 Task: Open a blank google sheet and write heading  Student grades data  Add 10 students name:-  'Joshua Rivera, Zoey Coleman, Ryan Wright, Addison Bailey, Jonathan Simmons, Brooklyn Ward, Caleb Barnes, Audrey Collins, Gabriel Perry, Sofia Bell. ' in march Last week sales are  100 to 150. Math Grade:-  90, 95, 80, 92, 85,88, 90, 78, 92, 85.Science Grade:-  85, 87, 92, 88, 90, 85, 92, 80, 88, 90.English Grade:-  92, 90, 85, 90, 88, 92, 85, 82, 90, 88.History Grade:-  88, 92, 78, 95, 90, 90, 80, 85, 92, 90. Total use the formula   =SUM(D2:G2) then presss enter. Save page auditingSalesForecast_2022
Action: Mouse moved to (1171, 82)
Screenshot: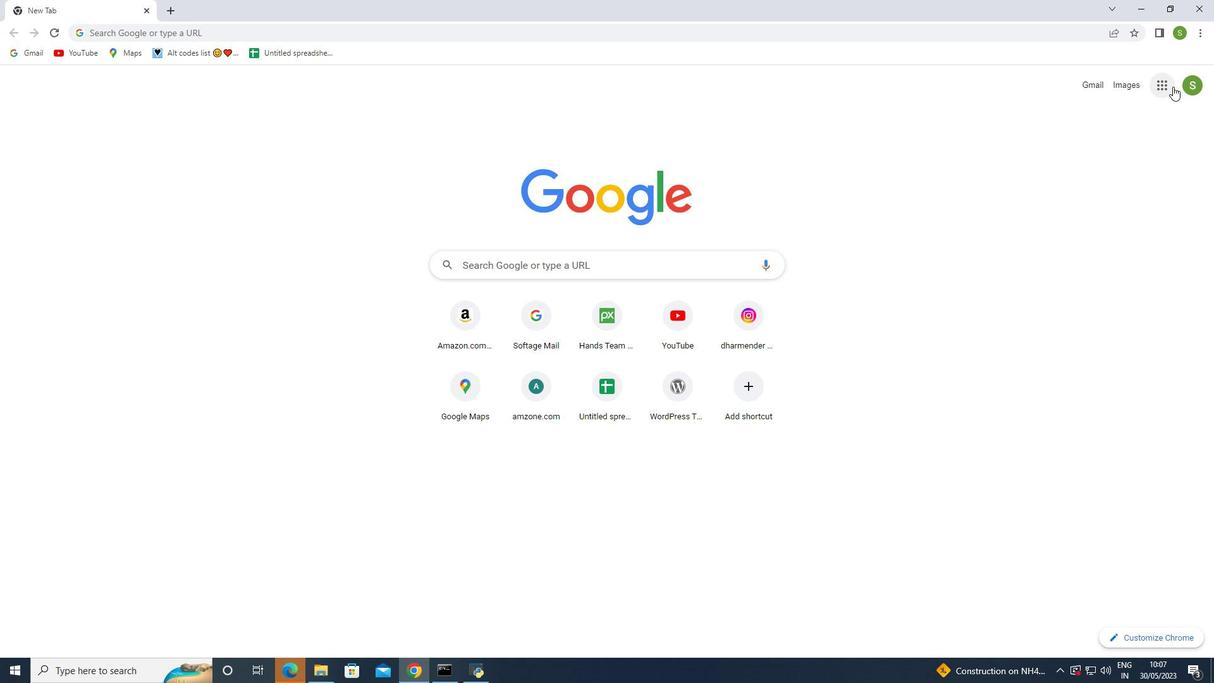 
Action: Mouse pressed left at (1171, 82)
Screenshot: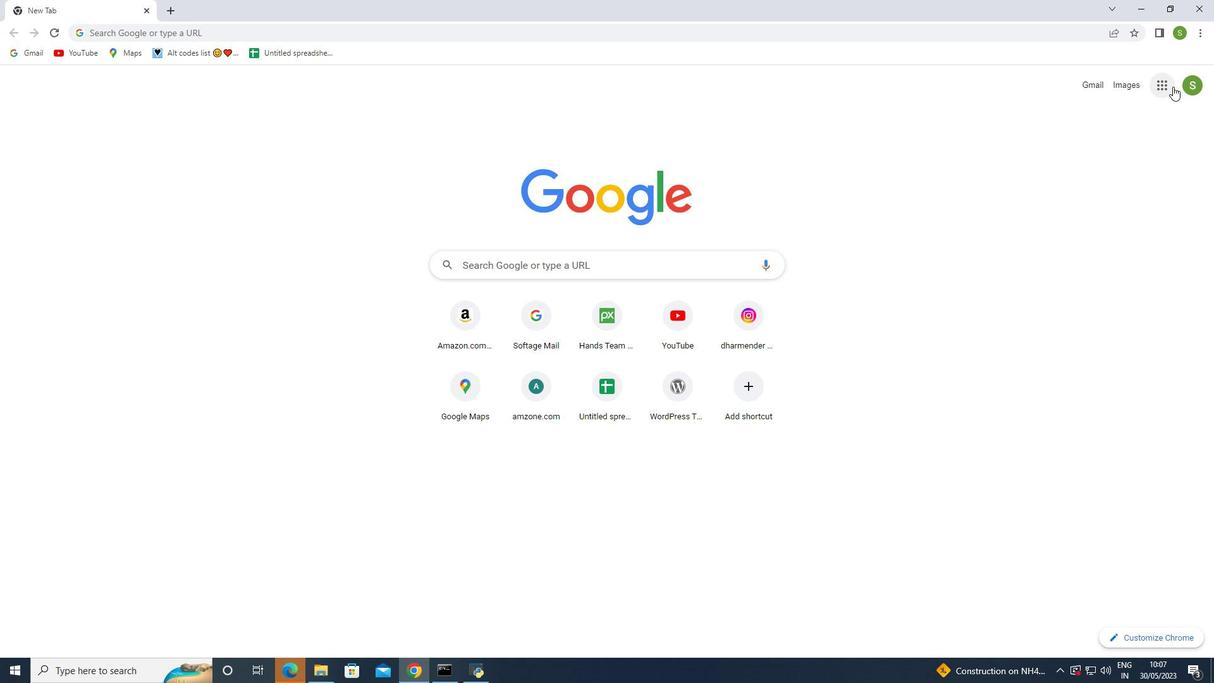 
Action: Mouse moved to (1115, 203)
Screenshot: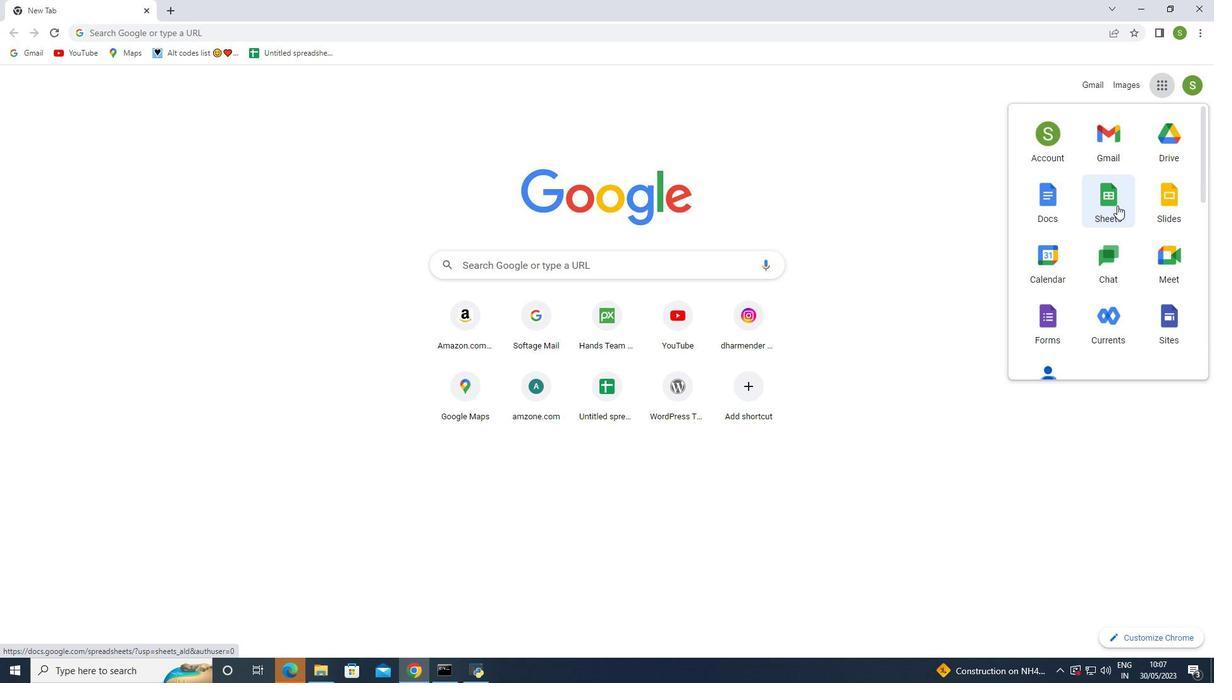 
Action: Mouse pressed left at (1115, 203)
Screenshot: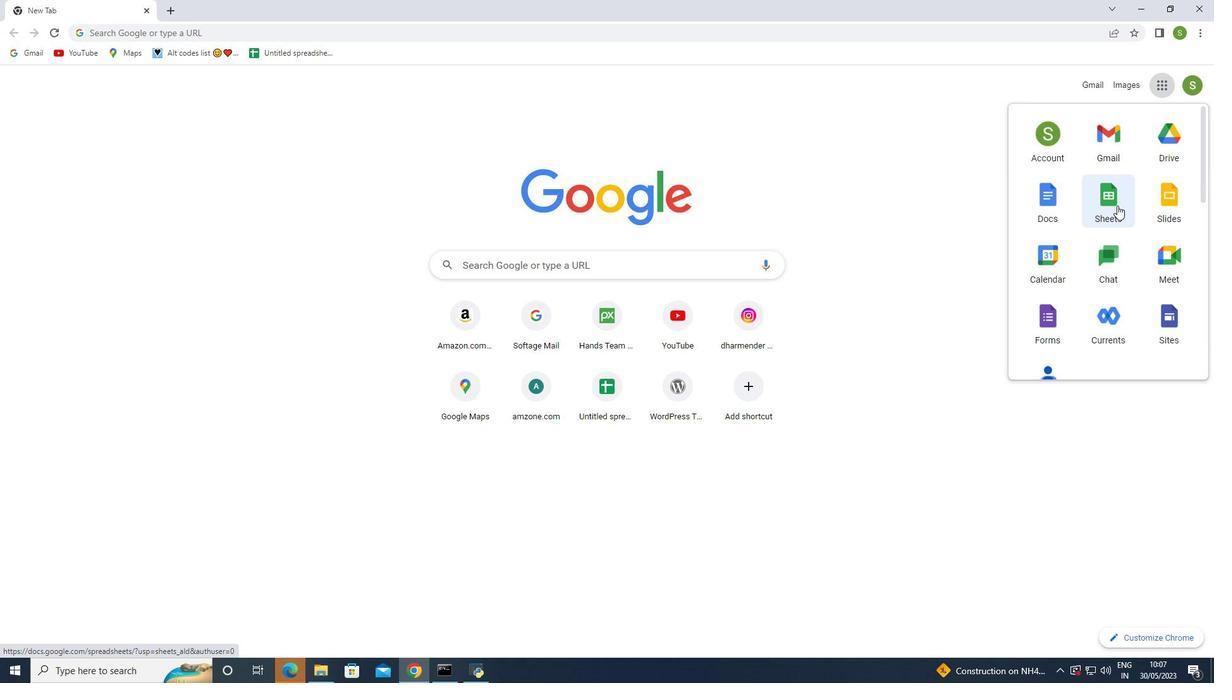 
Action: Mouse moved to (368, 172)
Screenshot: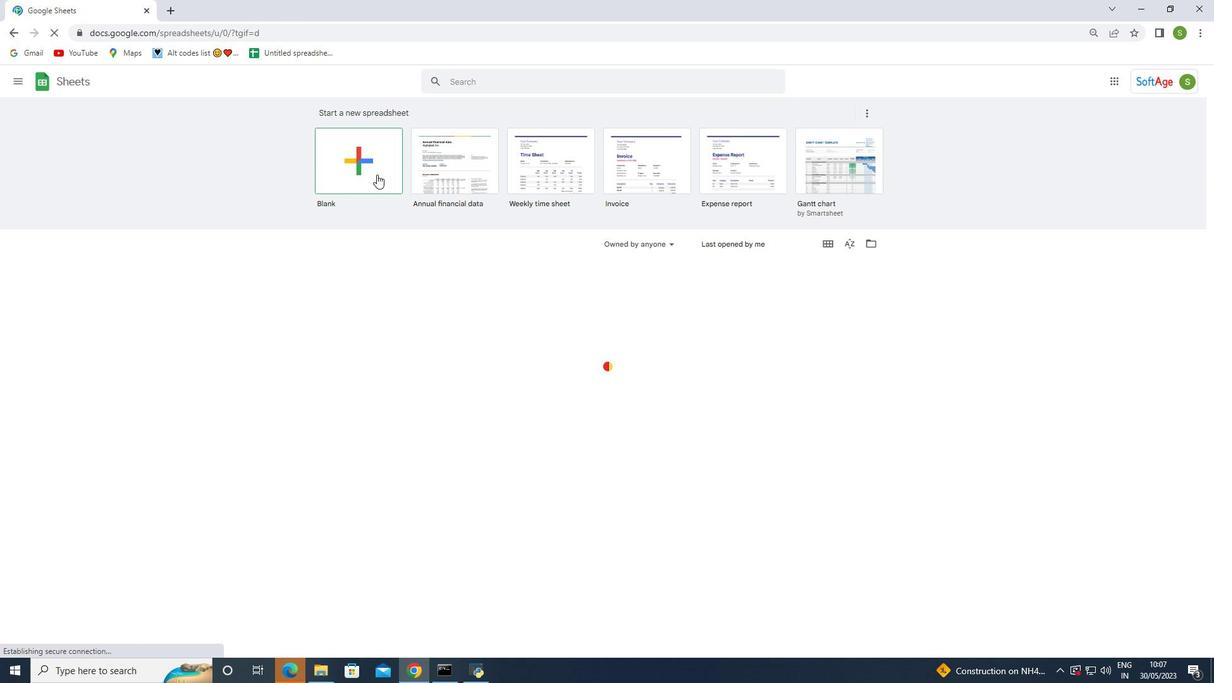 
Action: Mouse pressed left at (368, 172)
Screenshot: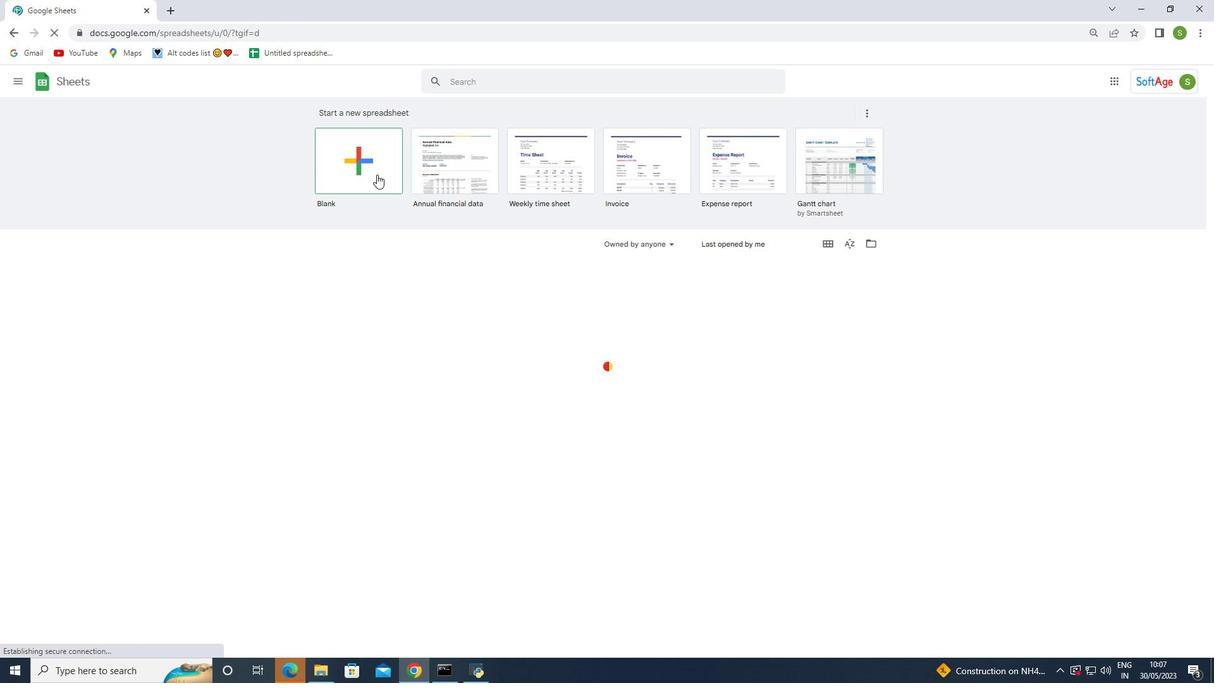 
Action: Mouse moved to (50, 157)
Screenshot: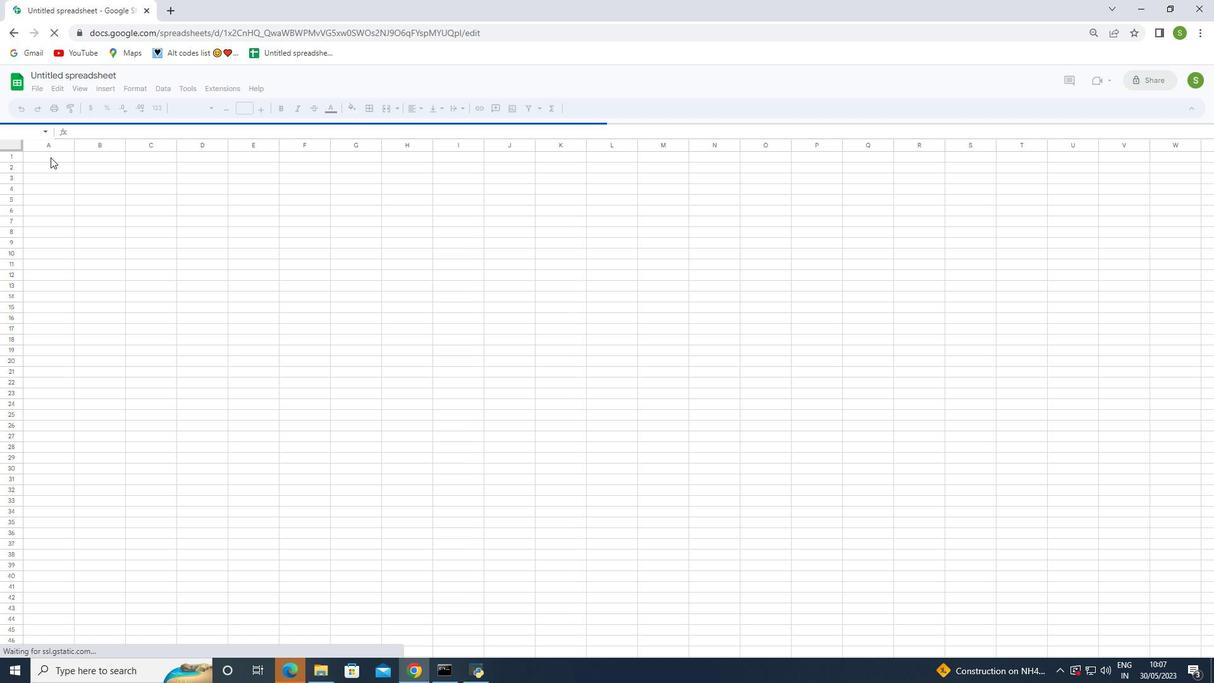 
Action: Mouse pressed left at (50, 157)
Screenshot: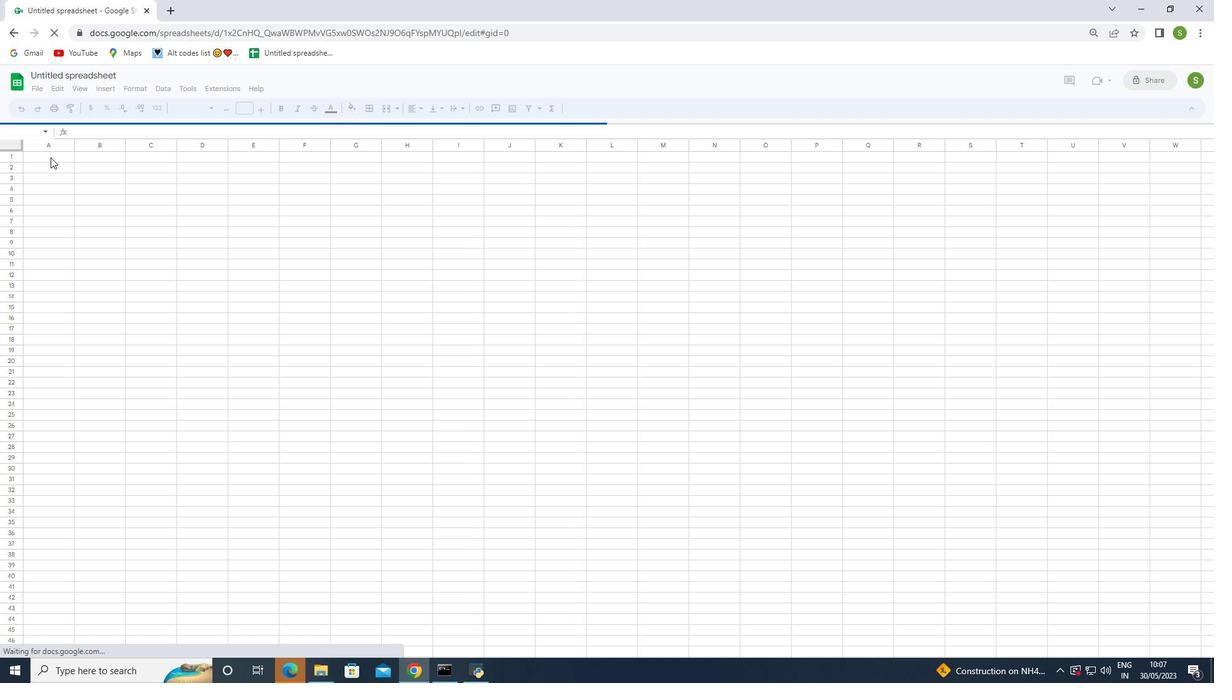 
Action: Mouse moved to (48, 153)
Screenshot: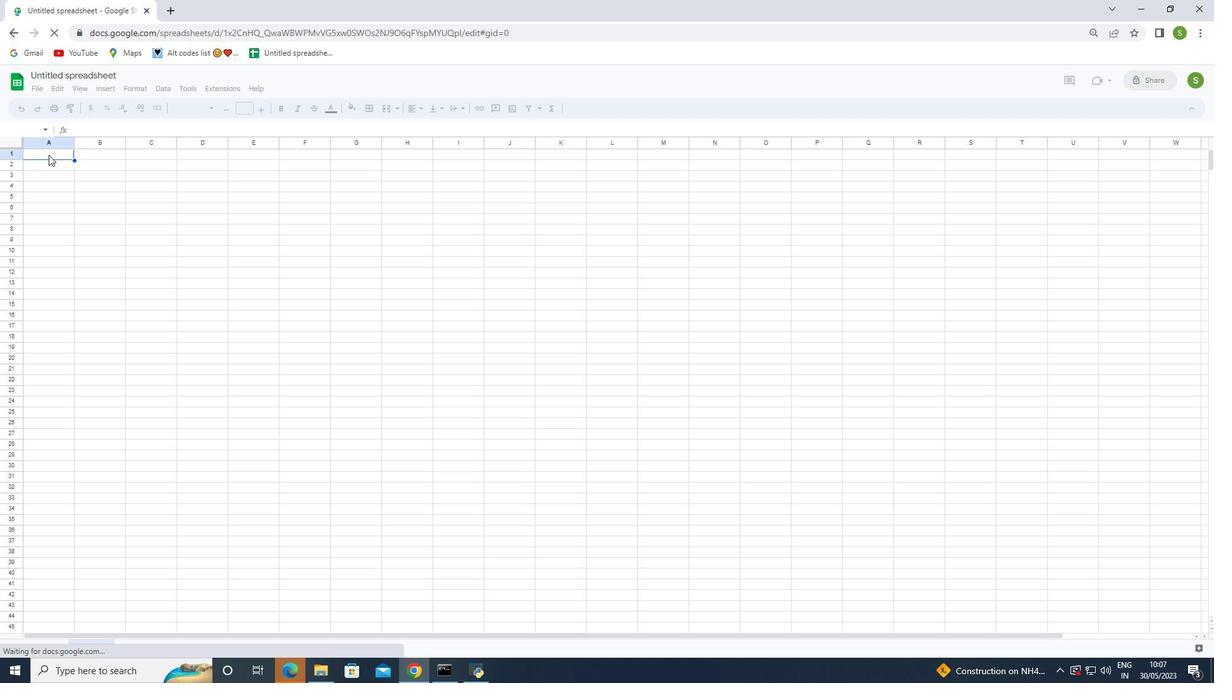 
Action: Mouse pressed left at (48, 153)
Screenshot: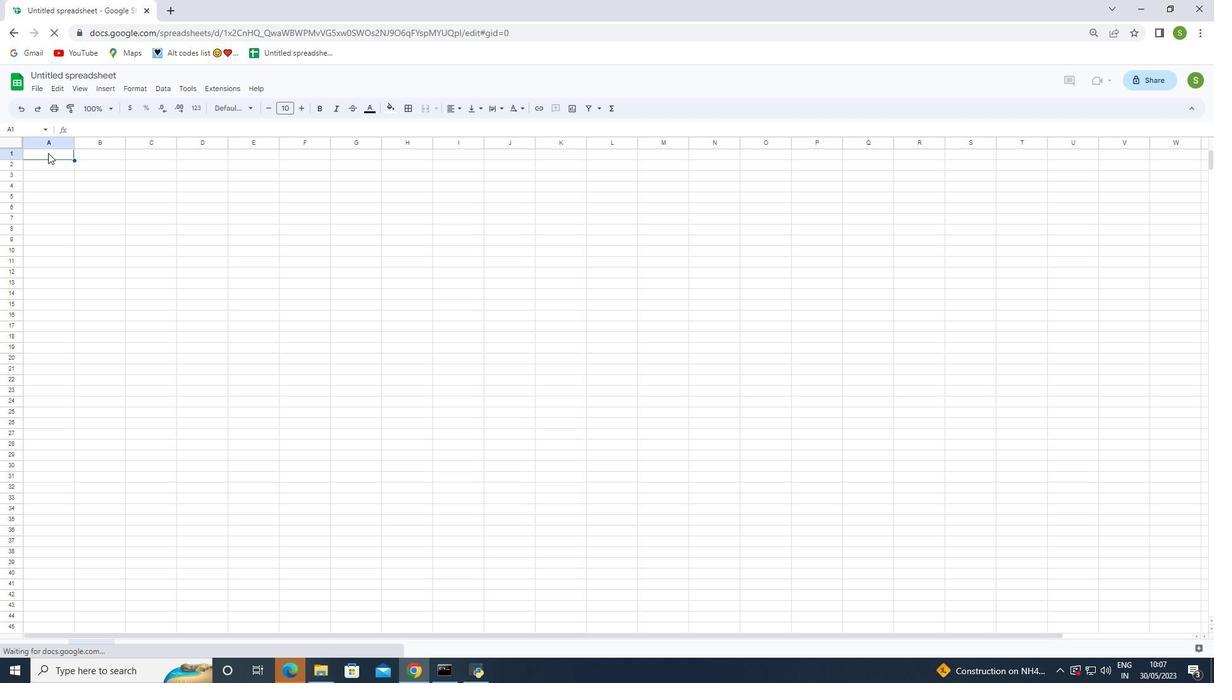 
Action: Key pressed <Key.shift>Student<Key.space><Key.shift><Key.shift><Key.shift><Key.shift><Key.shift><Key.shift><Key.shift><Key.shift><Key.shift><Key.shift><Key.shift><Key.shift><Key.shift><Key.shift><Key.shift><Key.shift><Key.shift><Key.shift><Key.shift><Key.shift><Key.shift><Key.shift><Key.shift><Key.shift>grades<Key.space>data<Key.enter><Key.shift>Student<Key.space><Key.shift>Name<Key.enter>
Screenshot: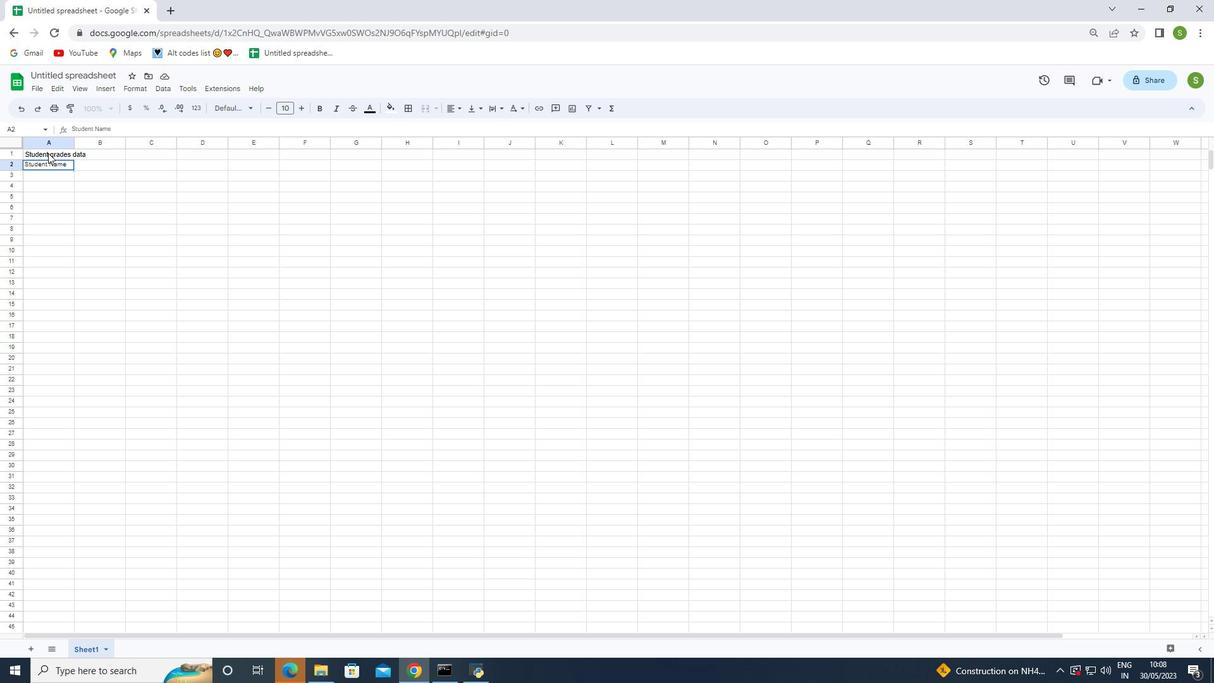
Action: Mouse moved to (36, 170)
Screenshot: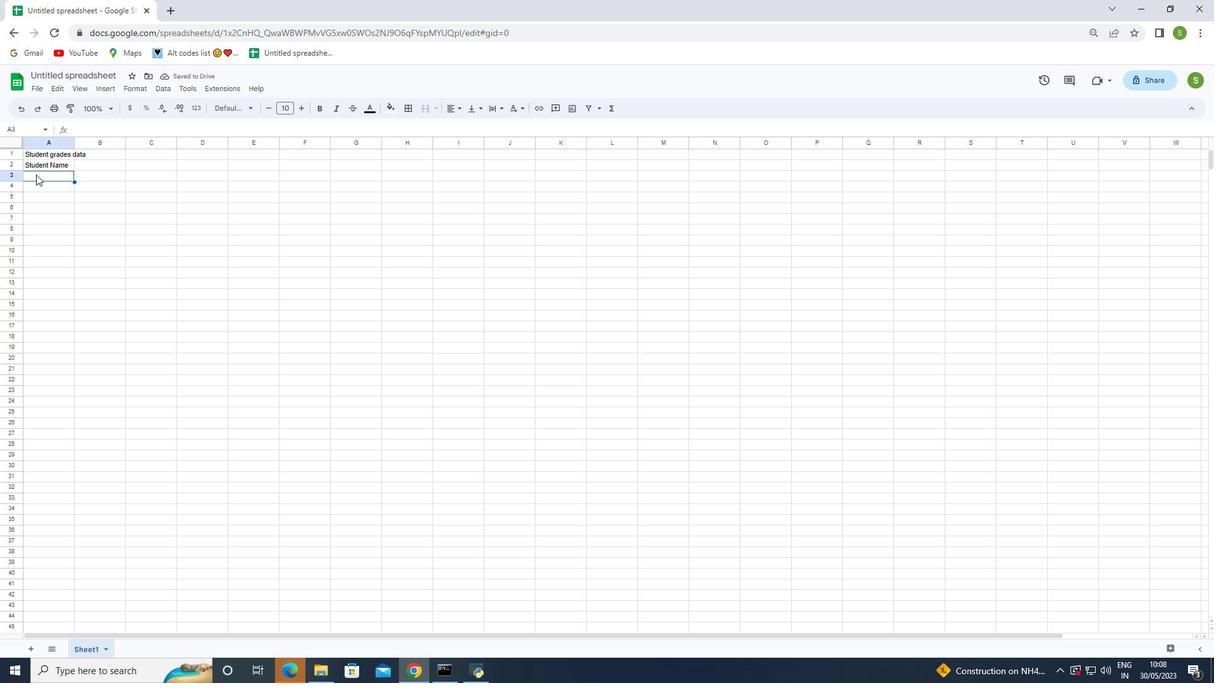 
Action: Mouse pressed left at (36, 170)
Screenshot: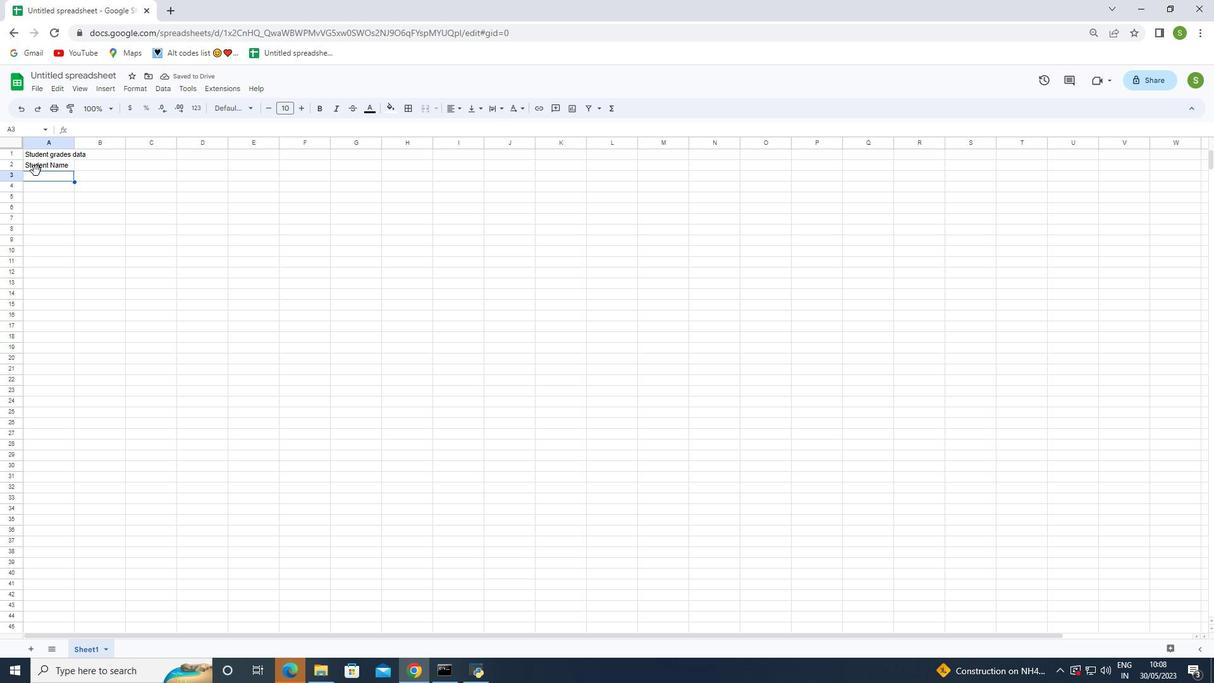 
Action: Mouse pressed left at (36, 170)
Screenshot: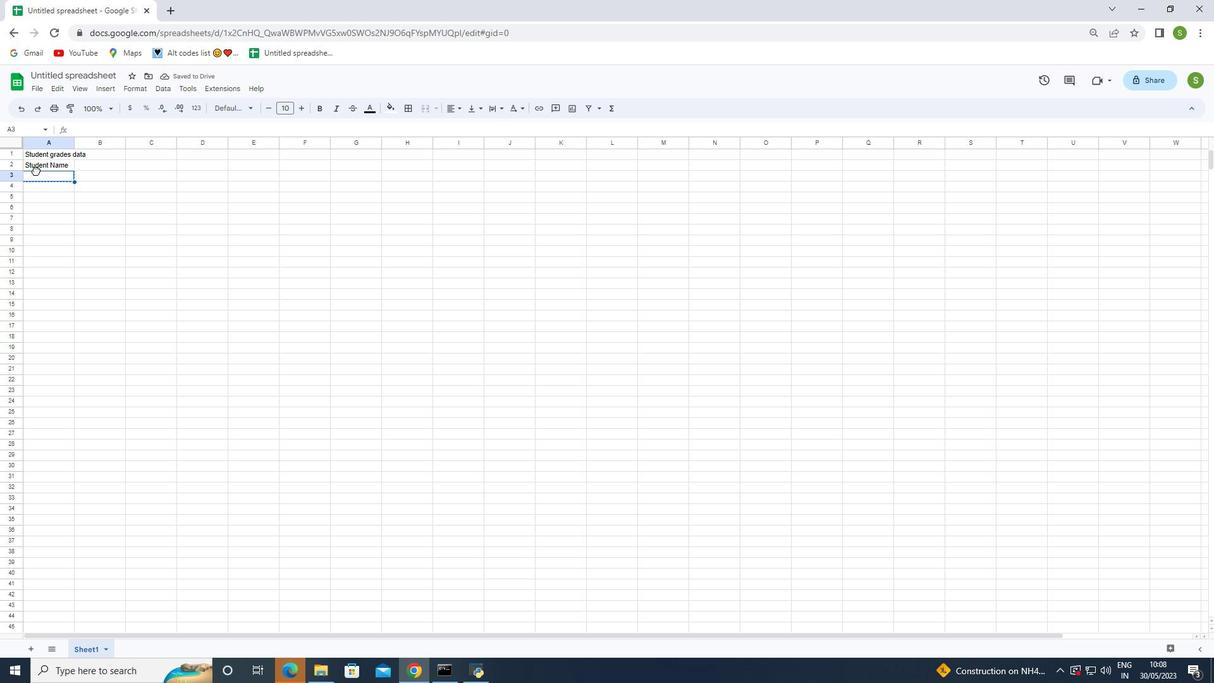 
Action: Mouse moved to (46, 168)
Screenshot: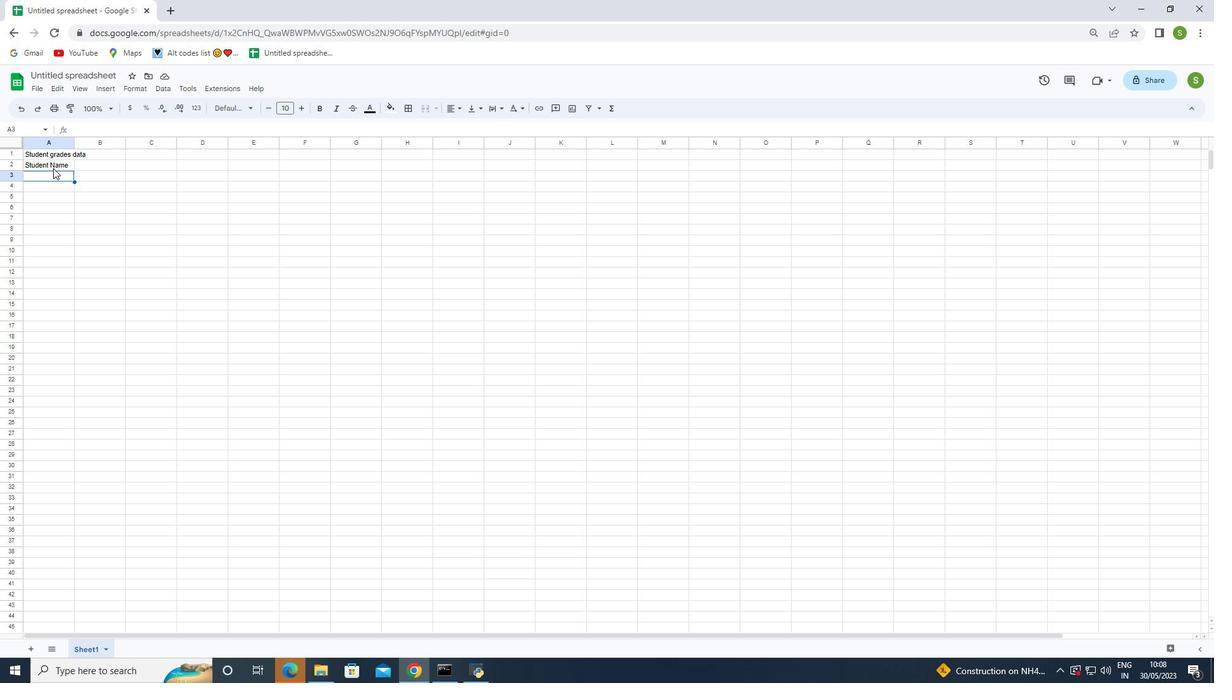 
Action: Mouse pressed left at (46, 168)
Screenshot: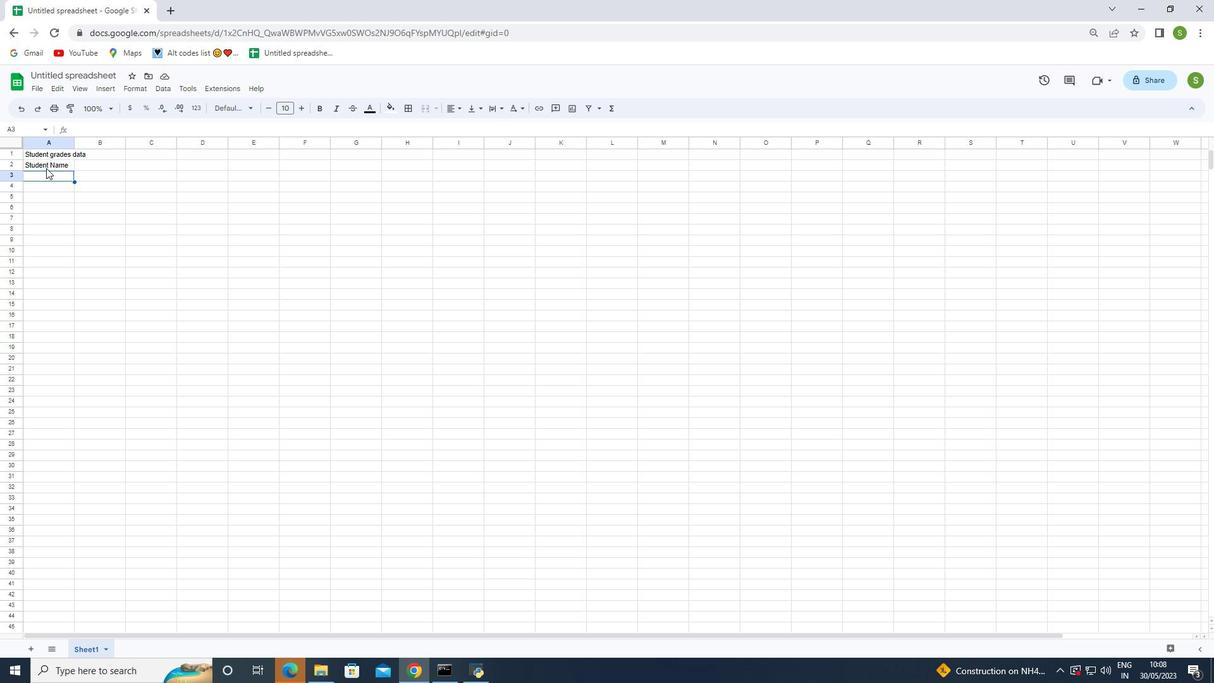 
Action: Mouse pressed left at (46, 168)
Screenshot: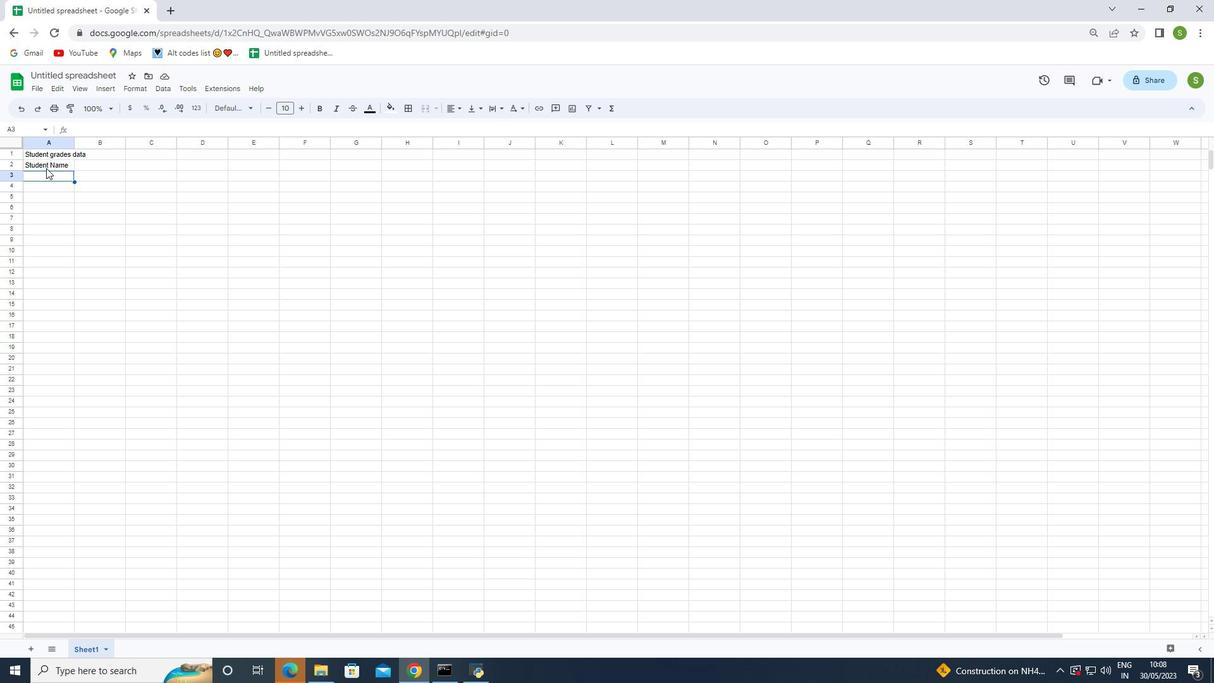 
Action: Mouse moved to (47, 163)
Screenshot: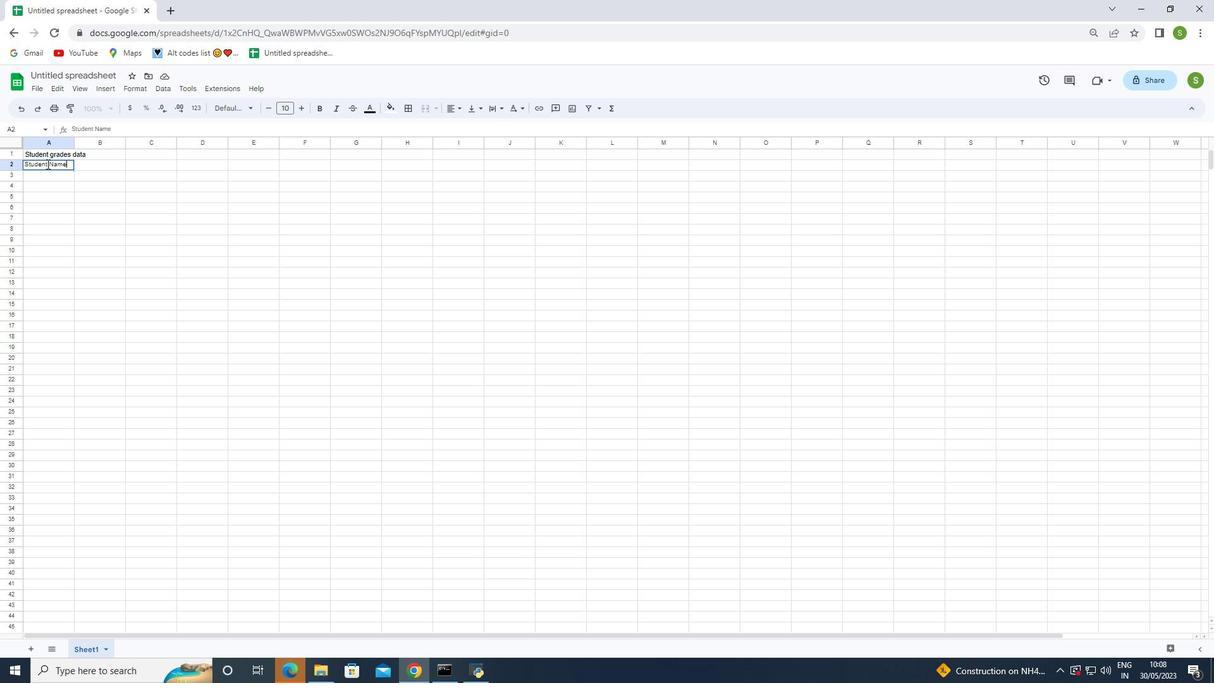 
Action: Mouse pressed left at (47, 163)
Screenshot: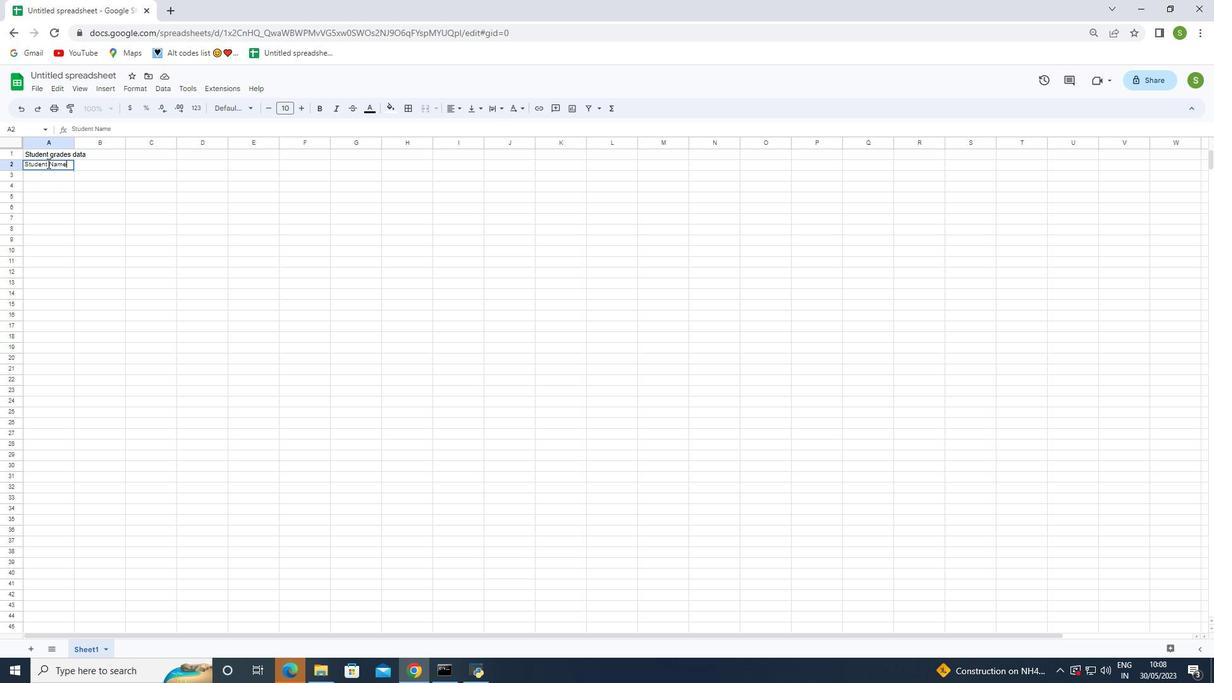 
Action: Mouse moved to (81, 246)
Screenshot: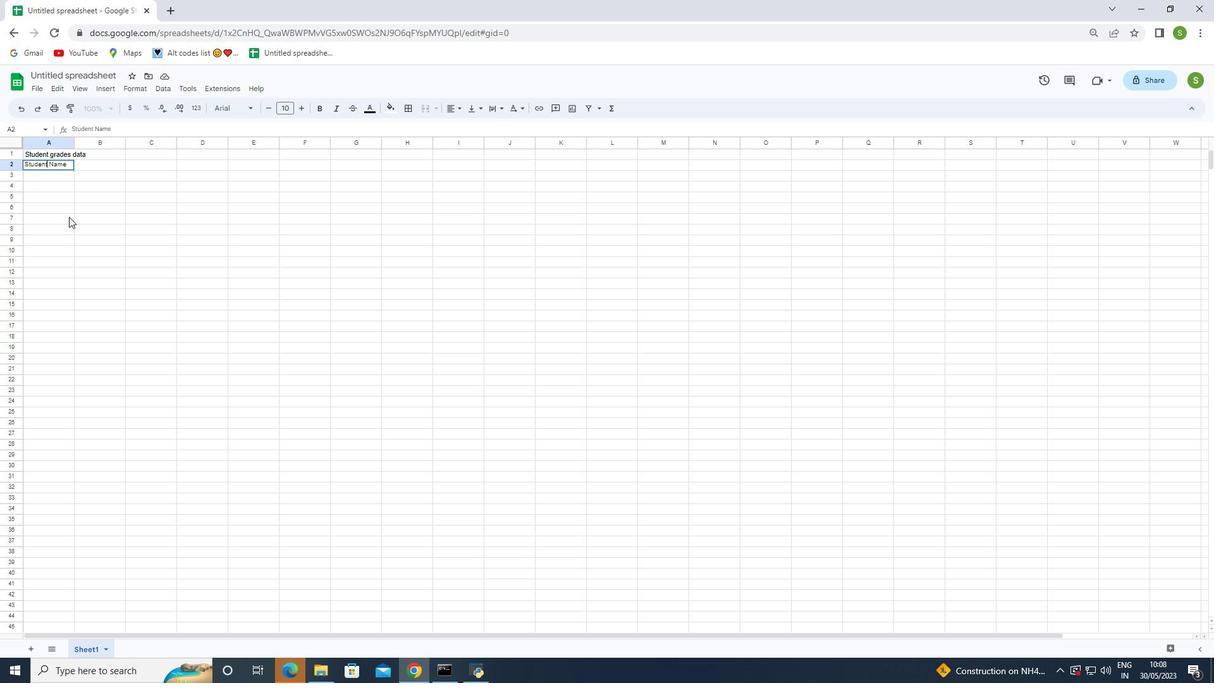 
Action: Key pressed s
Screenshot: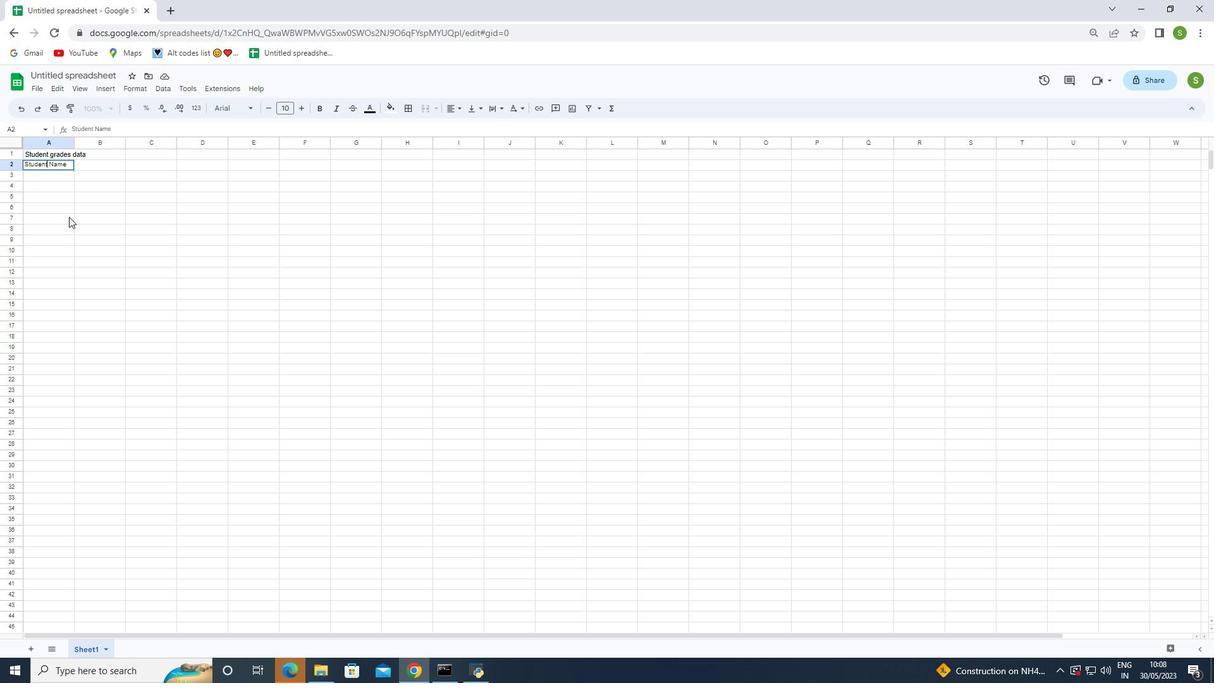 
Action: Mouse moved to (55, 235)
Screenshot: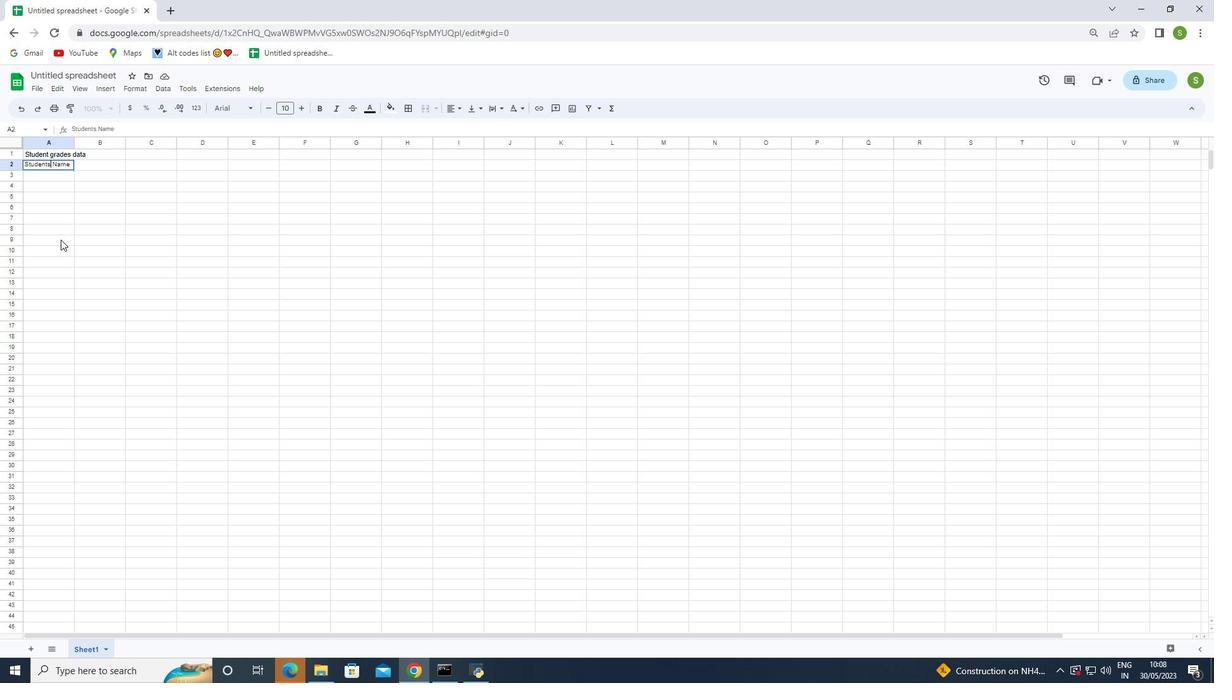 
Action: Mouse pressed left at (55, 235)
Screenshot: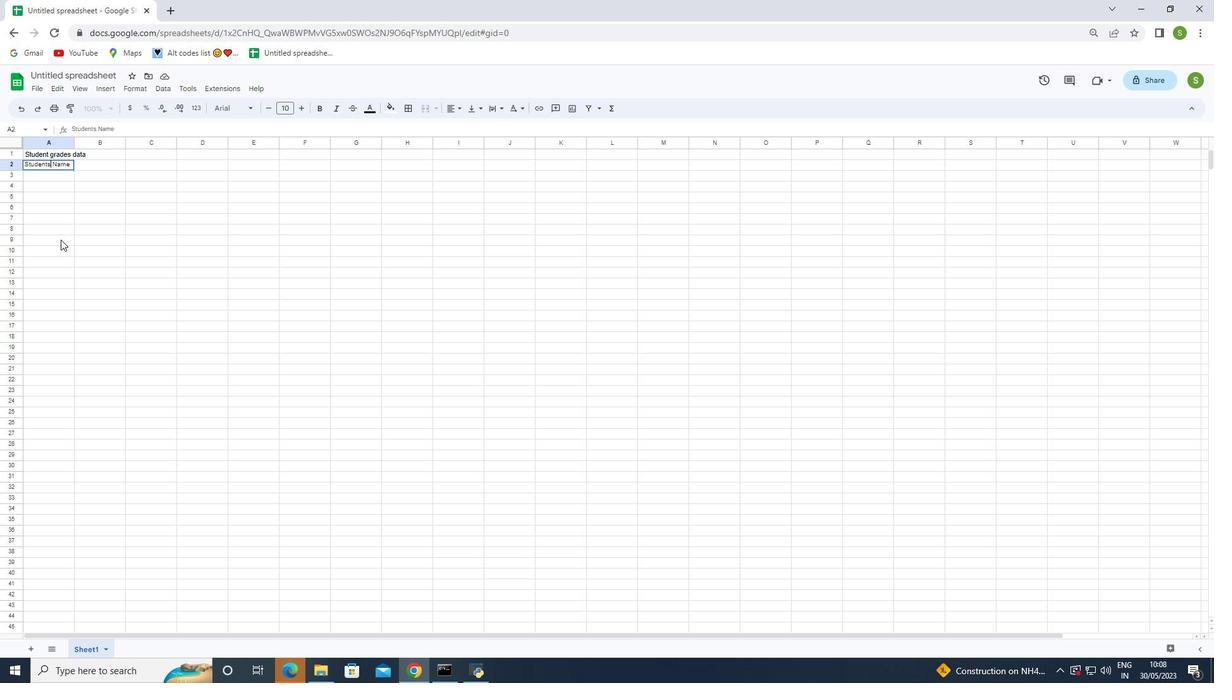 
Action: Mouse moved to (47, 170)
Screenshot: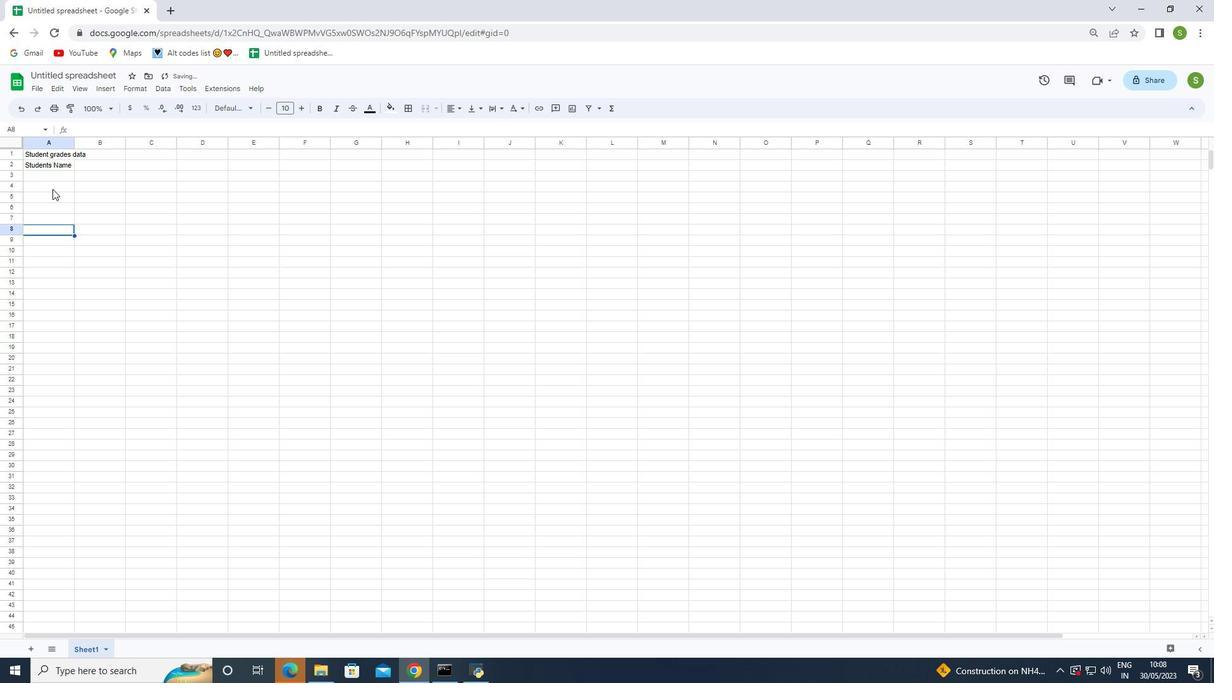 
Action: Mouse pressed left at (47, 170)
Screenshot: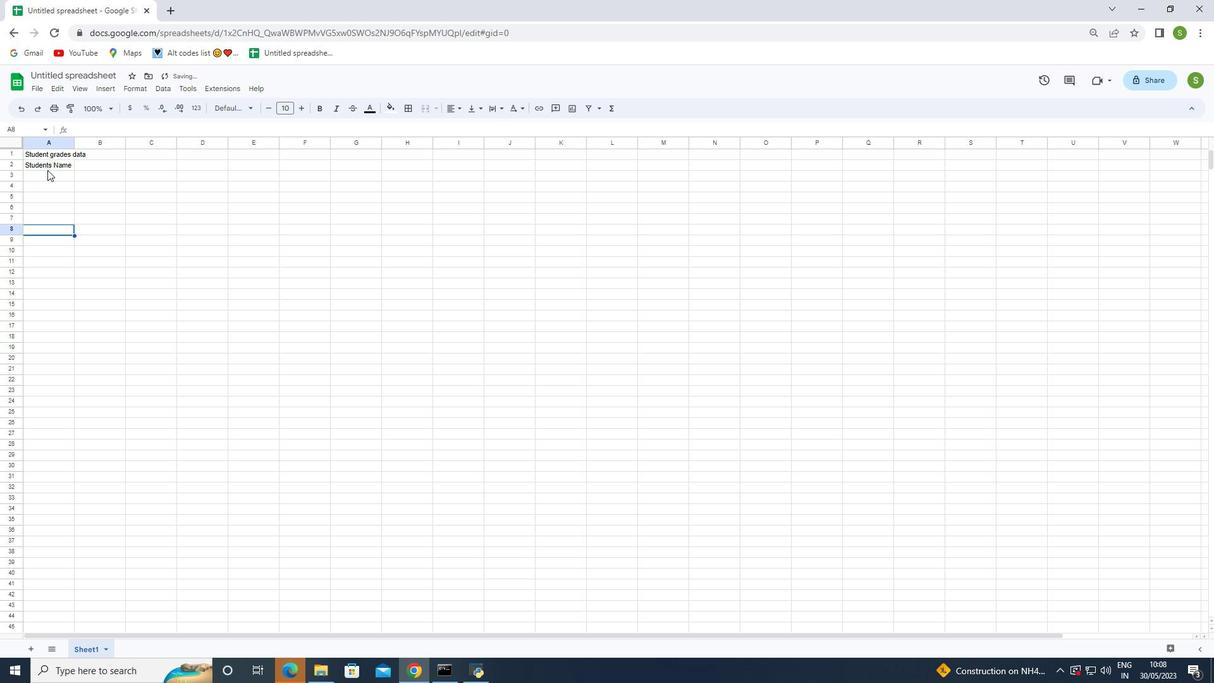 
Action: Mouse moved to (51, 176)
Screenshot: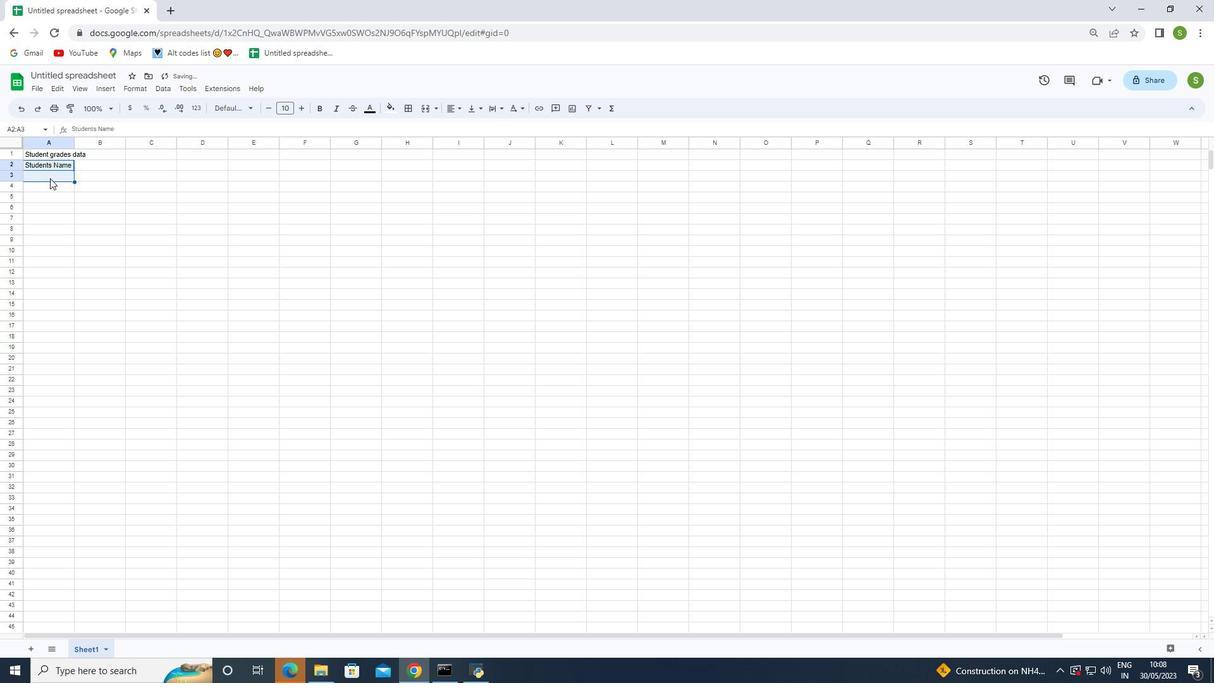 
Action: Mouse pressed left at (51, 176)
Screenshot: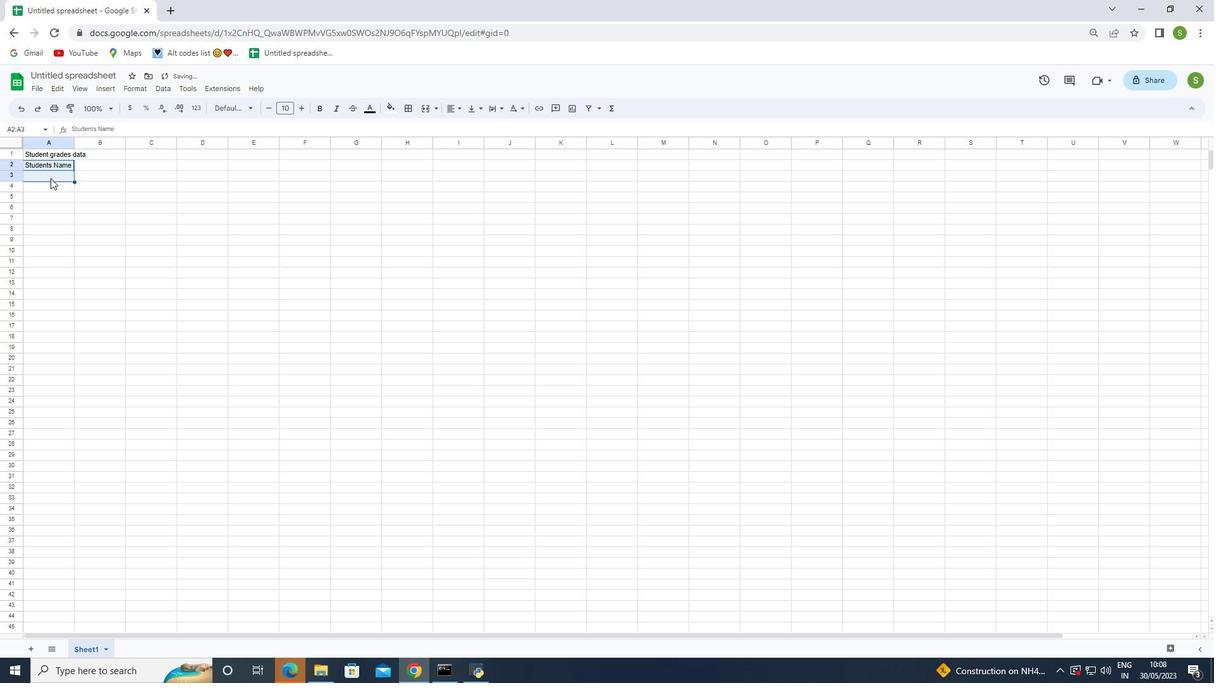 
Action: Mouse moved to (56, 213)
Screenshot: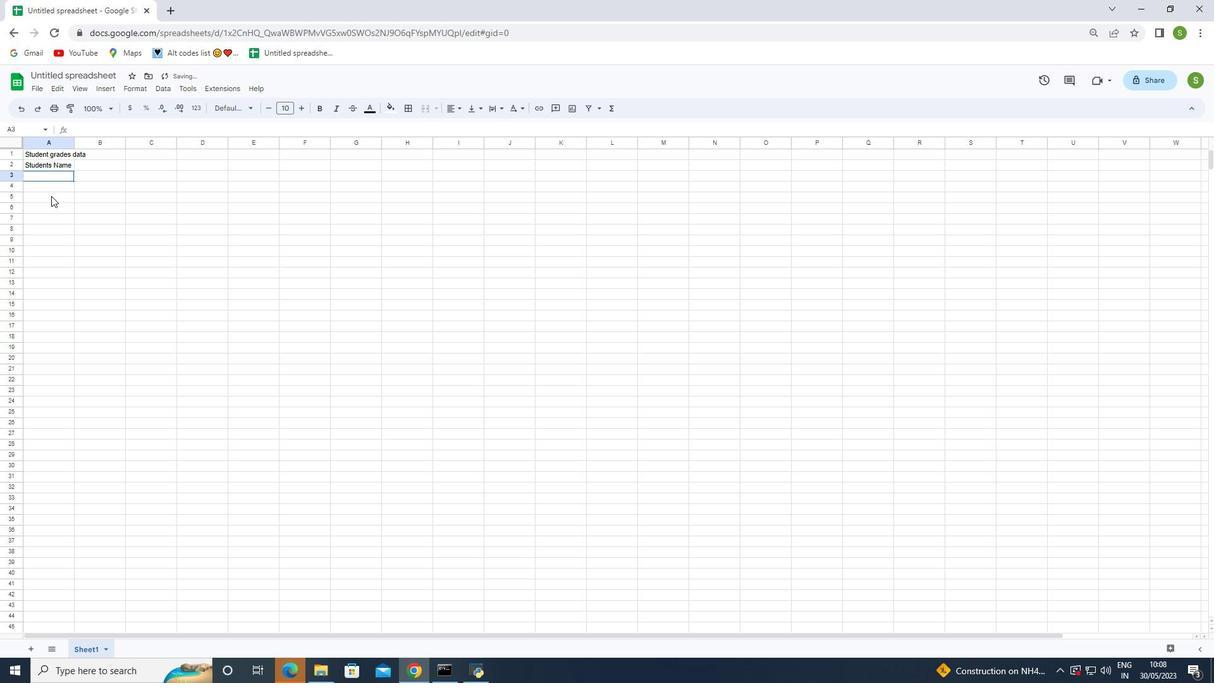 
Action: Mouse pressed left at (56, 213)
Screenshot: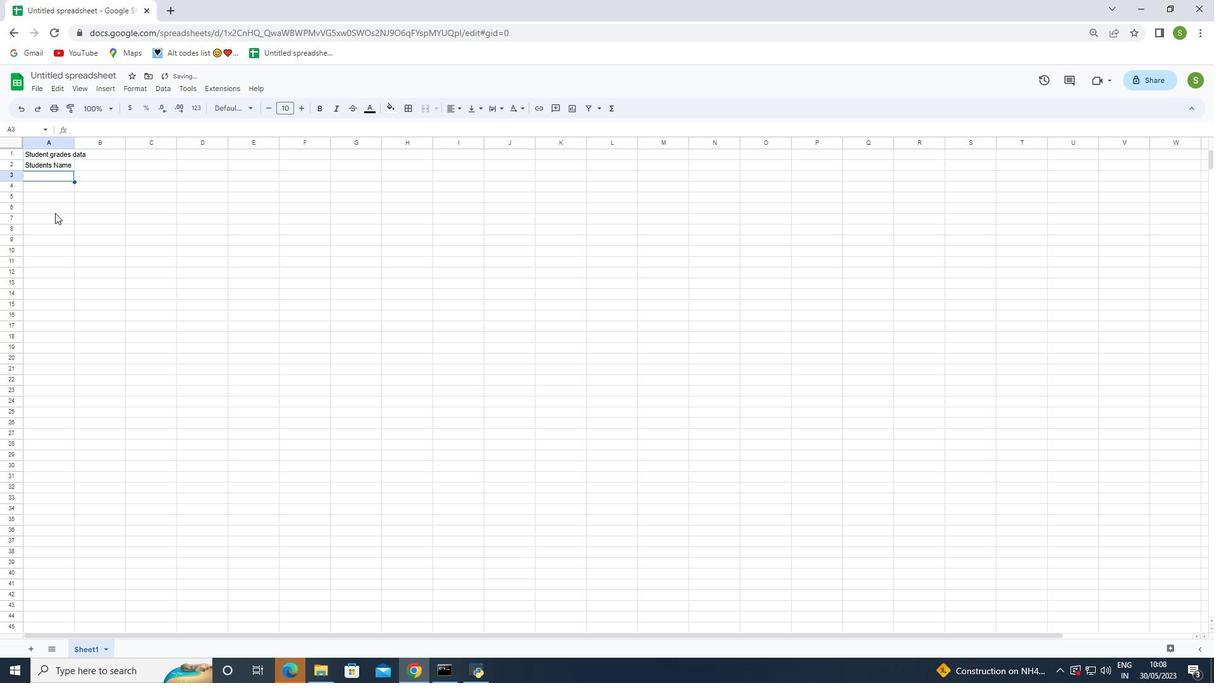 
Action: Mouse moved to (53, 175)
Screenshot: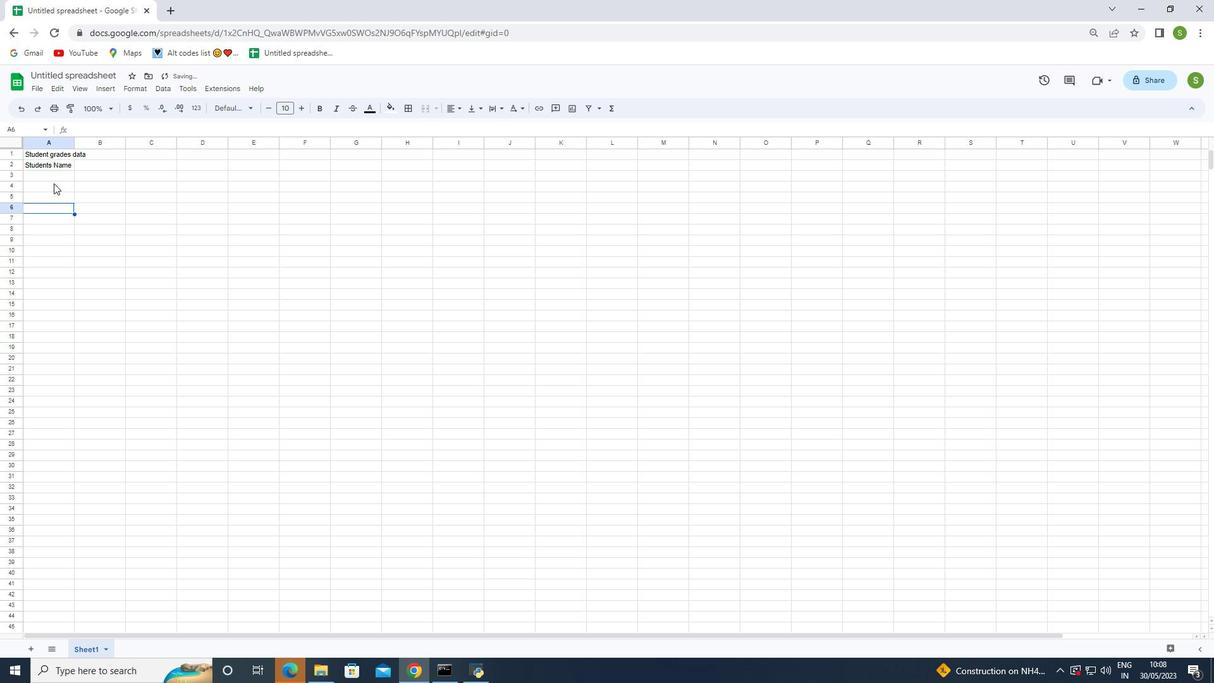 
Action: Mouse pressed left at (53, 175)
Screenshot: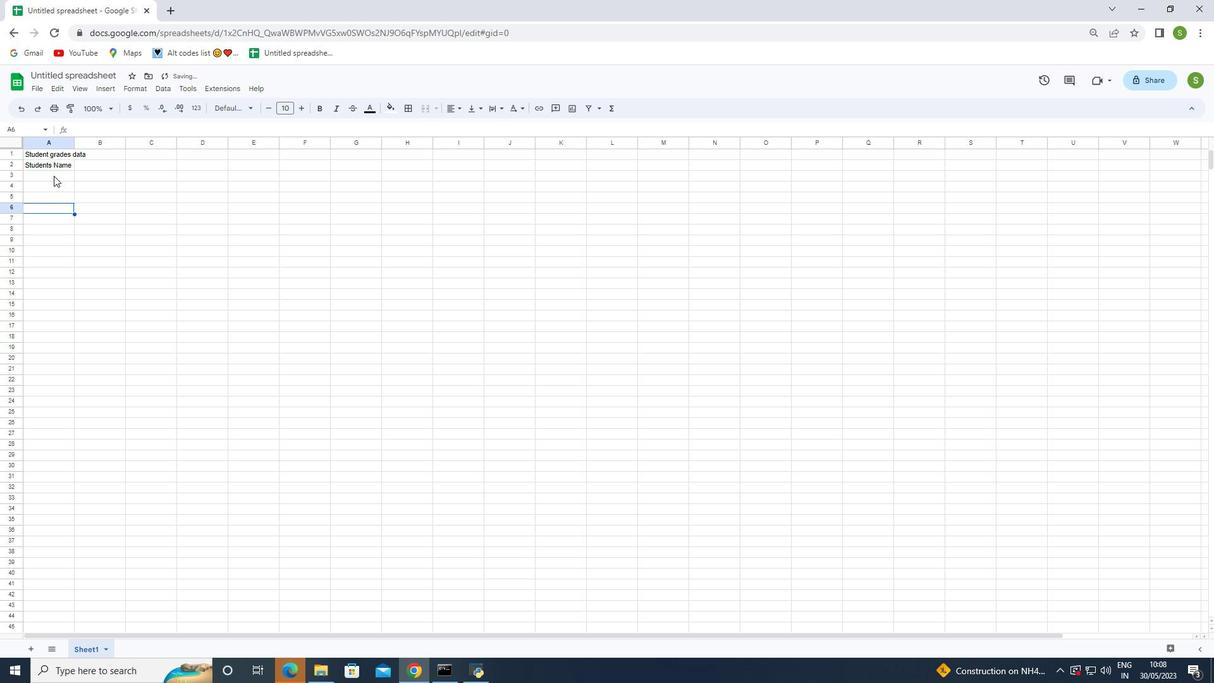 
Action: Mouse moved to (52, 175)
Screenshot: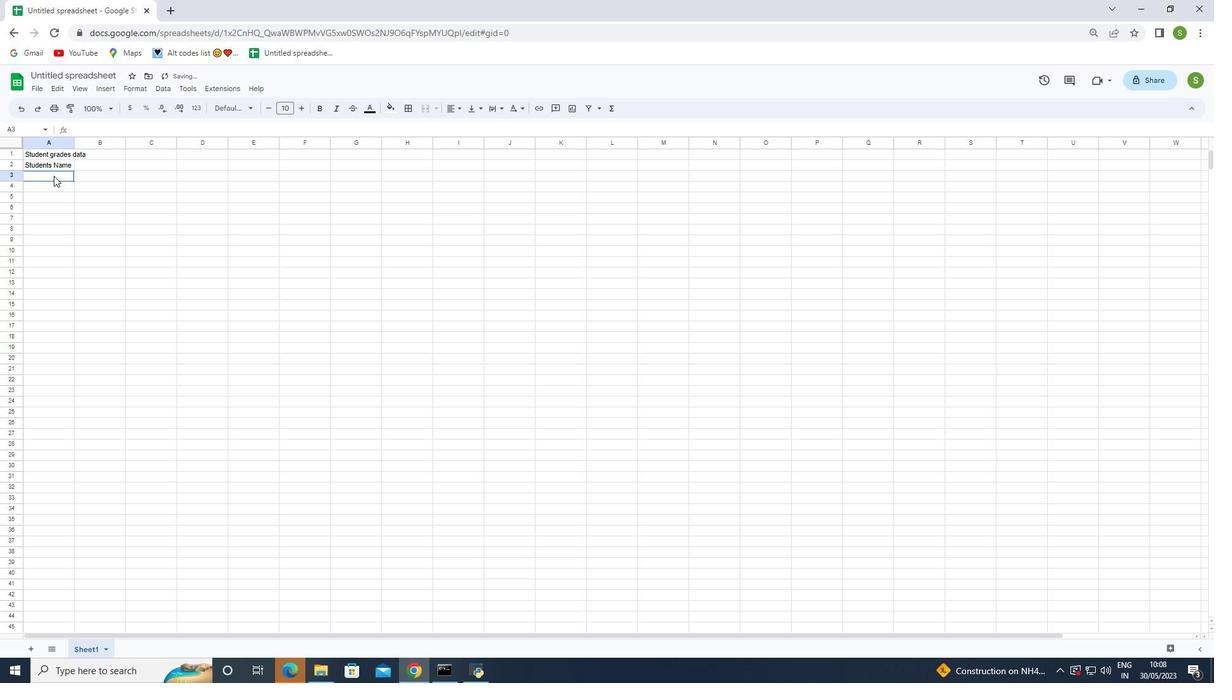 
Action: Key pressed <Key.shift><Key.shift><Key.shift><Key.shift><Key.shift><Key.shift><Key.shift><Key.shift><Key.shift><Key.shift><Key.shift><Key.shift><Key.shift><Key.shift><Key.shift><Key.shift><Key.shift><Key.shift><Key.shift><Key.shift>Joshua<Key.space><Key.shift><Key.shift>Rivera<Key.enter><Key.shift>Zoey<Key.space><Key.shift>Coleman<Key.enter><Key.shift><Key.shift><Key.shift><Key.shift><Key.shift><Key.shift><Key.shift><Key.shift><Key.shift><Key.shift><Key.shift>Ryan<Key.space><Key.shift>Wright<Key.enter><Key.shift>Addison<Key.space><Key.shift><Key.shift><Key.shift><Key.shift><Key.shift><Key.shift><Key.shift><Key.shift><Key.shift><Key.shift><Key.shift><Key.shift><Key.shift><Key.shift><Key.shift><Key.shift><Key.shift><Key.shift><Key.shift><Key.shift><Key.shift><Key.shift>Bailey<Key.enter><Key.shift><Key.shift><Key.shift><Key.shift><Key.shift><Key.shift><Key.shift><Key.shift><Key.shift><Key.shift><Key.shift><Key.shift>Jonathan<Key.space><Key.shift>Simmons<Key.enter><Key.shift><Key.shift>V<Key.backspace><Key.shift>Brooklyn<Key.space><Key.shift>Ward<Key.enter><Key.shift><Key.shift><Key.shift><Key.shift>Caleb<Key.space><Key.shift>Barnes<Key.enter><Key.shift>Audrey<Key.space><Key.shift>Collins
Screenshot: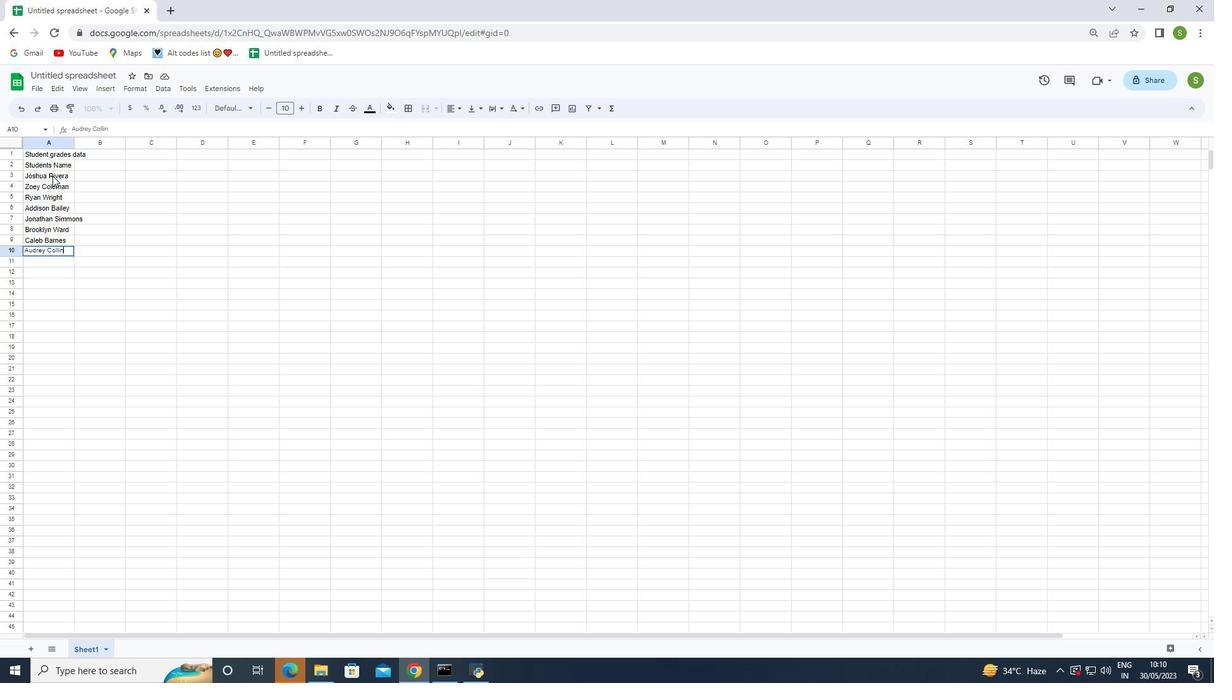 
Action: Mouse moved to (41, 263)
Screenshot: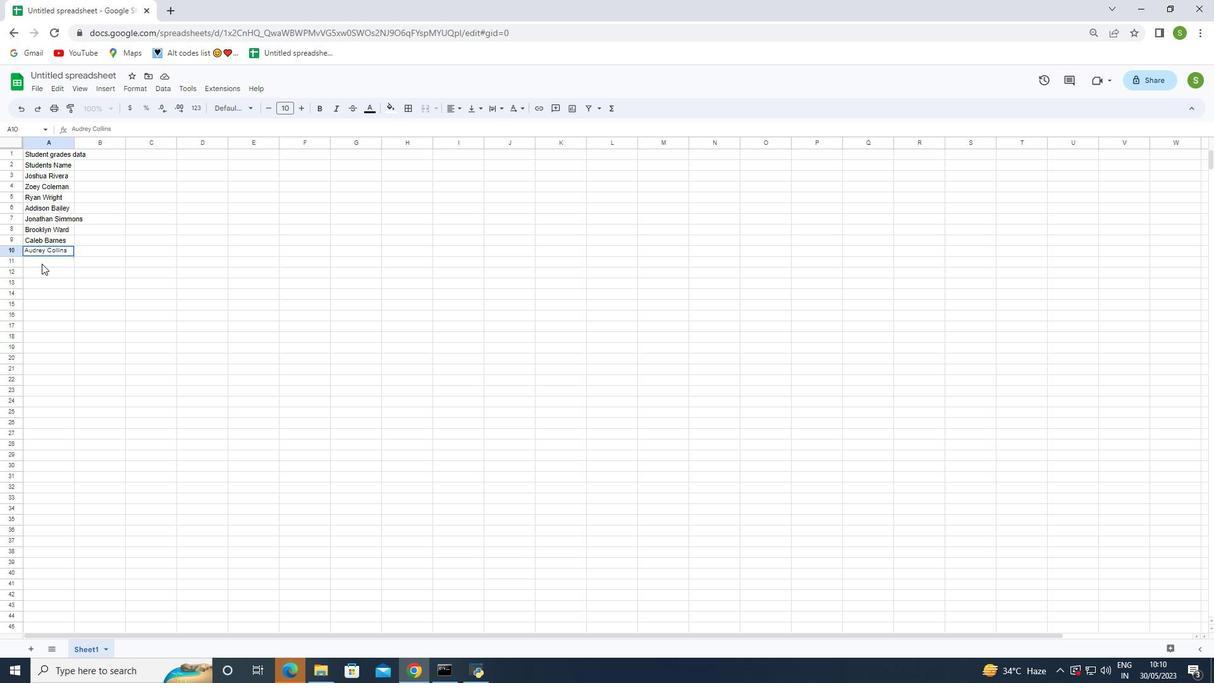 
Action: Mouse pressed left at (41, 263)
Screenshot: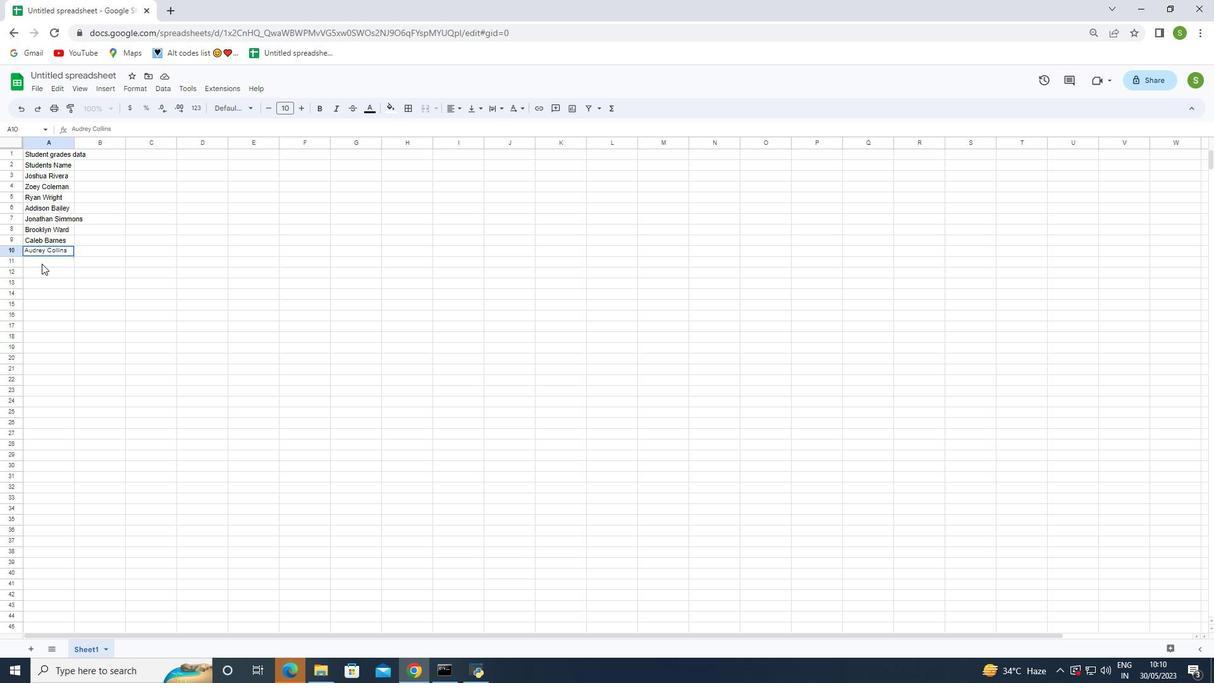 
Action: Mouse moved to (51, 263)
Screenshot: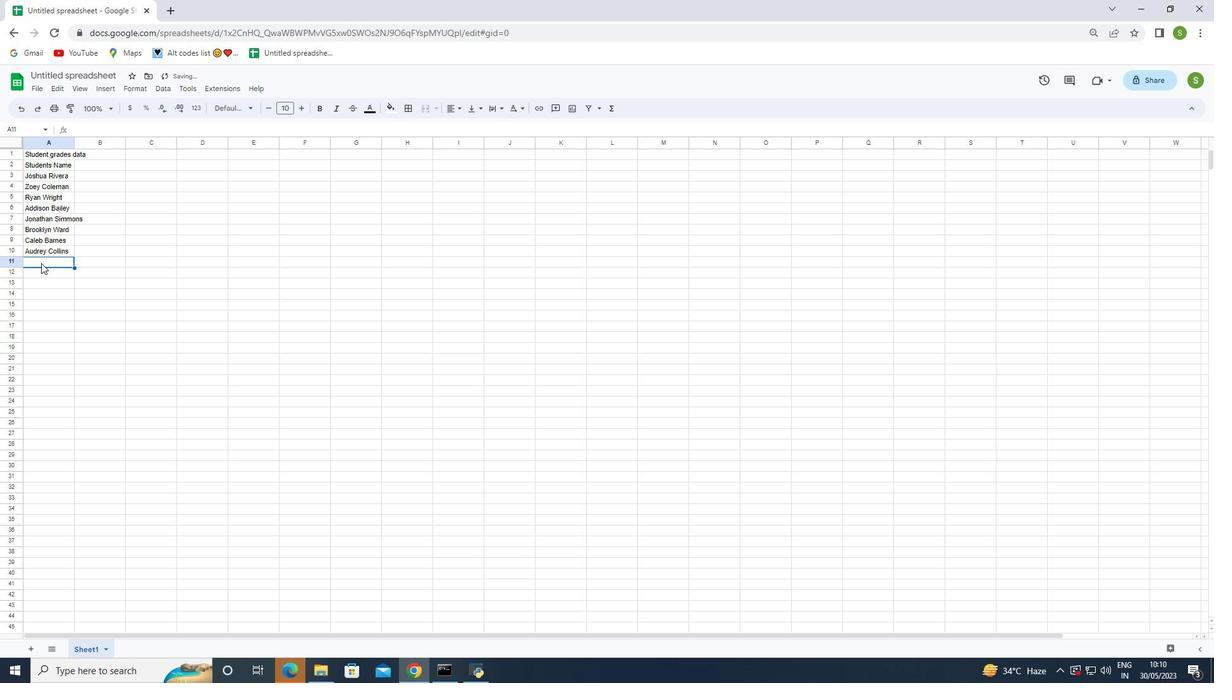 
Action: Key pressed <Key.shift>Gabriel<Key.space><Key.shift>Perry<Key.enter><Key.shift>Sofia<Key.space><Key.shift>Bell<Key.enter>
Screenshot: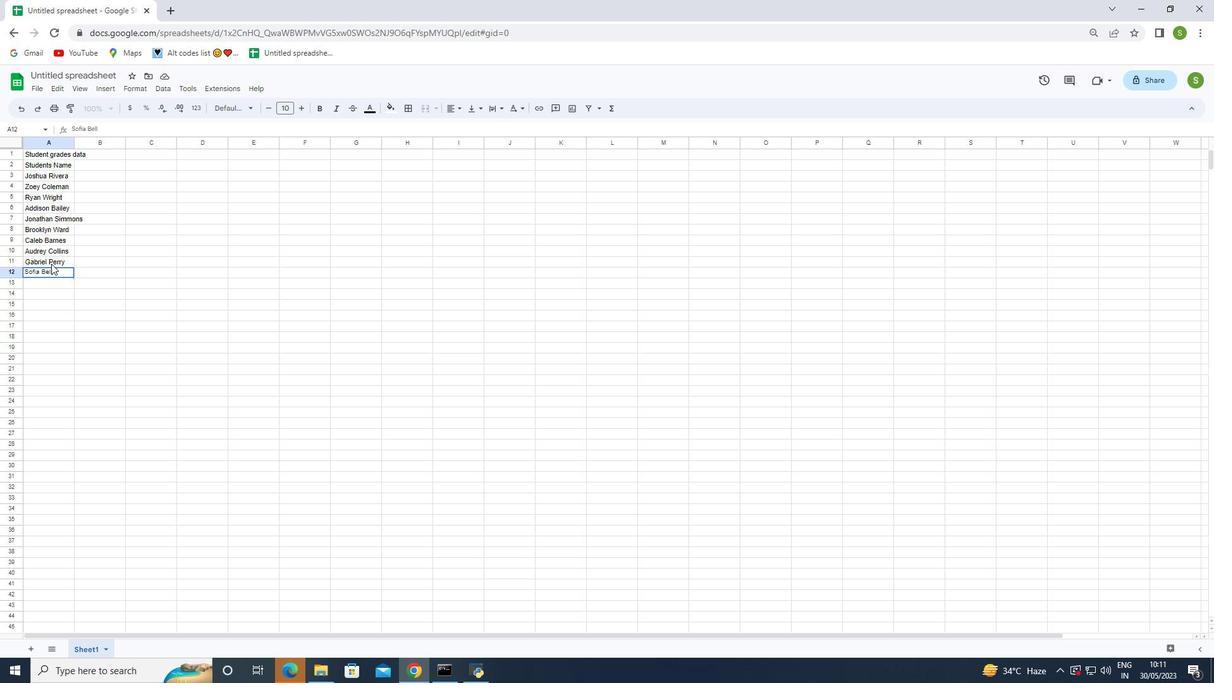
Action: Mouse moved to (73, 141)
Screenshot: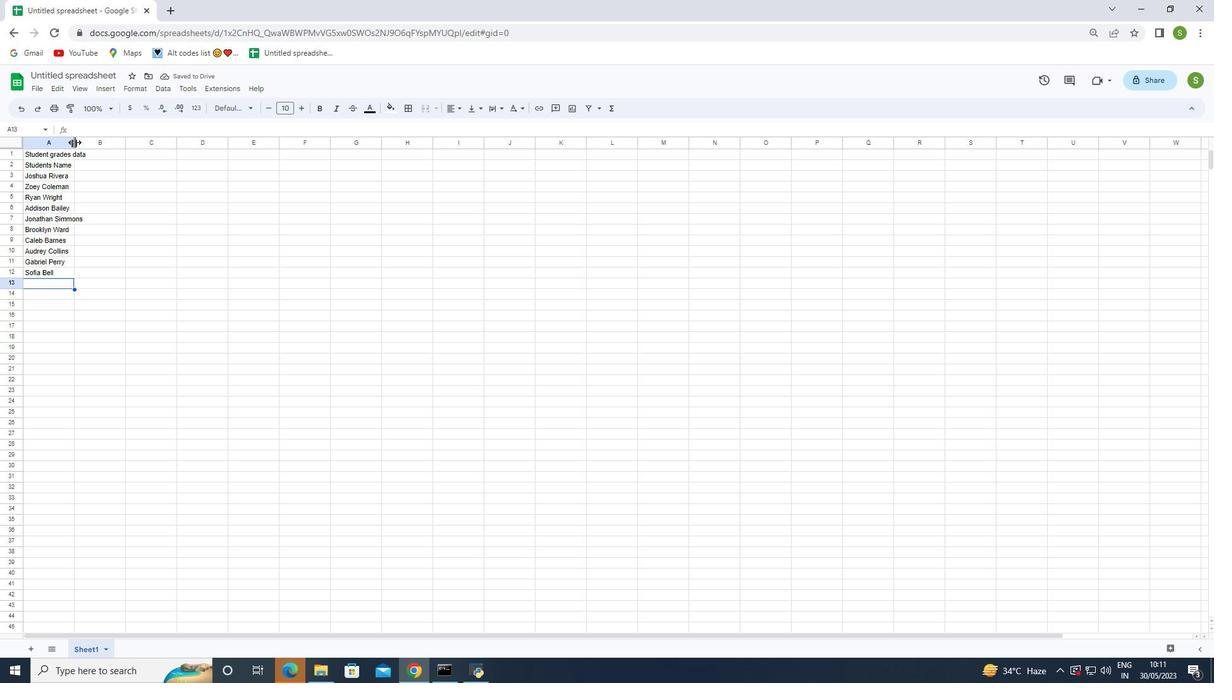 
Action: Mouse pressed left at (73, 141)
Screenshot: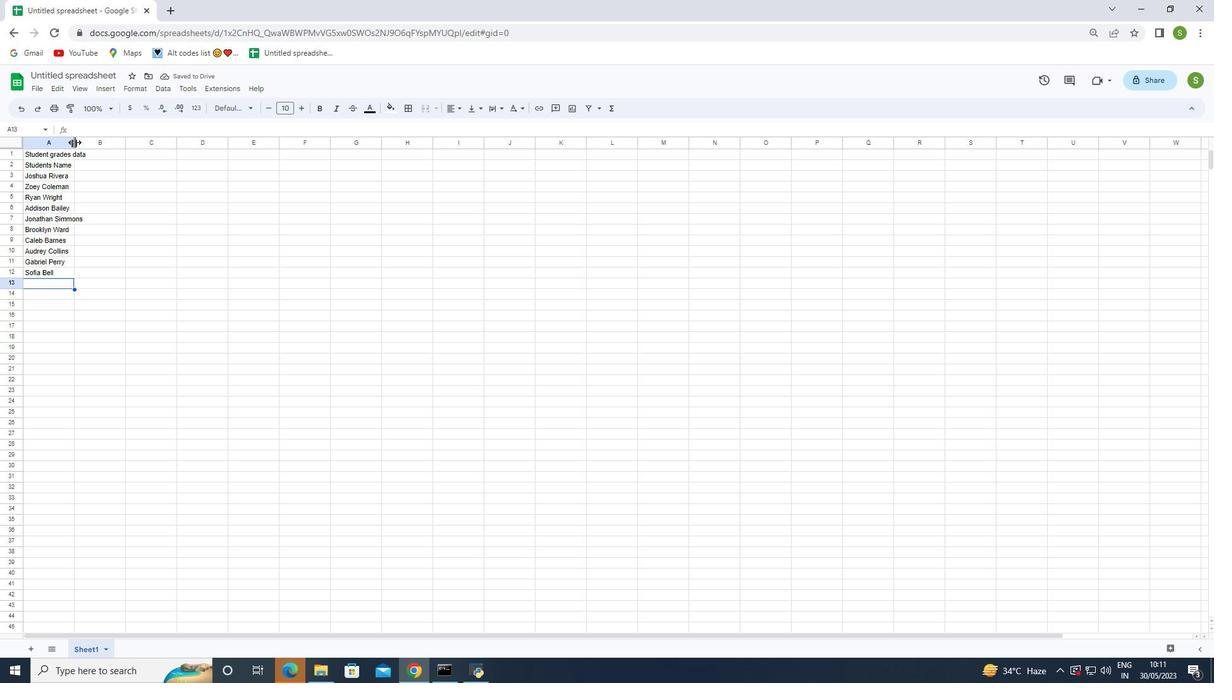 
Action: Mouse pressed left at (73, 141)
Screenshot: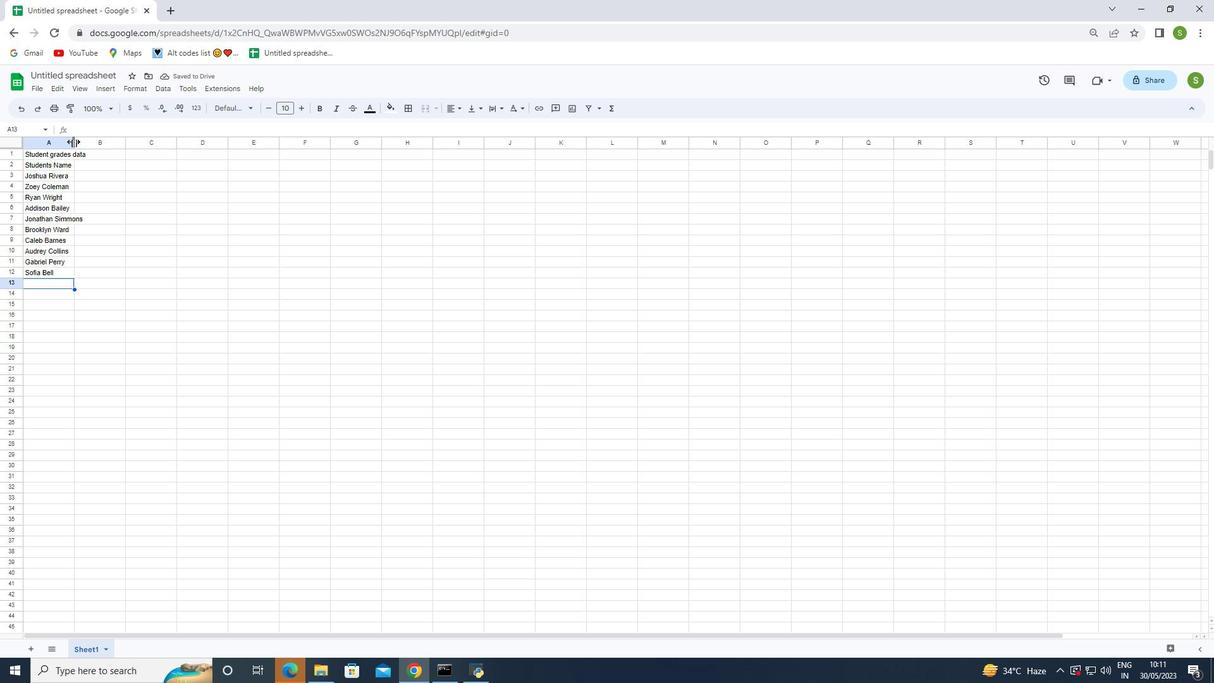 
Action: Mouse moved to (104, 162)
Screenshot: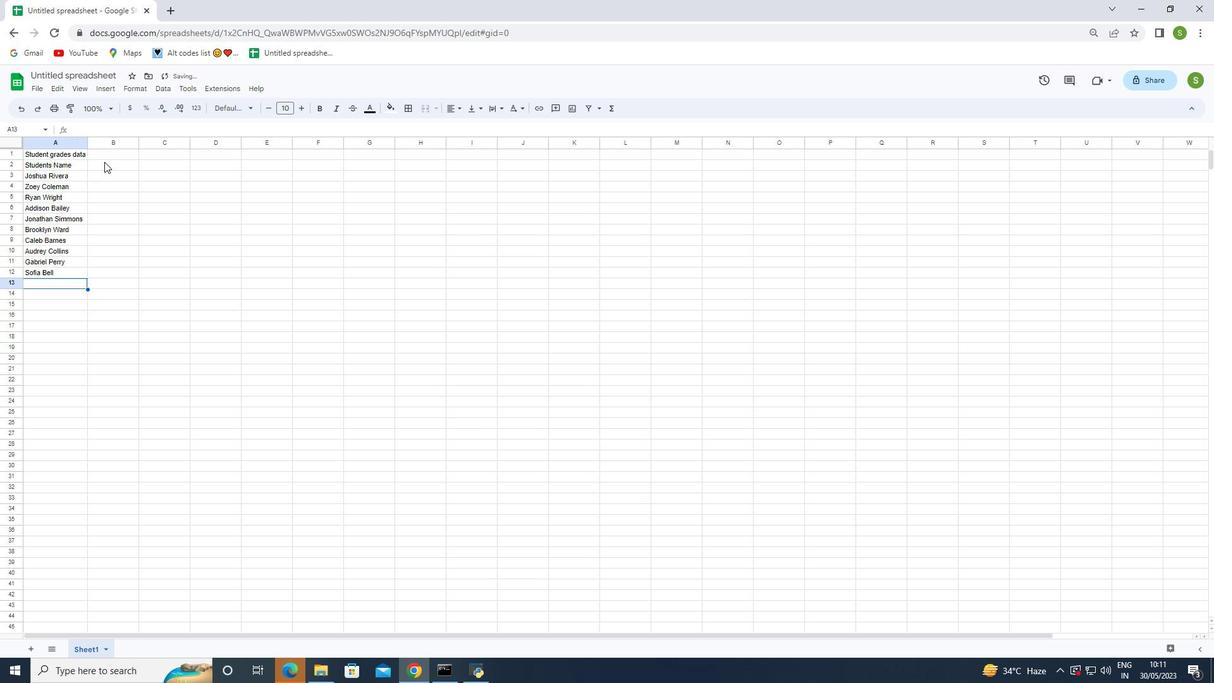 
Action: Mouse pressed left at (104, 162)
Screenshot: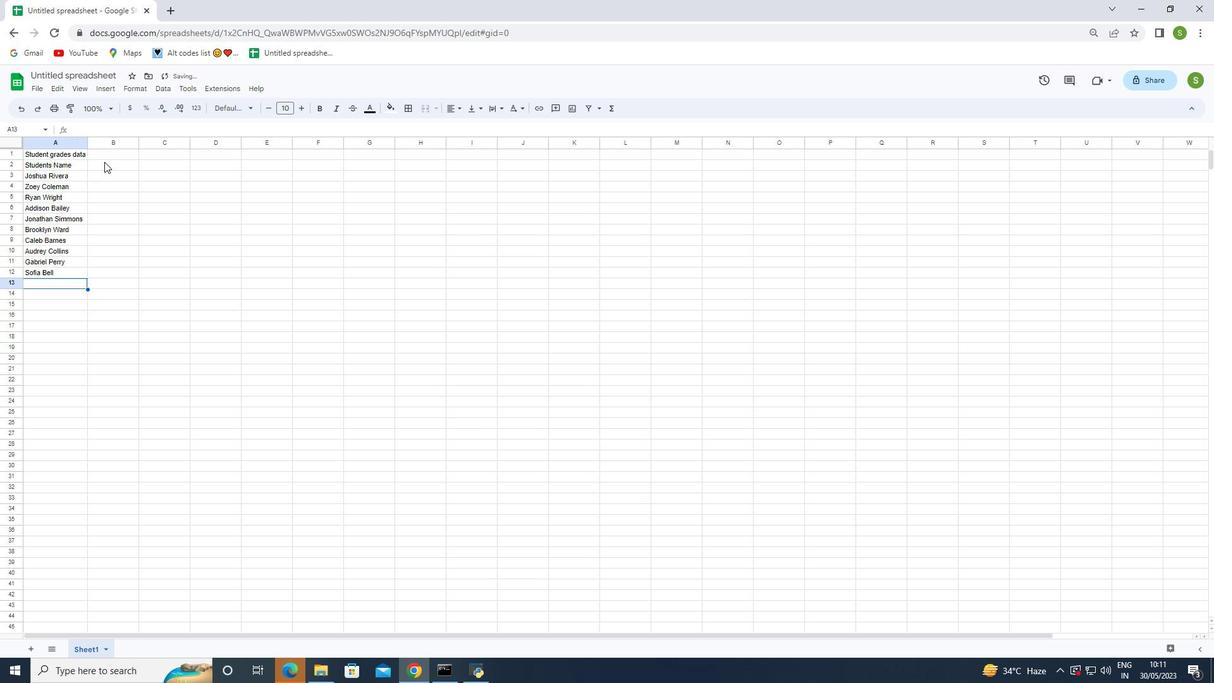 
Action: Mouse moved to (122, 171)
Screenshot: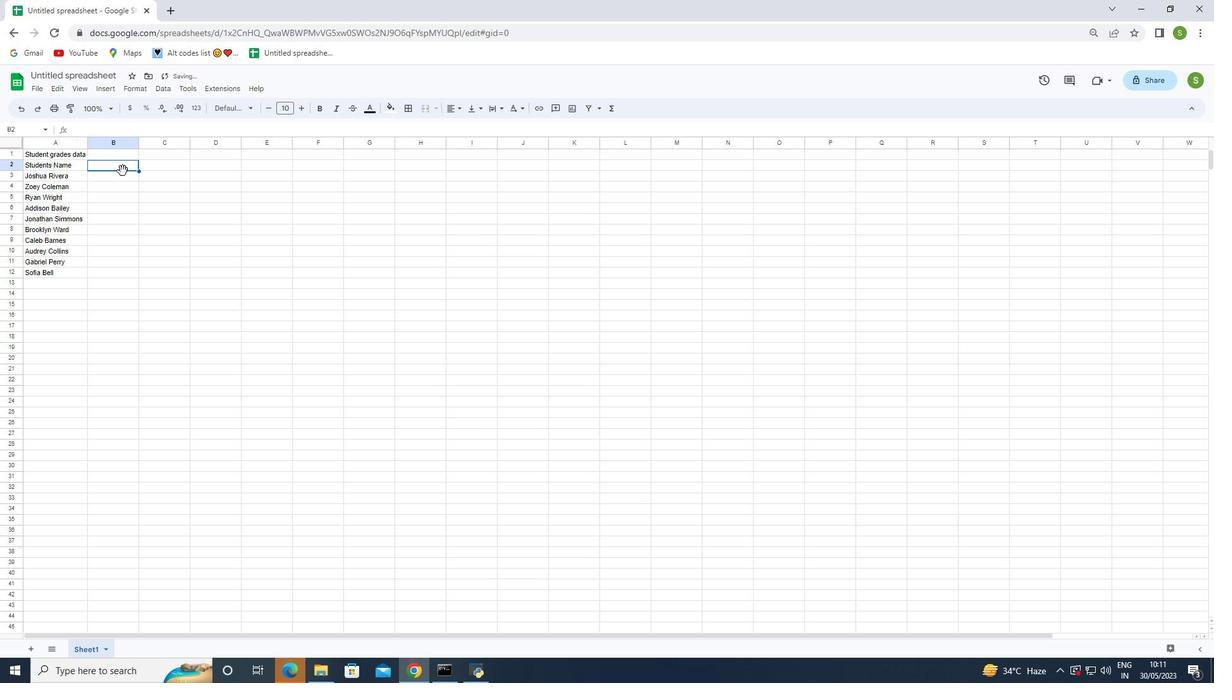 
Action: Key pressed <Key.shift><Key.shift><Key.shift><Key.shift>March<Key.space><Key.shift>Last<Key.space>week<Key.space><Key.shift>Sales
Screenshot: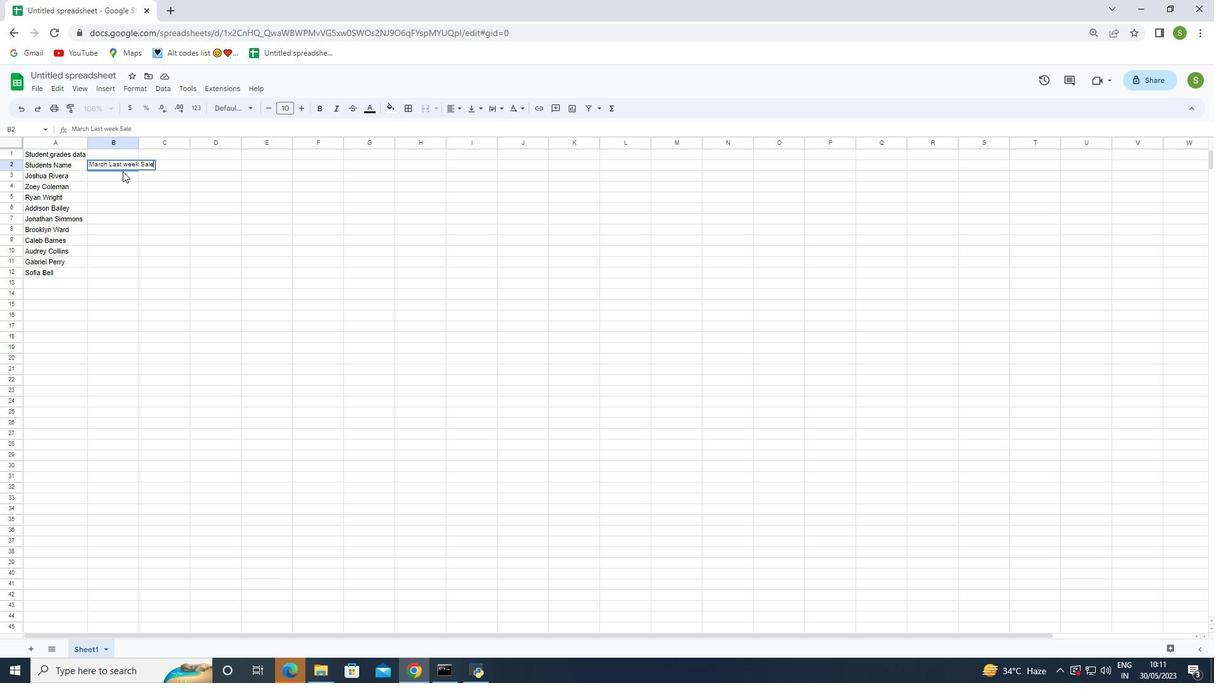 
Action: Mouse moved to (99, 198)
Screenshot: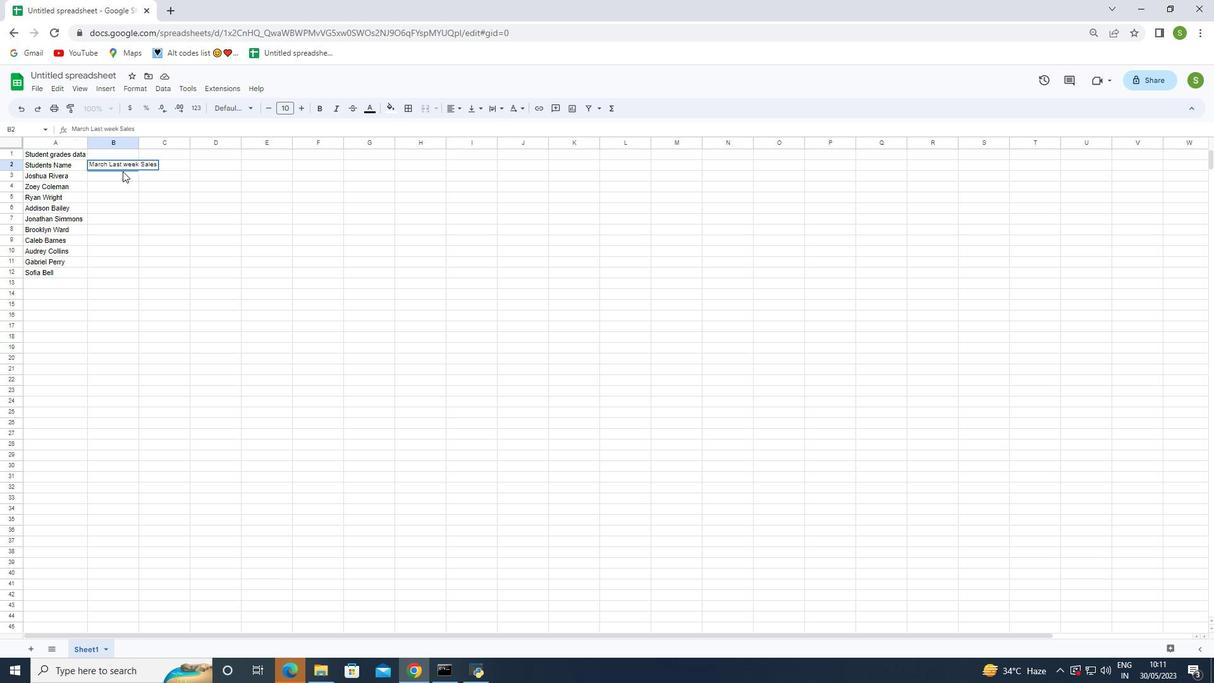 
Action: Mouse pressed left at (99, 198)
Screenshot: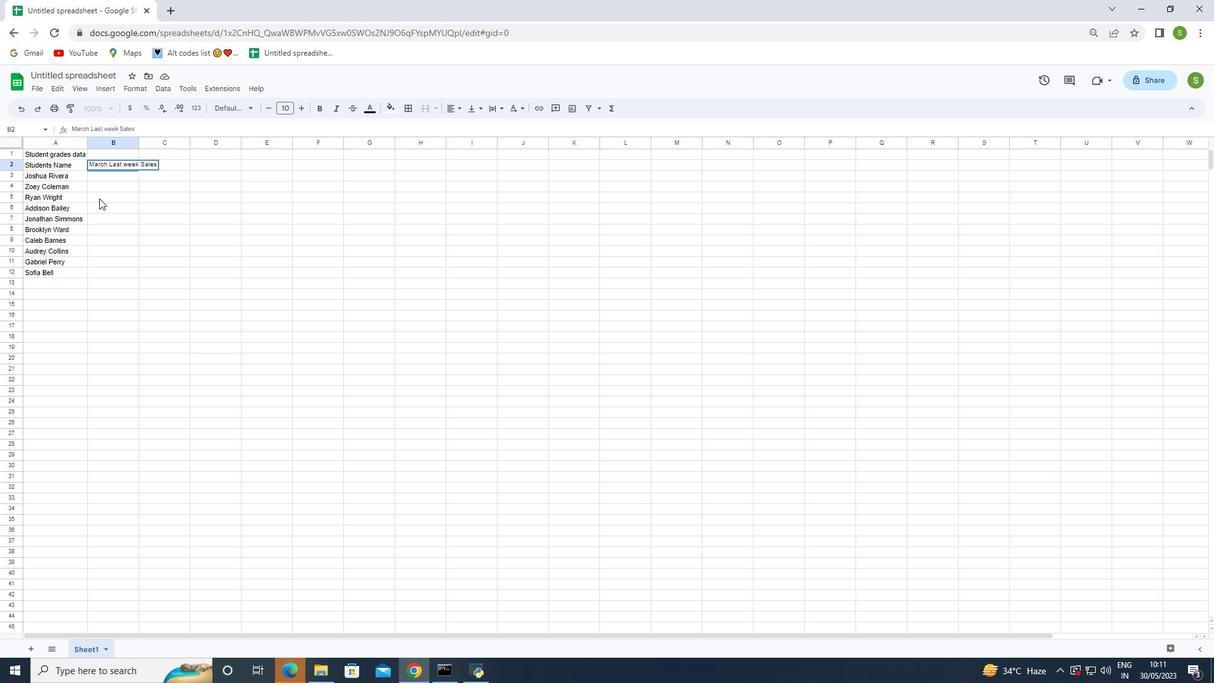 
Action: Mouse moved to (139, 141)
Screenshot: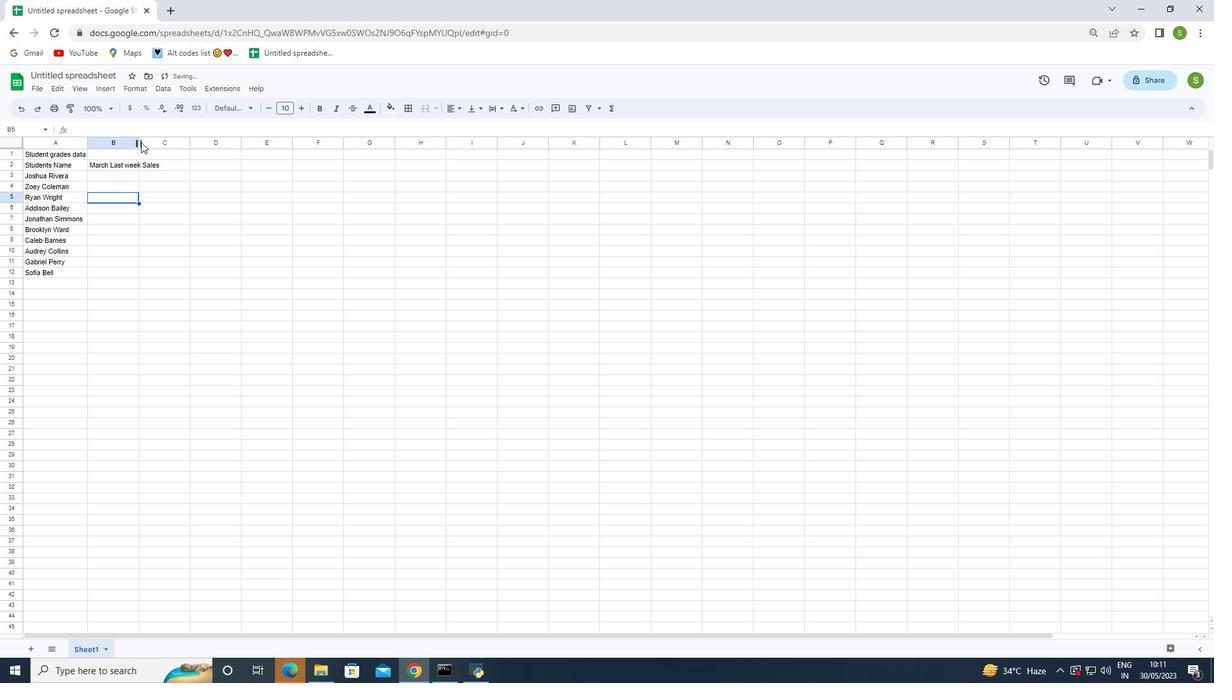 
Action: Mouse pressed left at (139, 141)
Screenshot: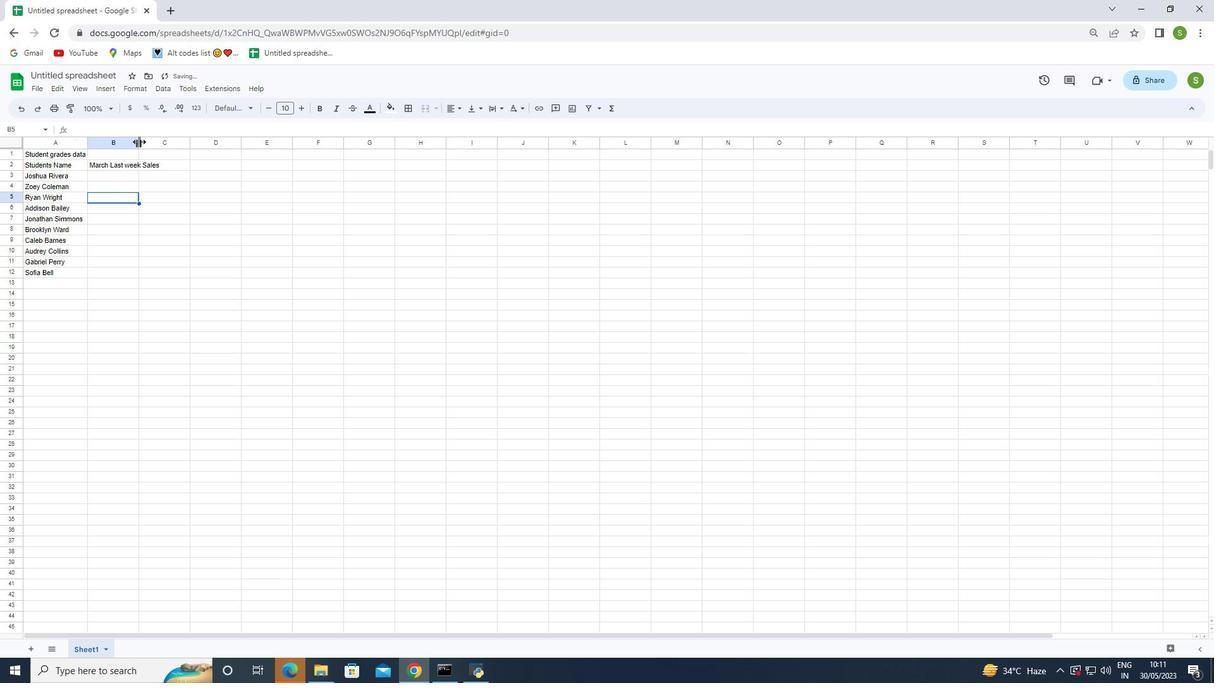 
Action: Mouse pressed left at (139, 141)
Screenshot: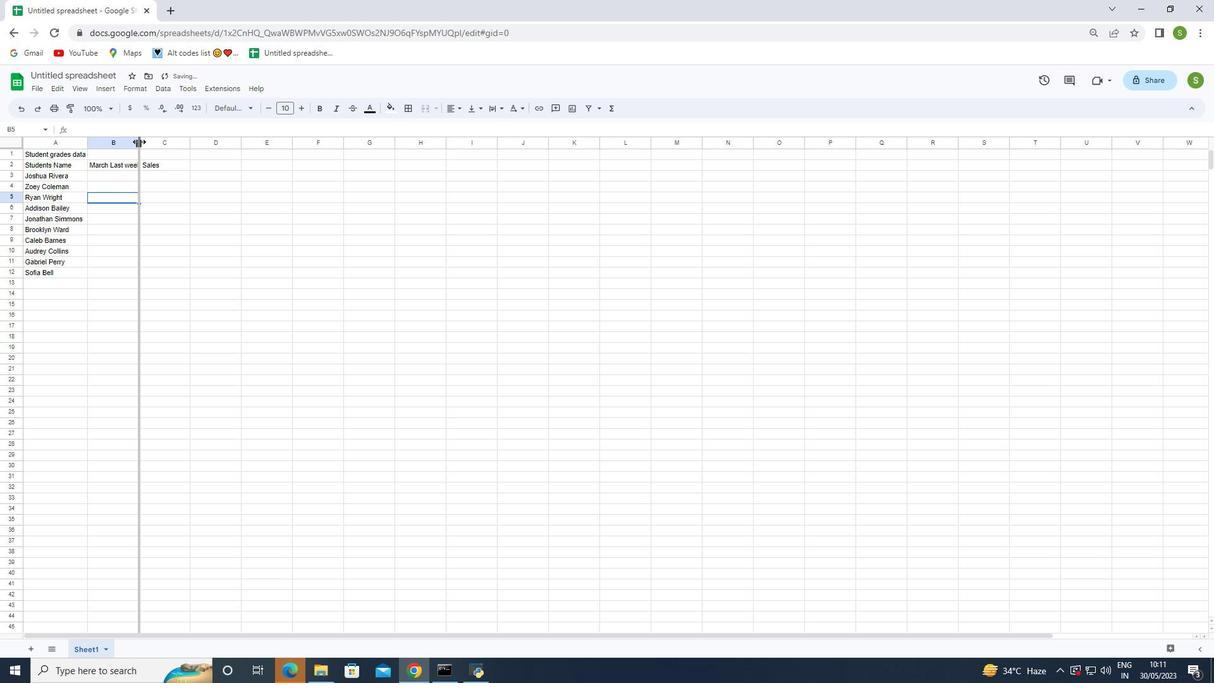 
Action: Mouse moved to (127, 172)
Screenshot: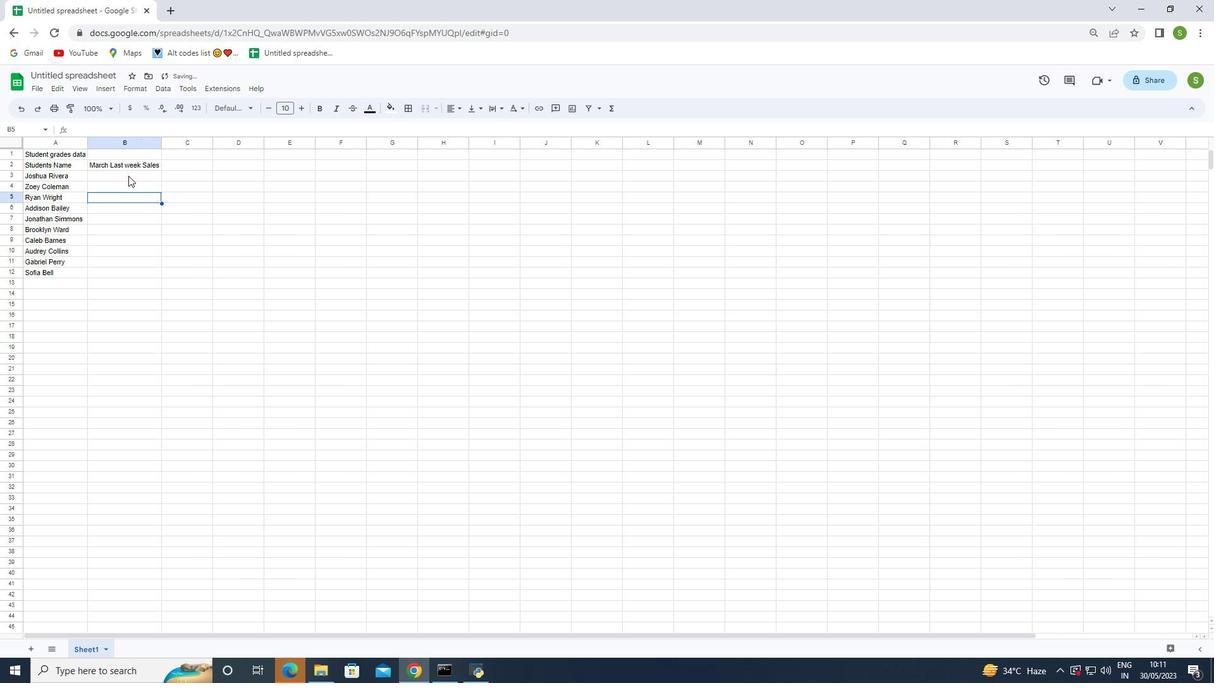
Action: Mouse pressed left at (127, 172)
Screenshot: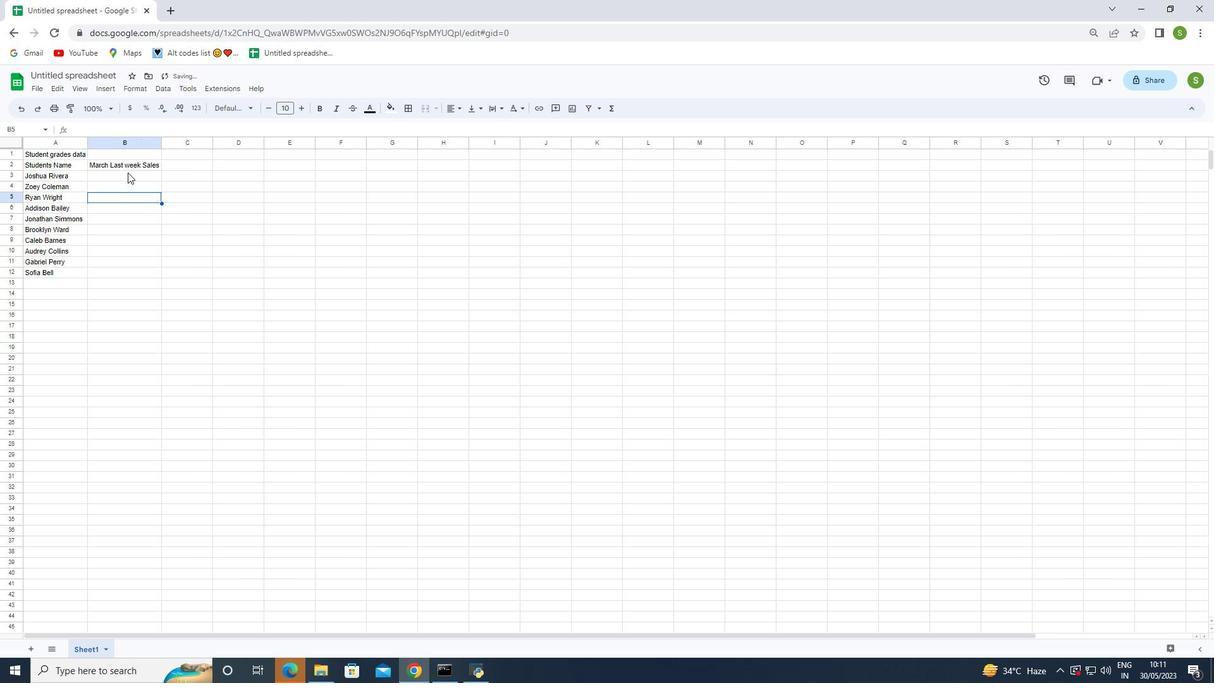 
Action: Key pressed 101<Key.enter>110<Key.enter>130<Key.enter>140<Key.enter>145<Key.enter>149<Key.enter>135<Key.enter>125<Key.enter>120<Key.enter>139<Key.enter>
Screenshot: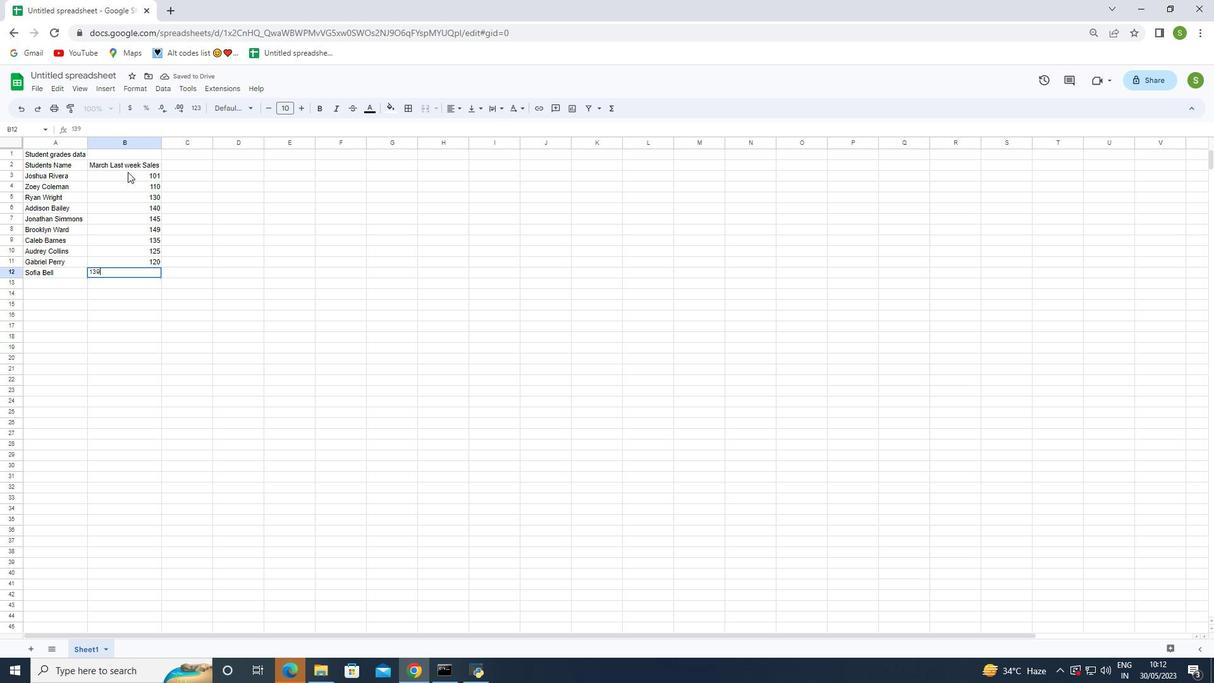 
Action: Mouse moved to (187, 166)
Screenshot: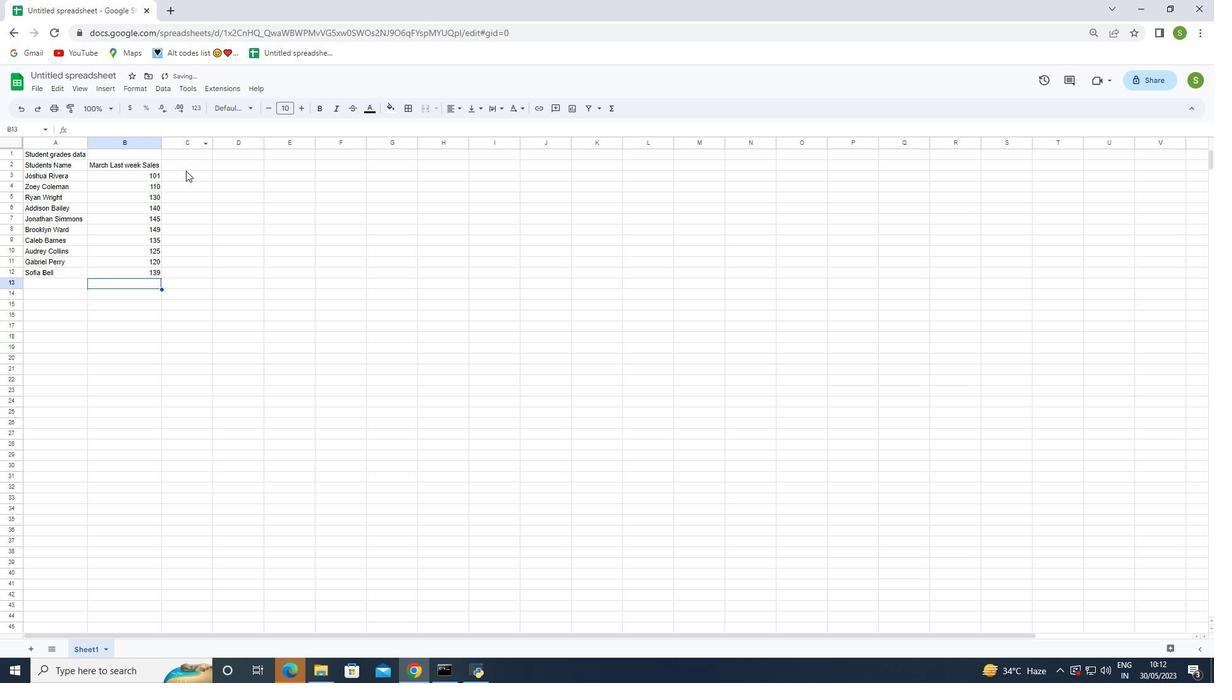 
Action: Mouse pressed left at (187, 166)
Screenshot: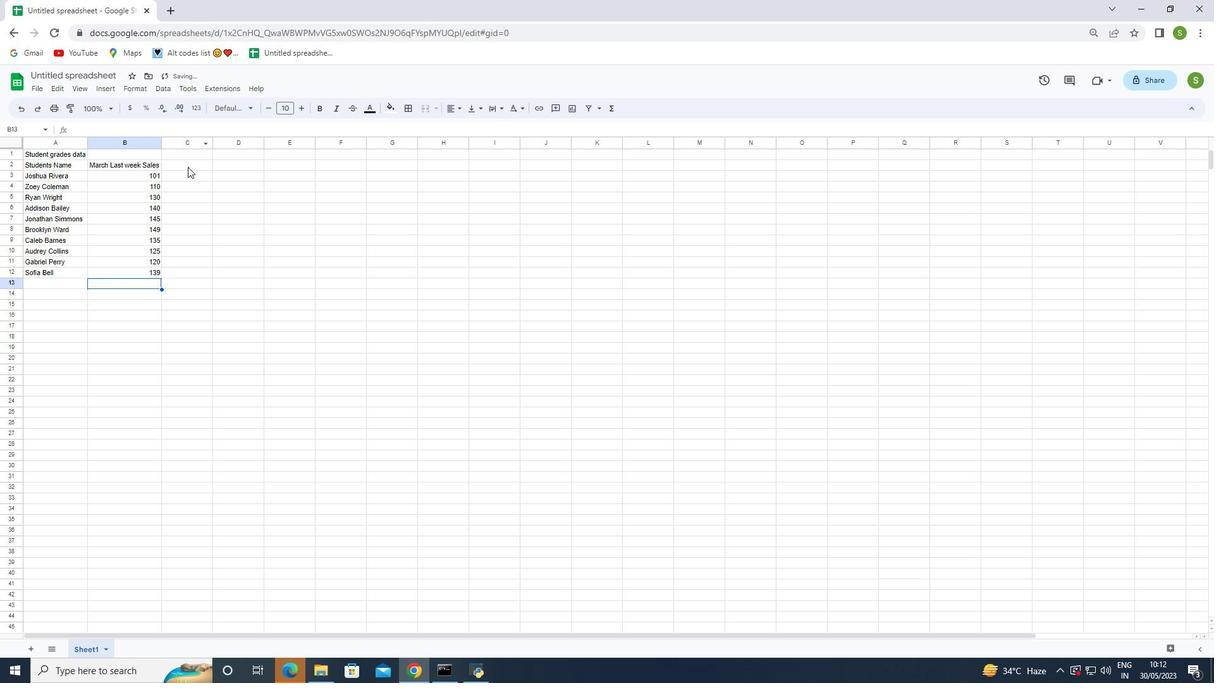 
Action: Mouse moved to (187, 163)
Screenshot: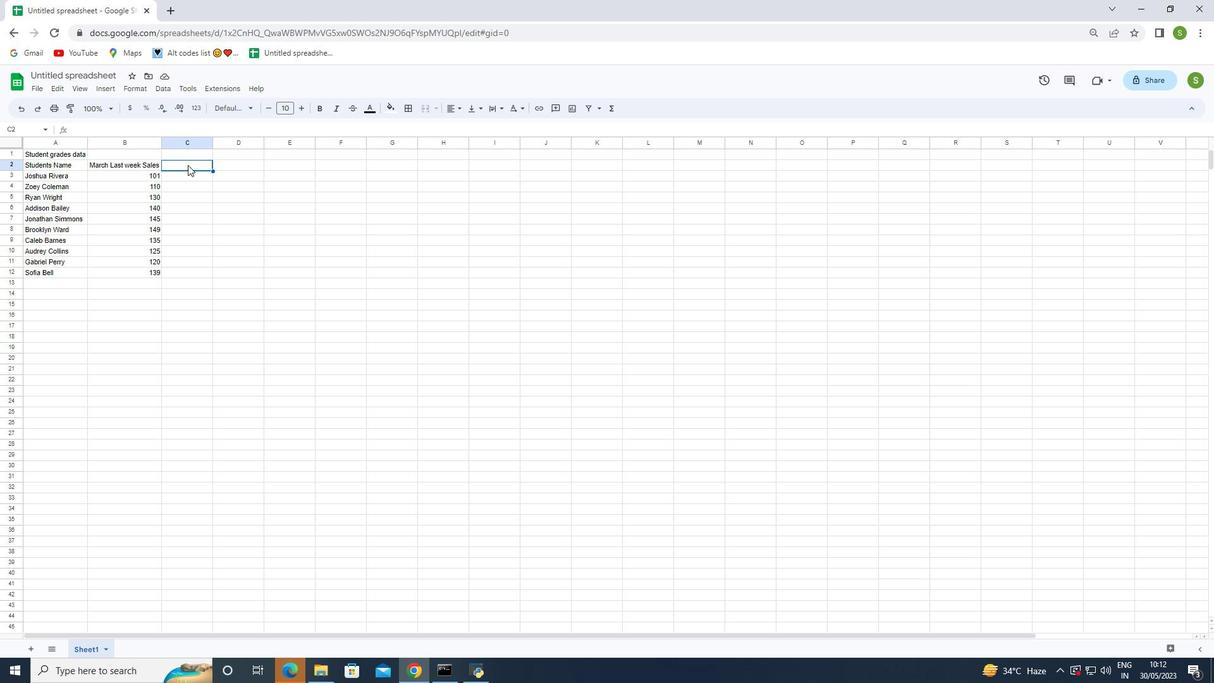 
Action: Key pressed <Key.shift>Math<Key.space><Key.shift><Key.shift><Key.shift><Key.shift><Key.shift><Key.shift><Key.shift><Key.shift><Key.shift><Key.shift><Key.shift><Key.shift><Key.shift><Key.shift><Key.shift><Key.shift><Key.shift><Key.shift><Key.shift><Key.shift><Key.shift>Grade<Key.enter>90<Key.enter>95<Key.enter>80<Key.enter>92<Key.enter>85<Key.enter>88<Key.enter>90<Key.enter>78<Key.enter>92<Key.enter>85<Key.enter>
Screenshot: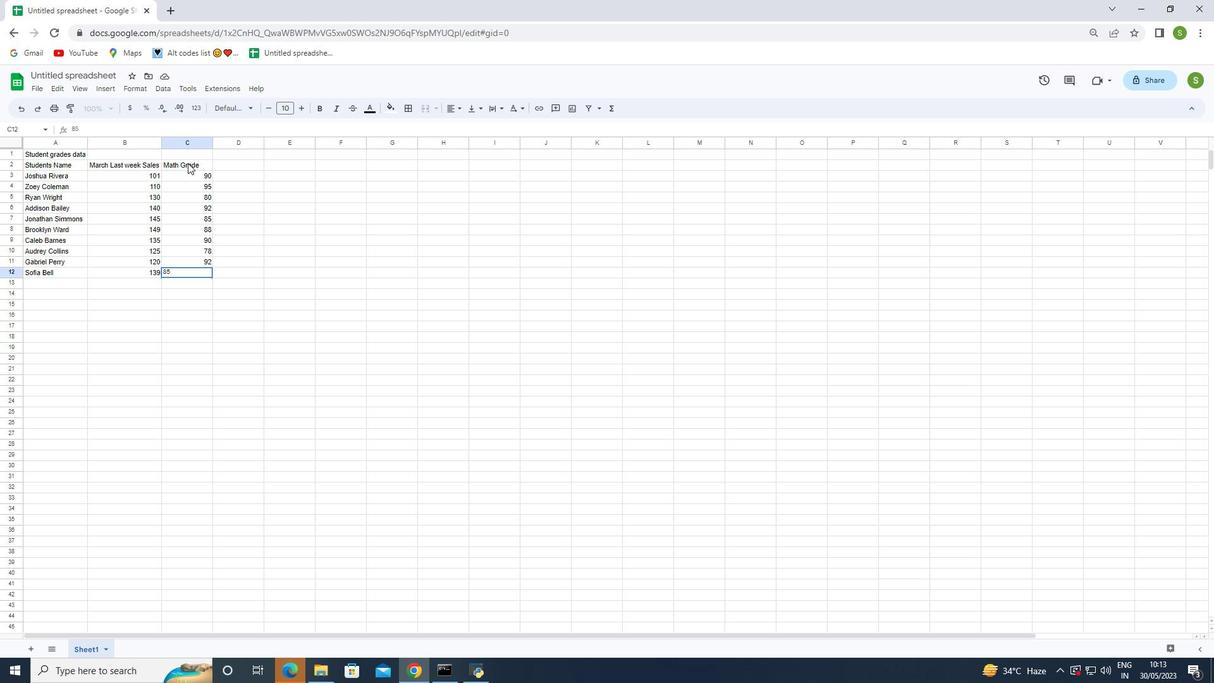 
Action: Mouse moved to (239, 166)
Screenshot: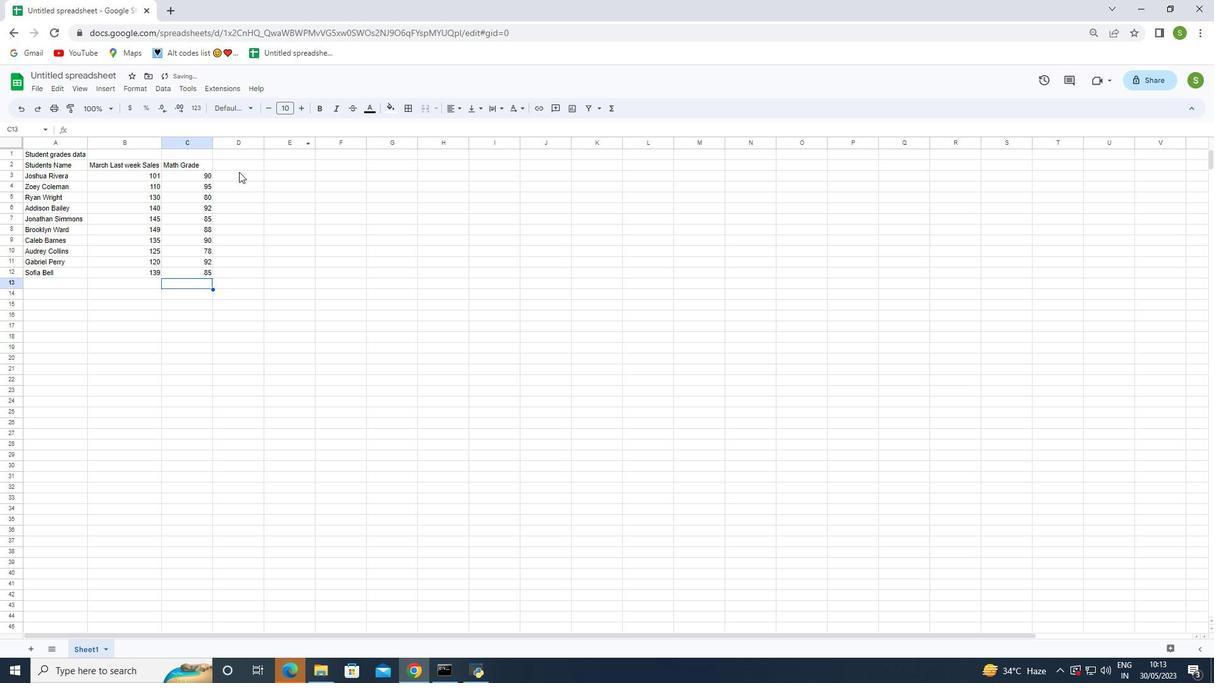 
Action: Mouse pressed left at (239, 166)
Screenshot: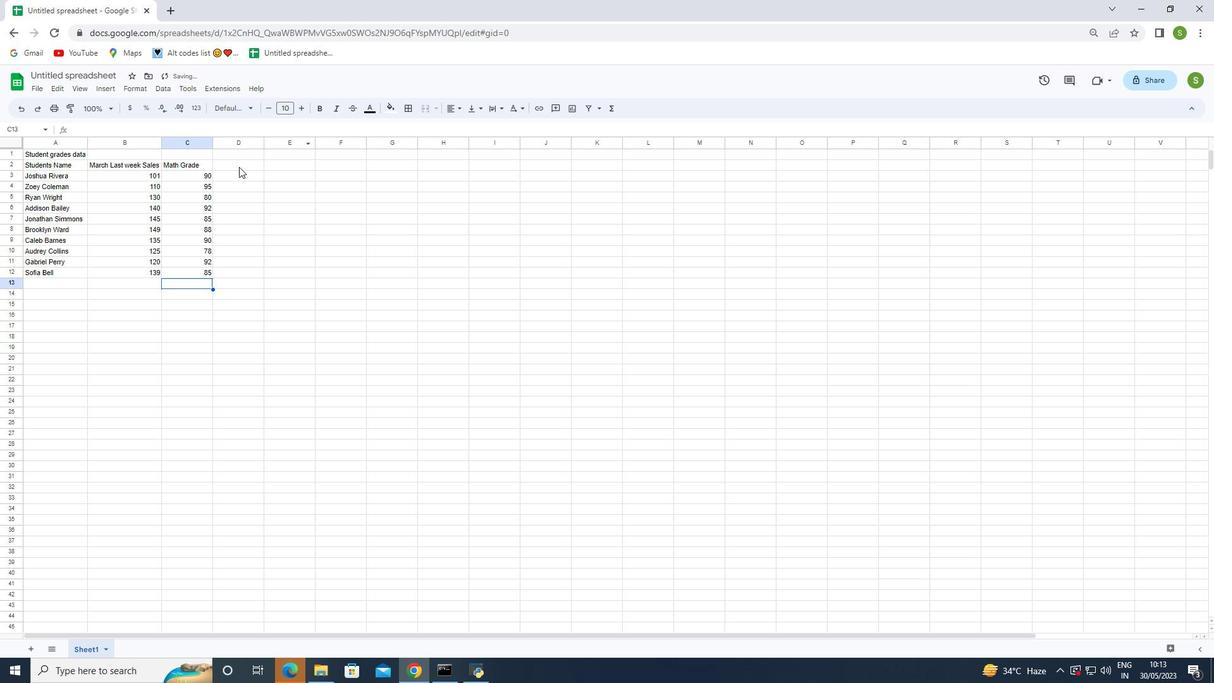 
Action: Key pressed <Key.shift>Science<Key.space><Key.shift><Key.shift><Key.shift>Grade<Key.enter>
Screenshot: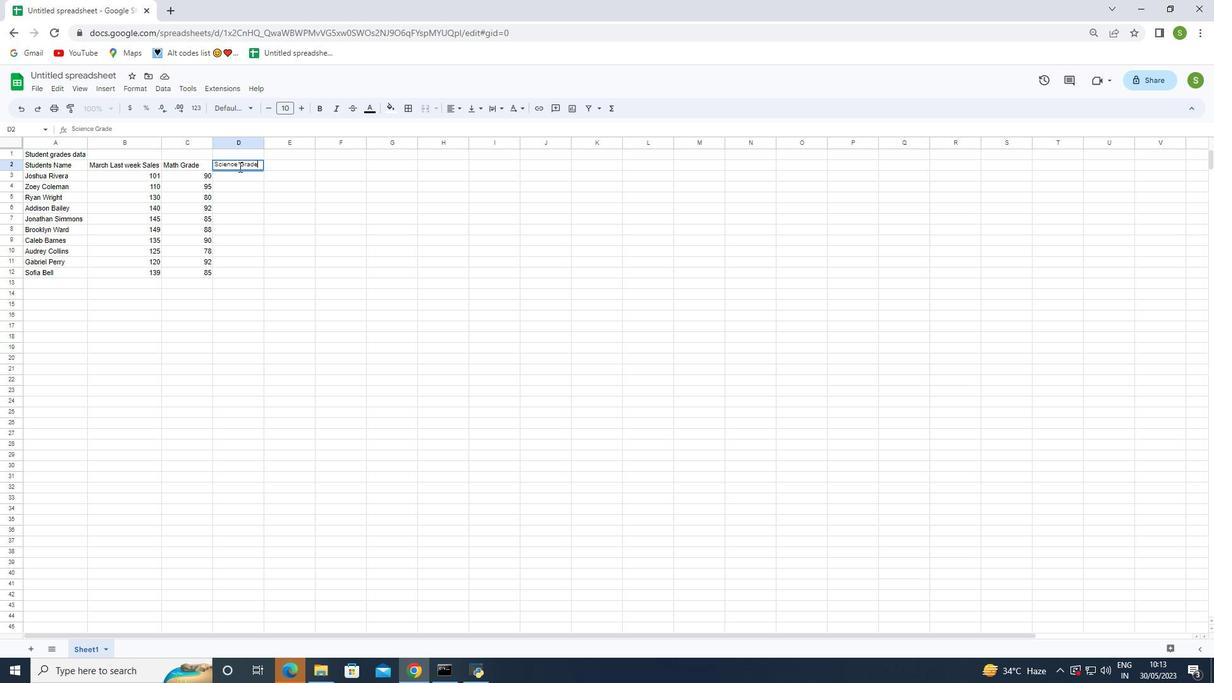 
Action: Mouse moved to (268, 203)
Screenshot: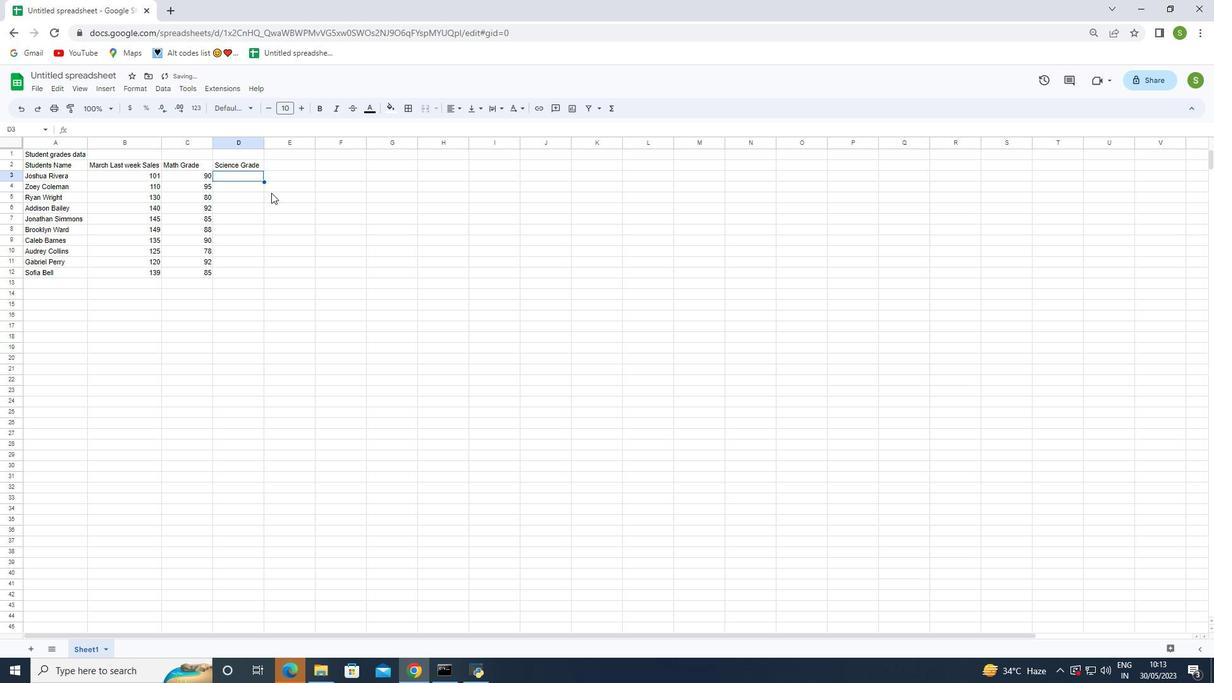 
Action: Key pressed 85<Key.enter>87<Key.enter>92<Key.enter>88<Key.enter>90<Key.enter>85<Key.enter>92<Key.enter>80<Key.enter>88<Key.enter>90<Key.enter>
Screenshot: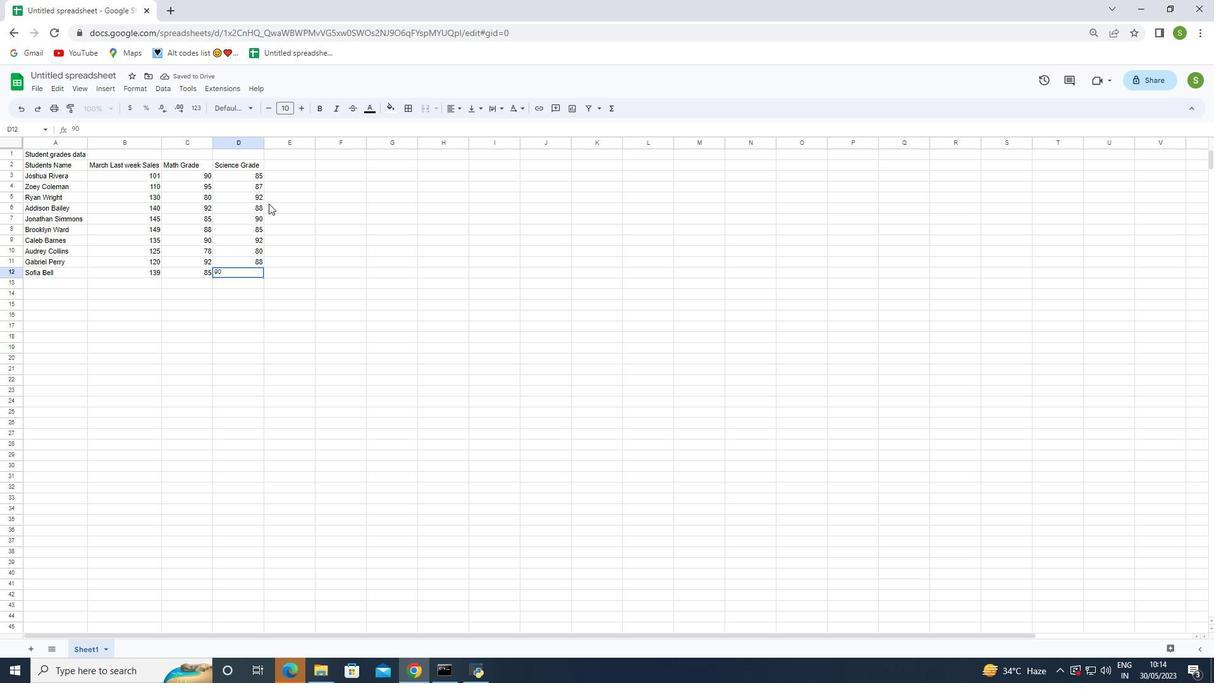 
Action: Mouse moved to (280, 315)
Screenshot: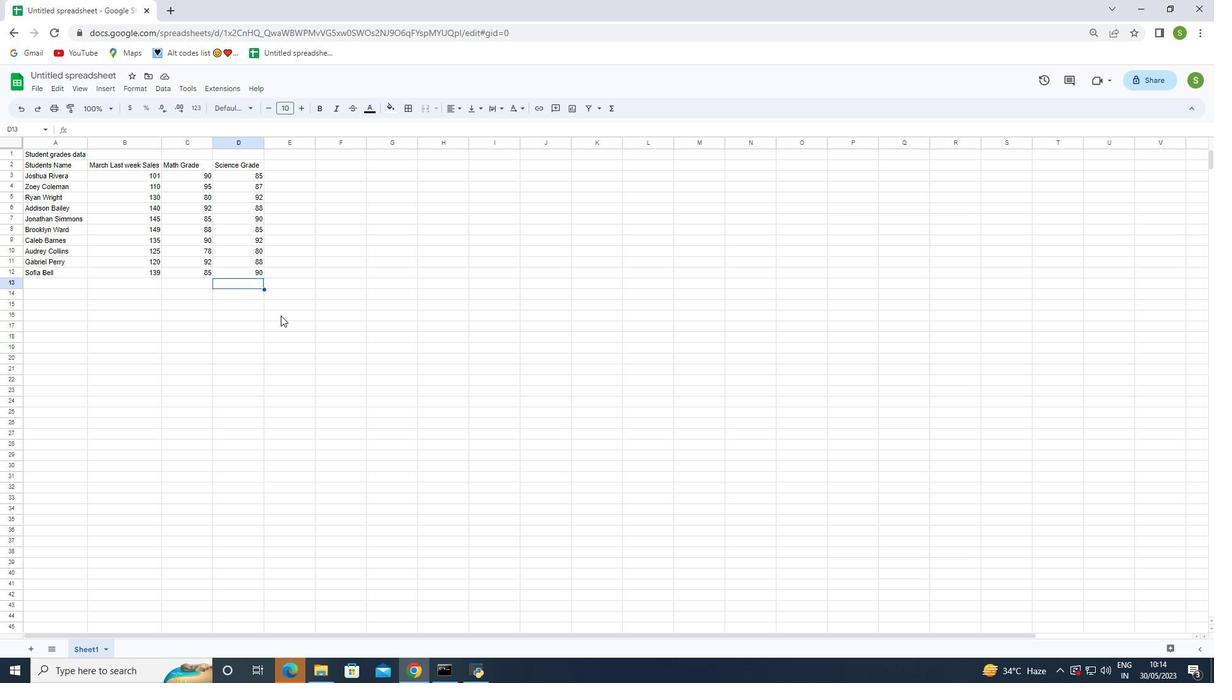
Action: Mouse pressed left at (280, 315)
Screenshot: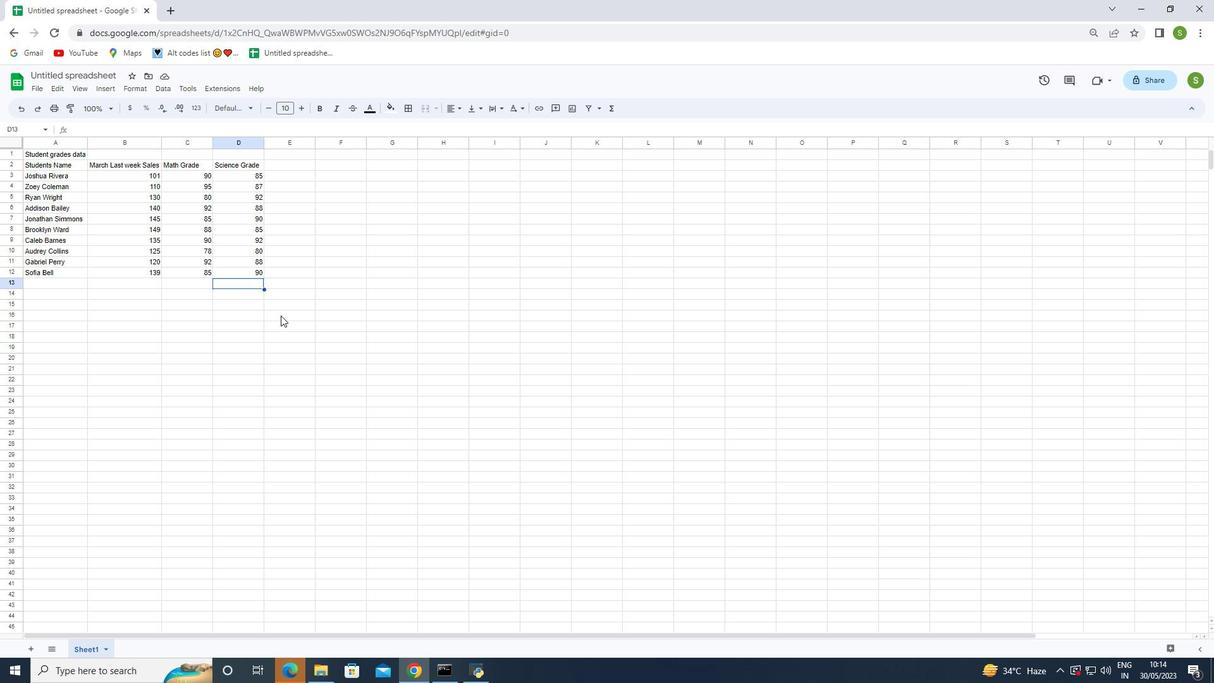 
Action: Mouse moved to (284, 161)
Screenshot: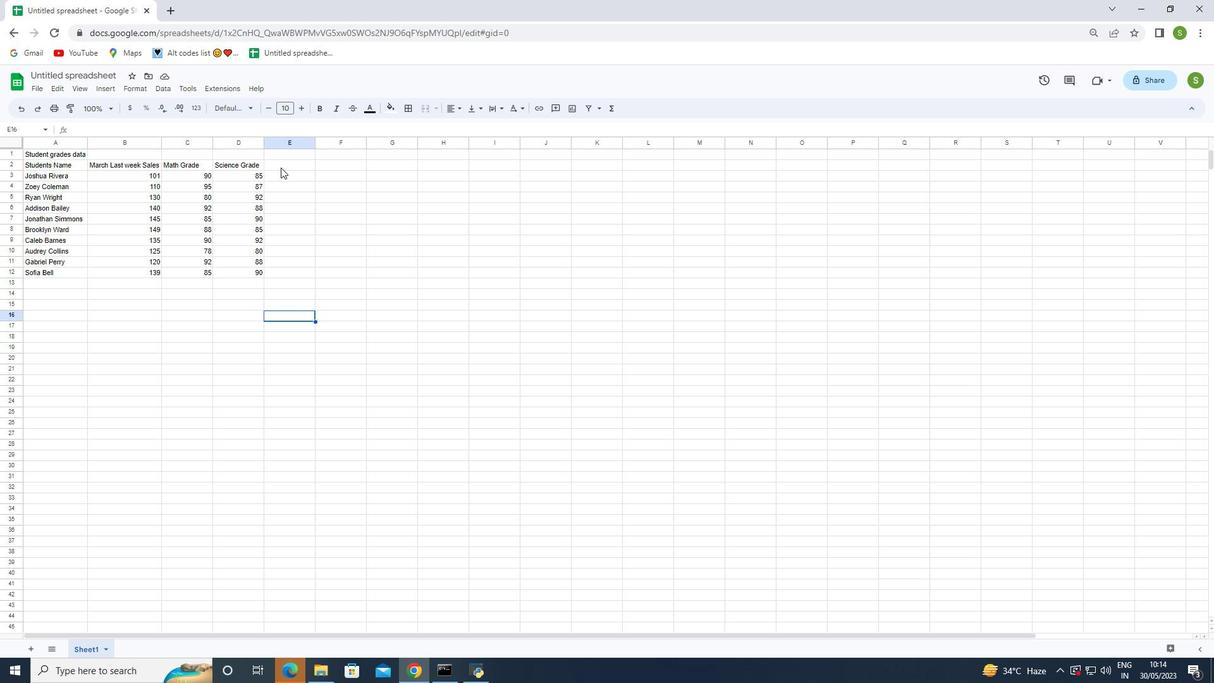 
Action: Mouse pressed left at (284, 161)
Screenshot: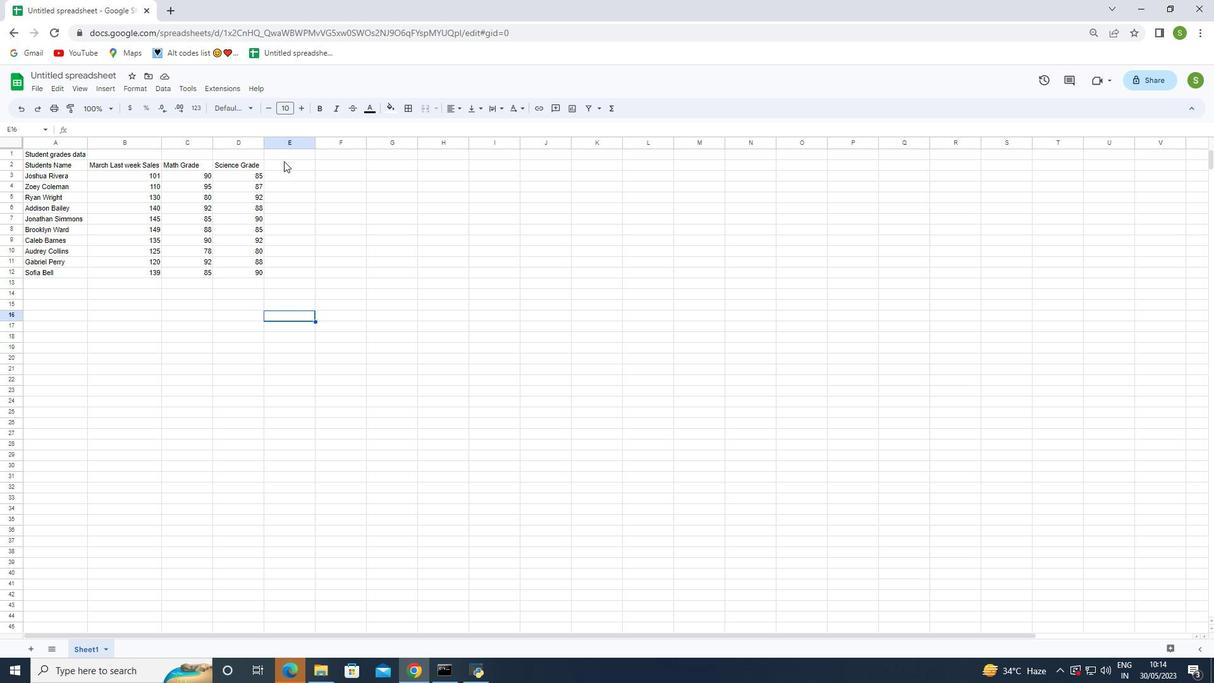 
Action: Mouse moved to (317, 219)
Screenshot: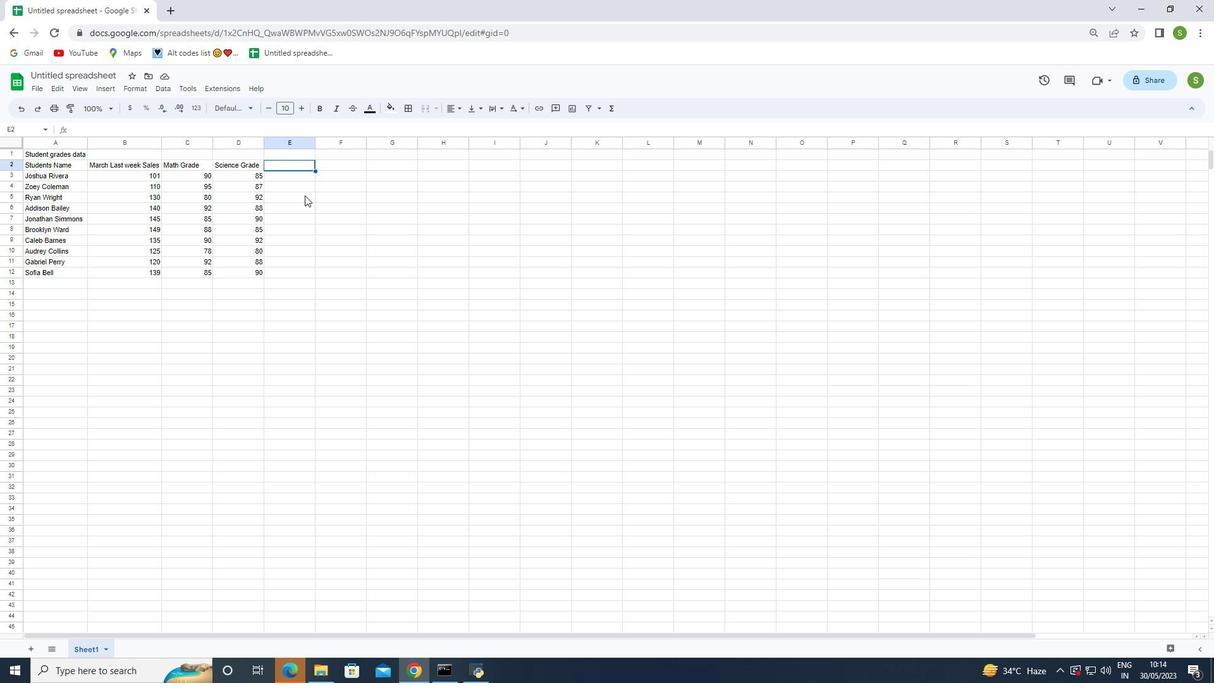 
Action: Key pressed <Key.shift>English<Key.space><Key.shift>Grade
Screenshot: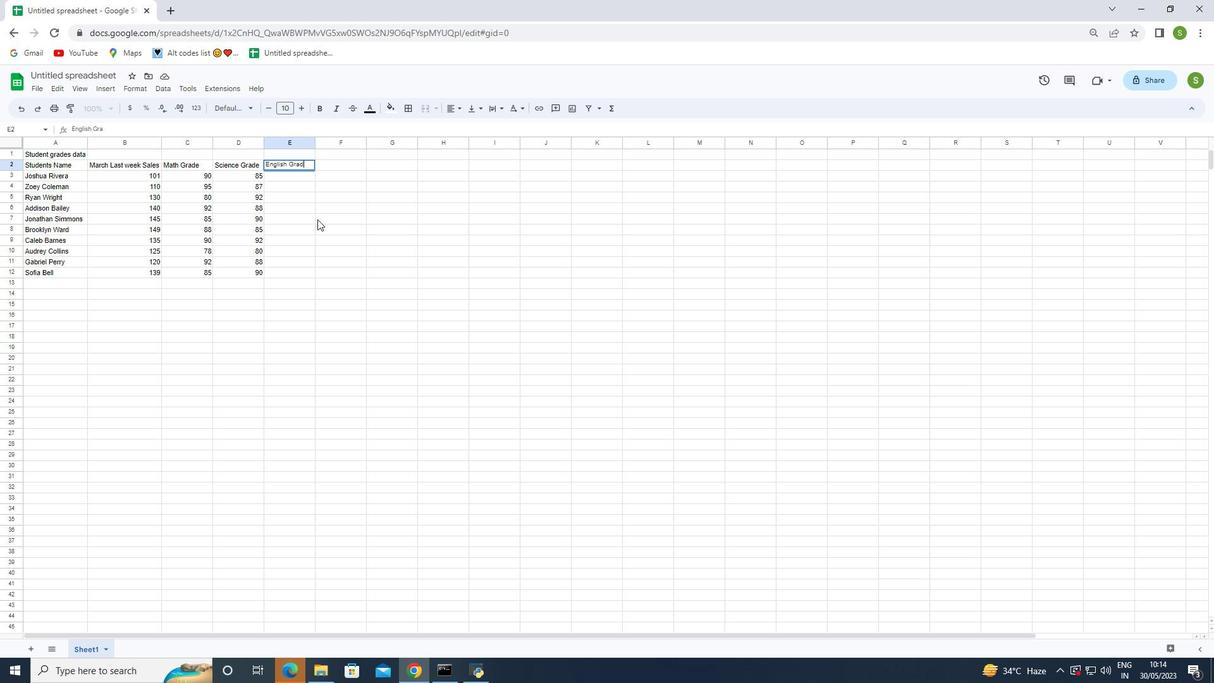 
Action: Mouse moved to (295, 177)
Screenshot: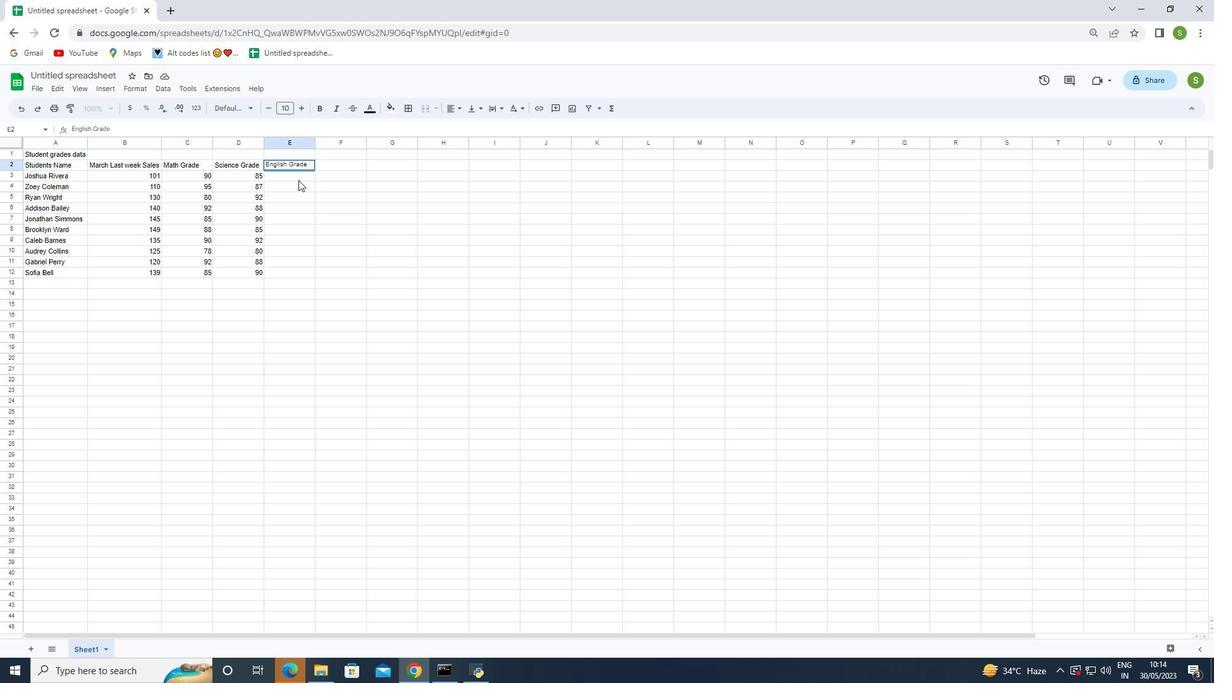 
Action: Mouse pressed left at (295, 177)
Screenshot: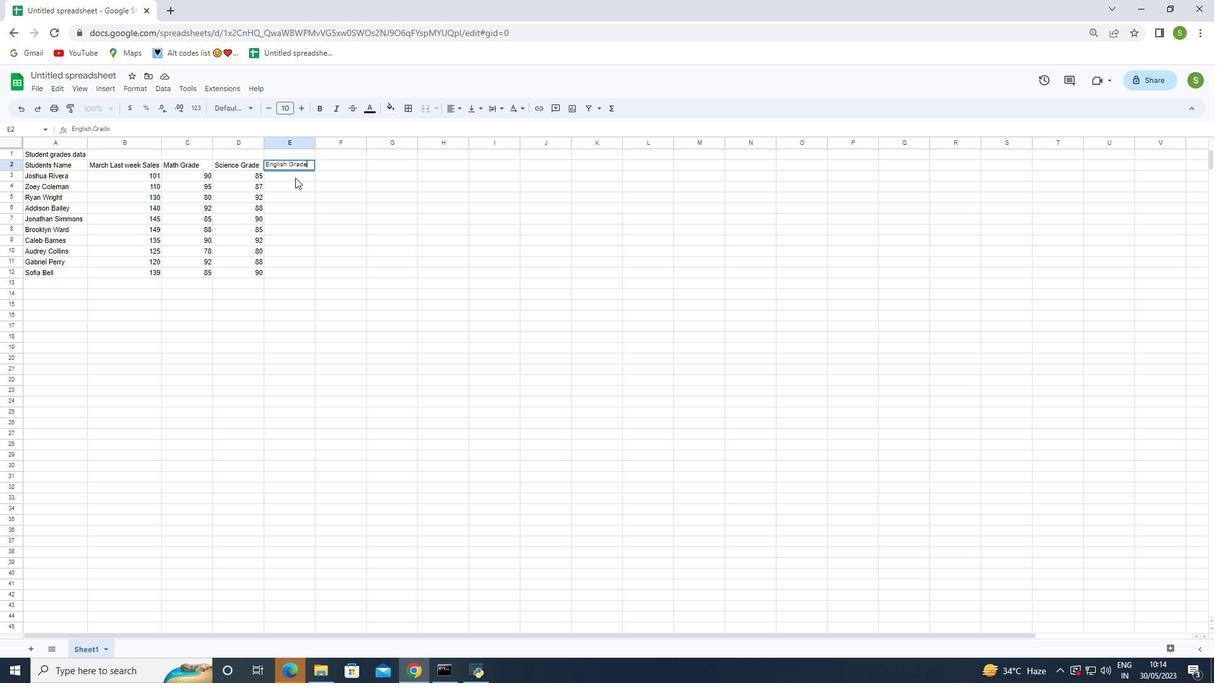 
Action: Key pressed 92<Key.enter>90<Key.enter>85<Key.enter>90<Key.enter>88<Key.enter>92<Key.enter>85<Key.enter>82<Key.enter>90<Key.enter>88<Key.enter>
Screenshot: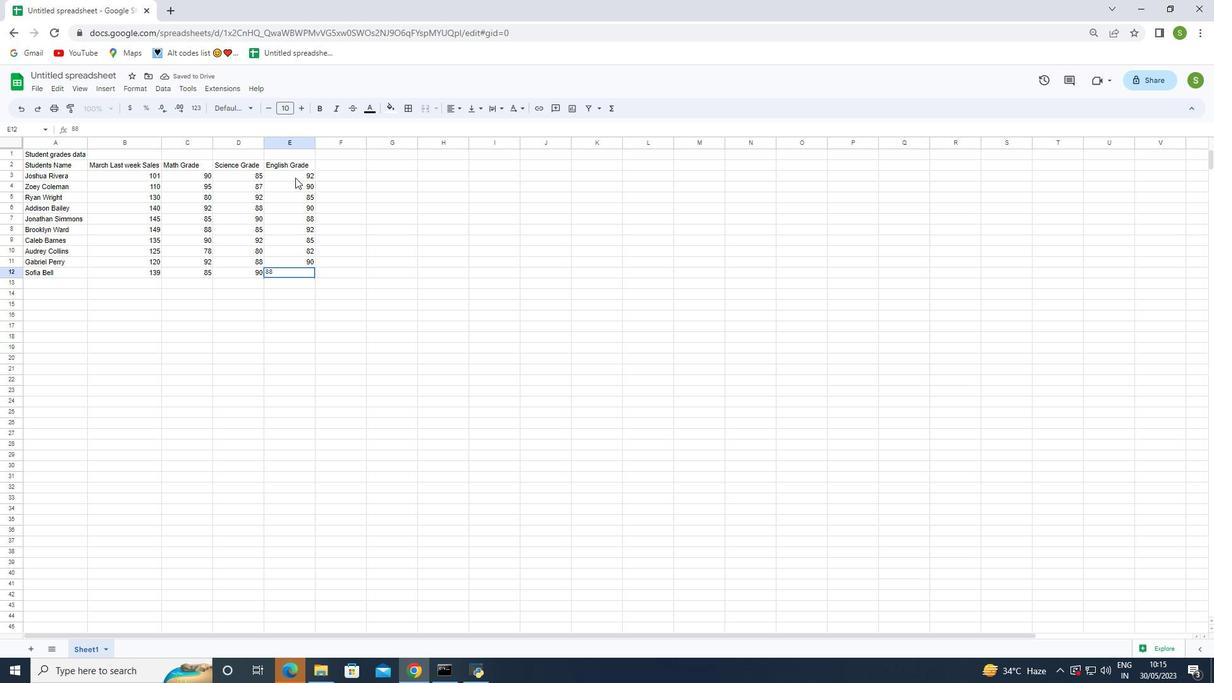
Action: Mouse moved to (333, 165)
Screenshot: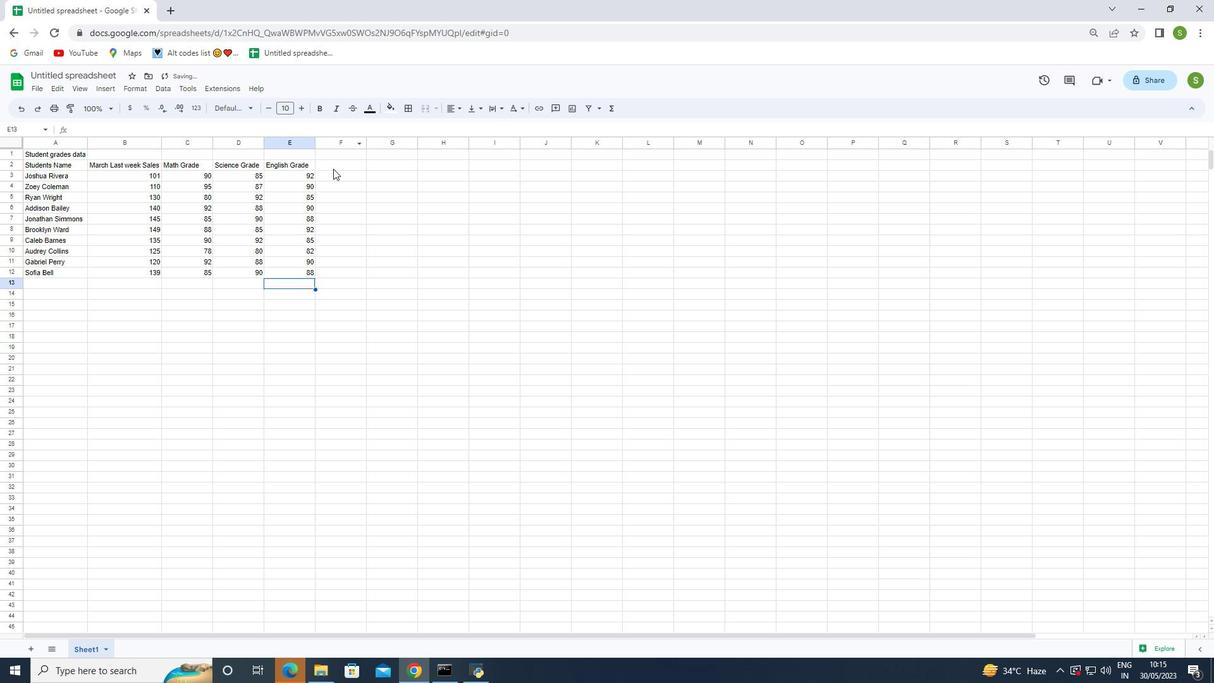 
Action: Mouse pressed left at (333, 165)
Screenshot: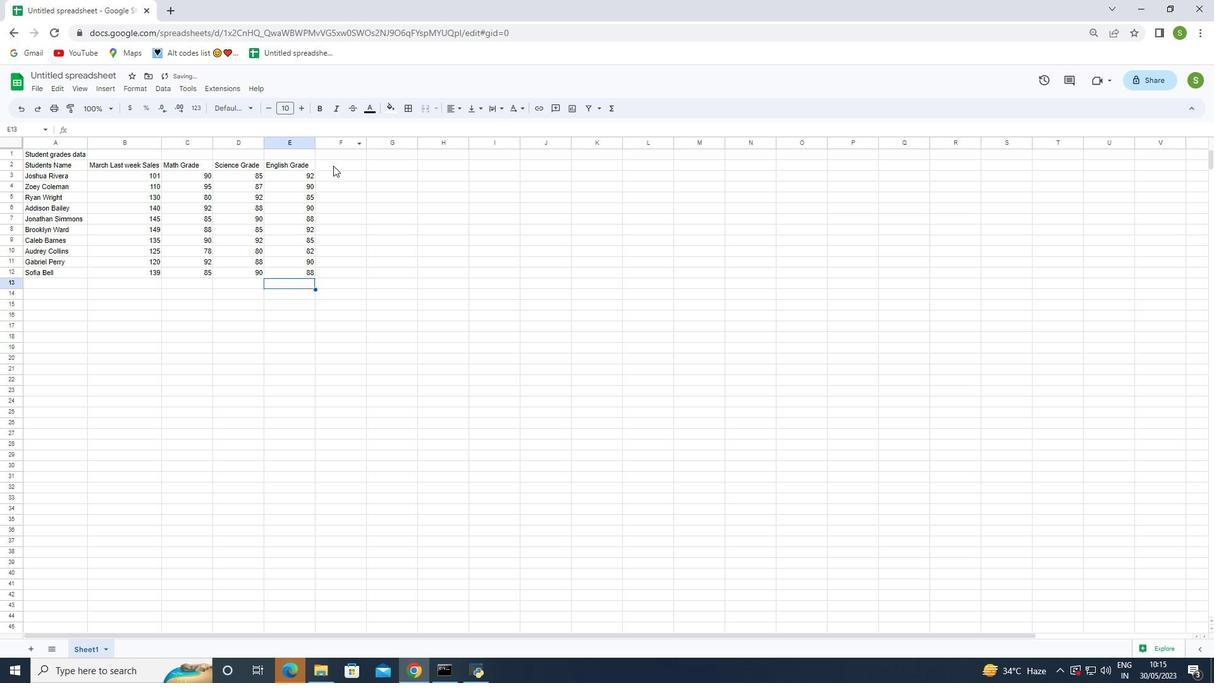 
Action: Mouse moved to (332, 165)
Screenshot: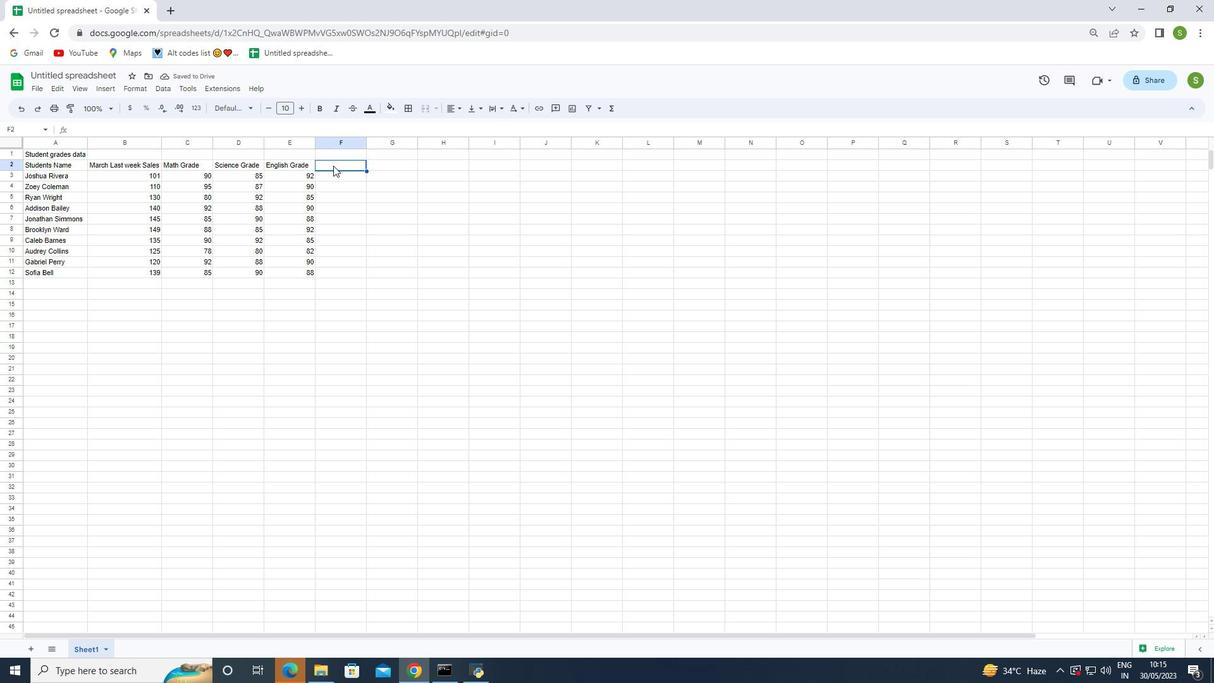 
Action: Key pressed <Key.shift>History<Key.space><Key.shift>Grade<Key.enter>88<Key.enter>92<Key.enter>78<Key.enter>95<Key.enter>90<Key.enter>90<Key.enter>80<Key.enter>85<Key.enter>92<Key.enter>90<Key.enter>
Screenshot: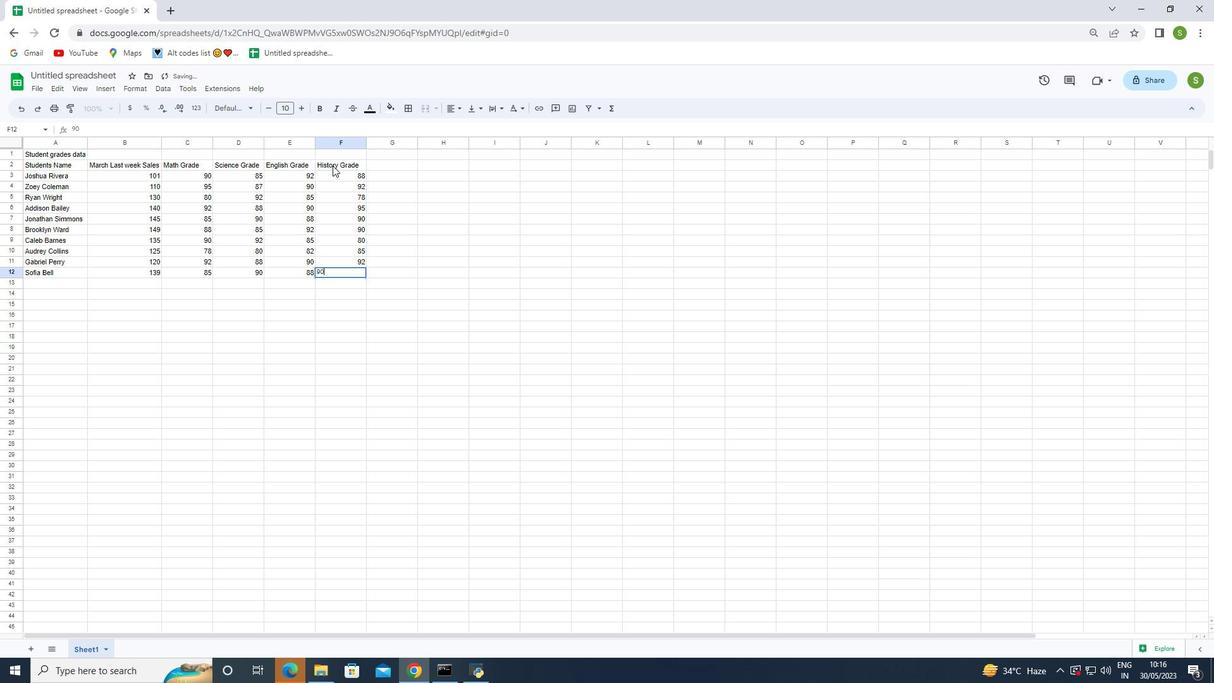 
Action: Mouse moved to (379, 165)
Screenshot: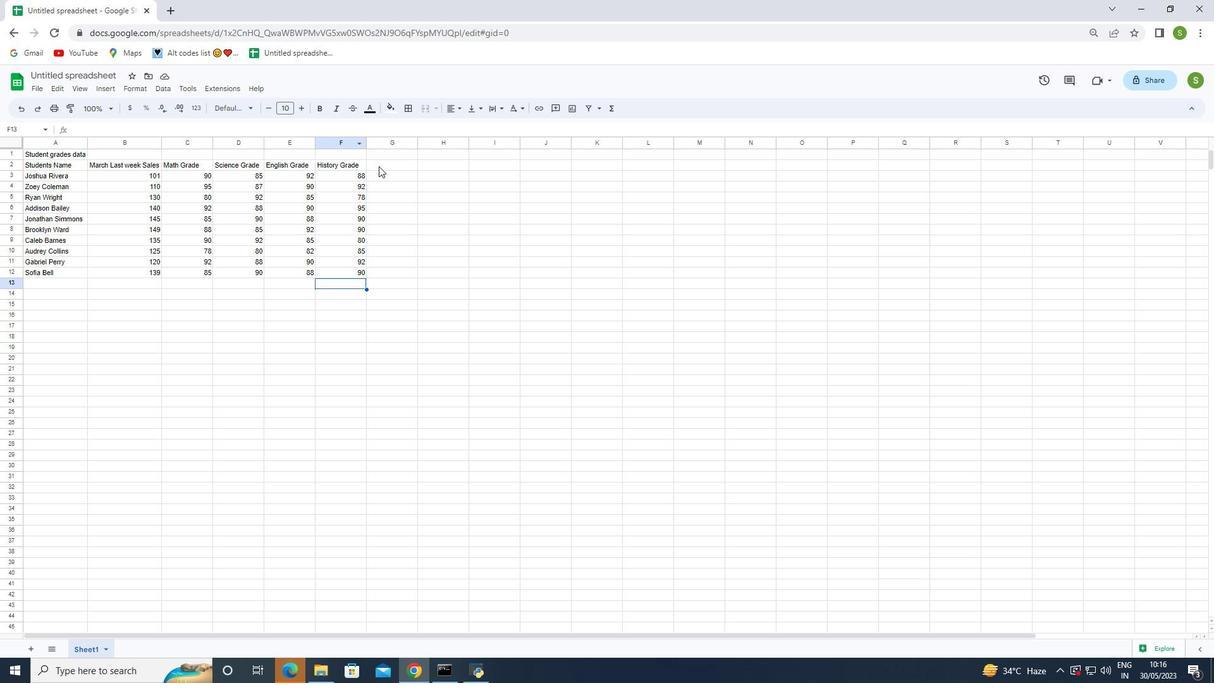 
Action: Mouse pressed left at (379, 165)
Screenshot: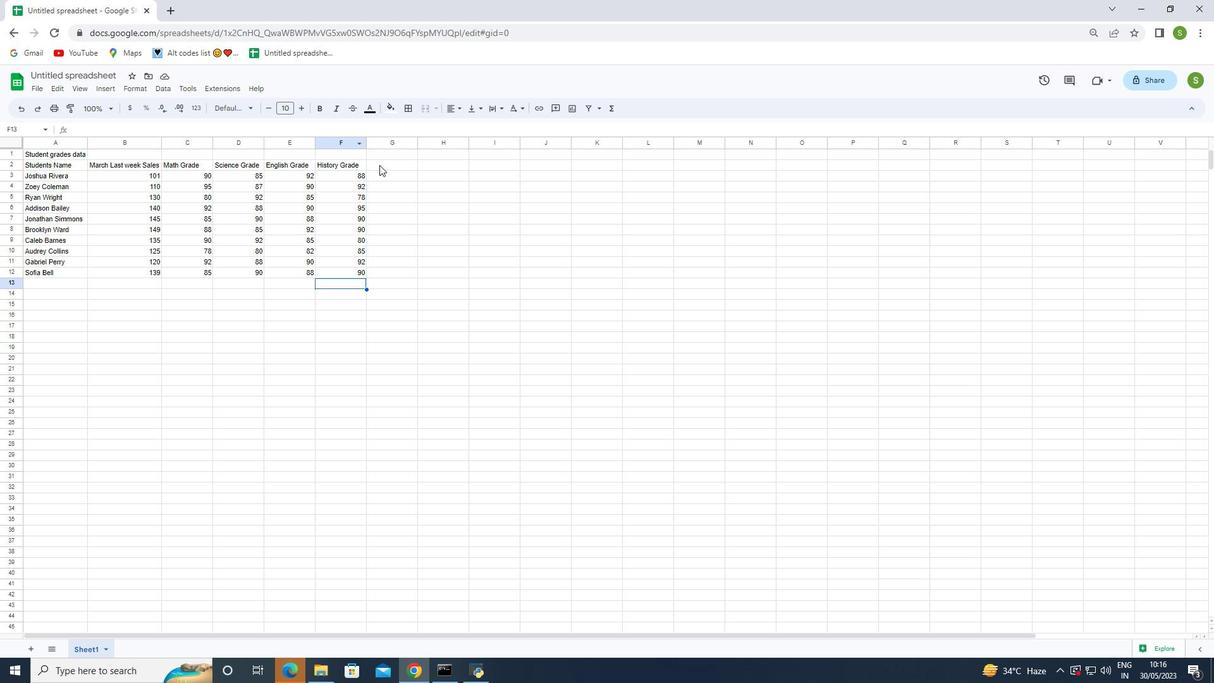 
Action: Mouse moved to (488, 225)
Screenshot: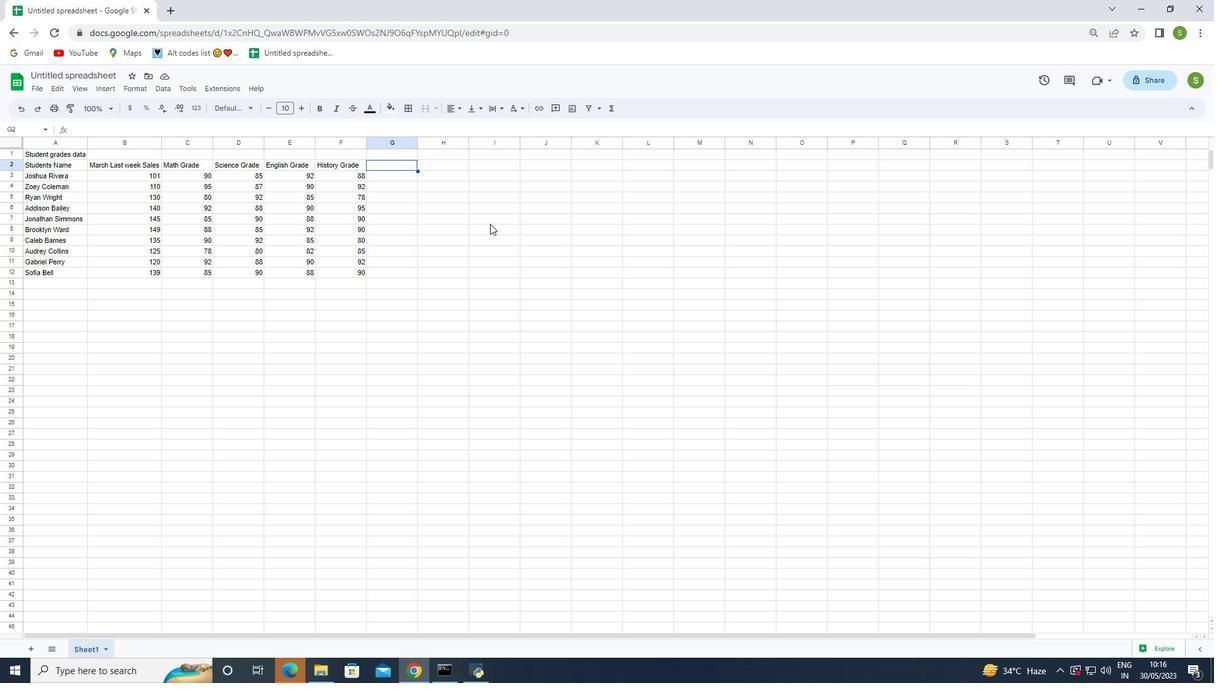 
Action: Key pressed <Key.shift>Total
Screenshot: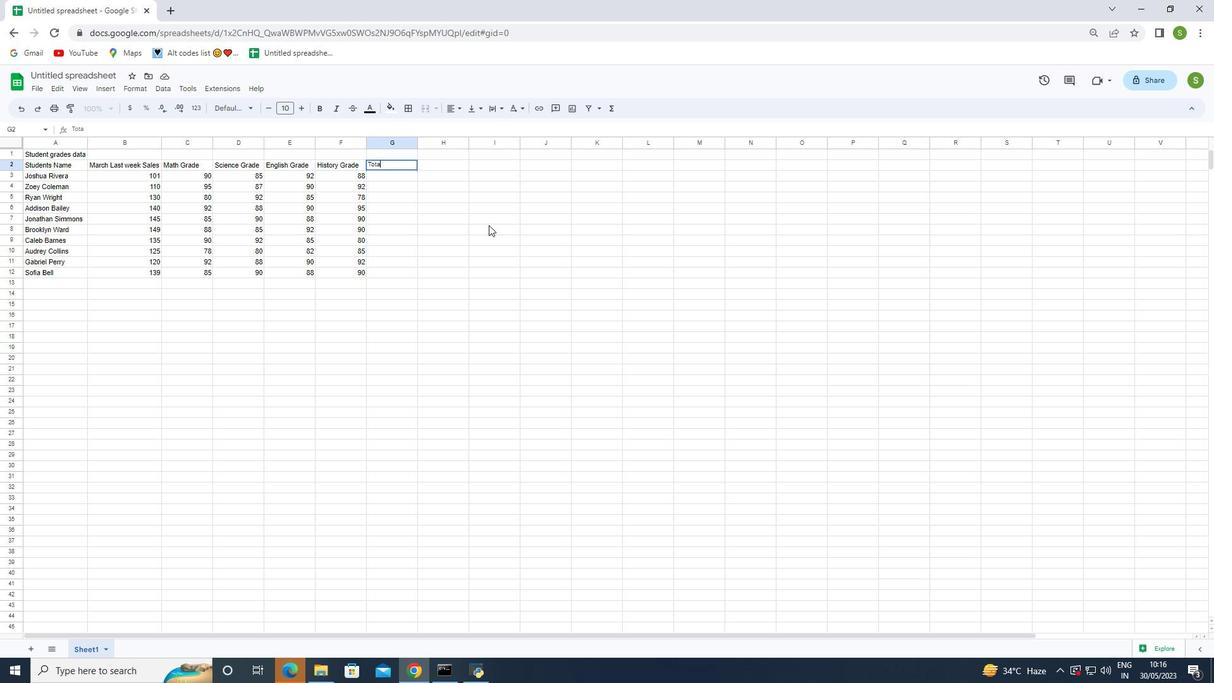 
Action: Mouse moved to (388, 217)
Screenshot: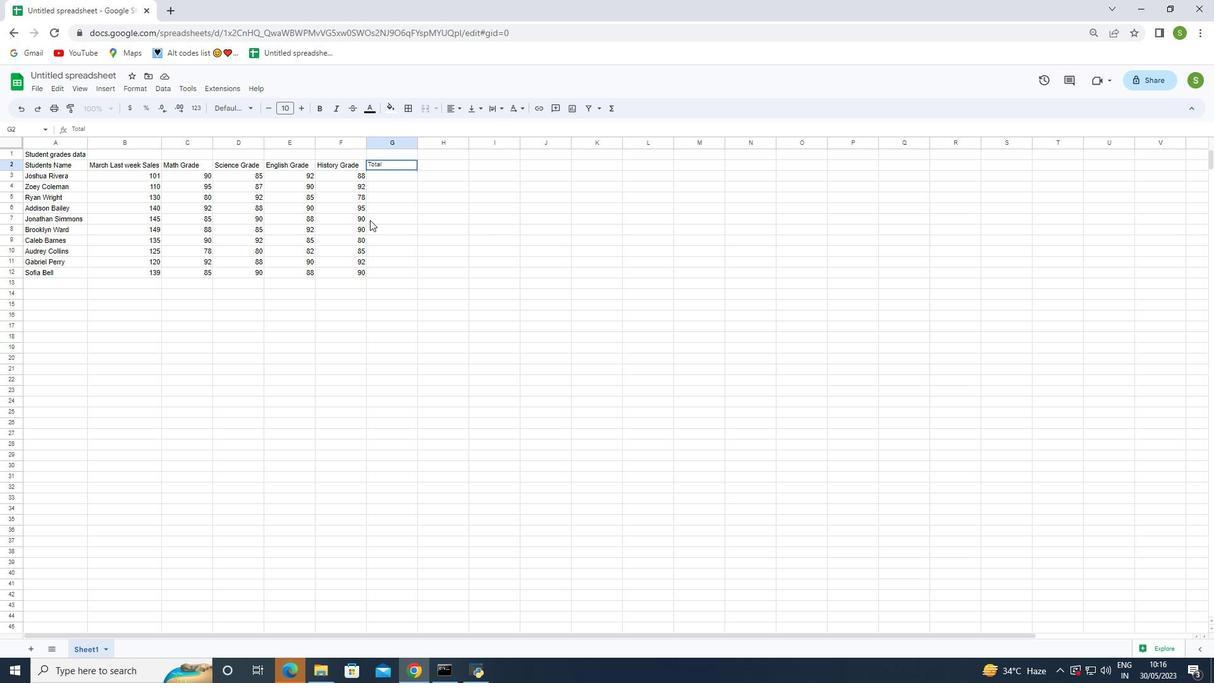 
Action: Mouse pressed left at (388, 217)
Screenshot: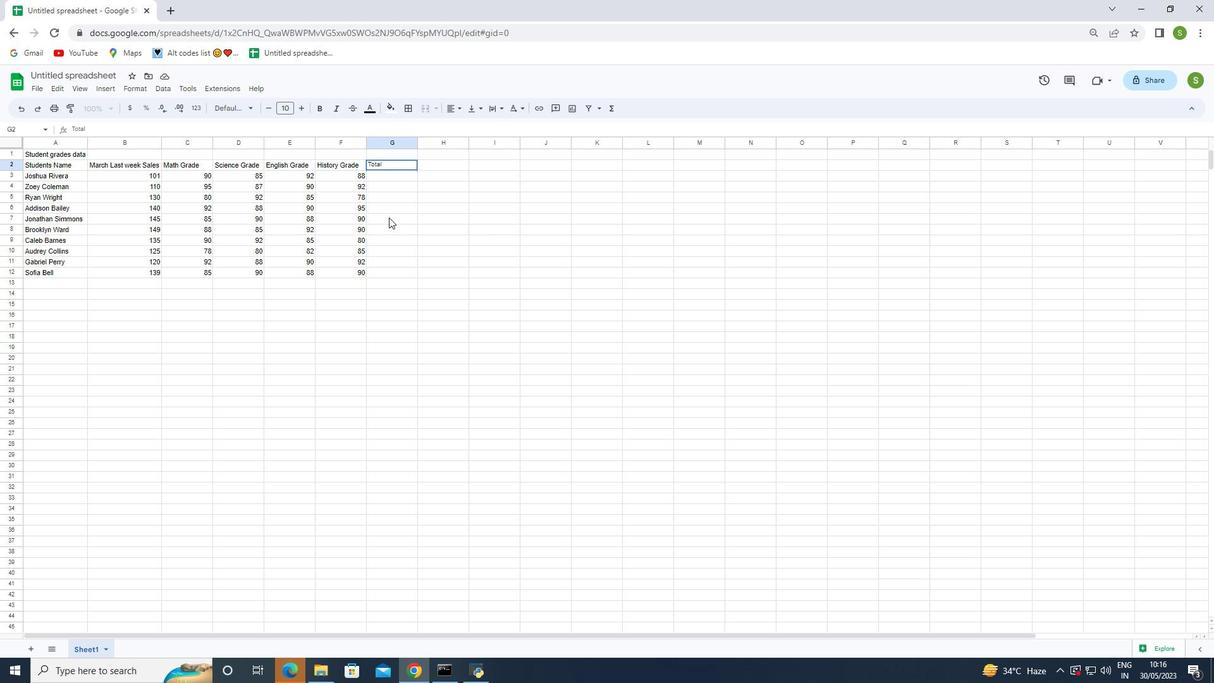 
Action: Mouse moved to (396, 175)
Screenshot: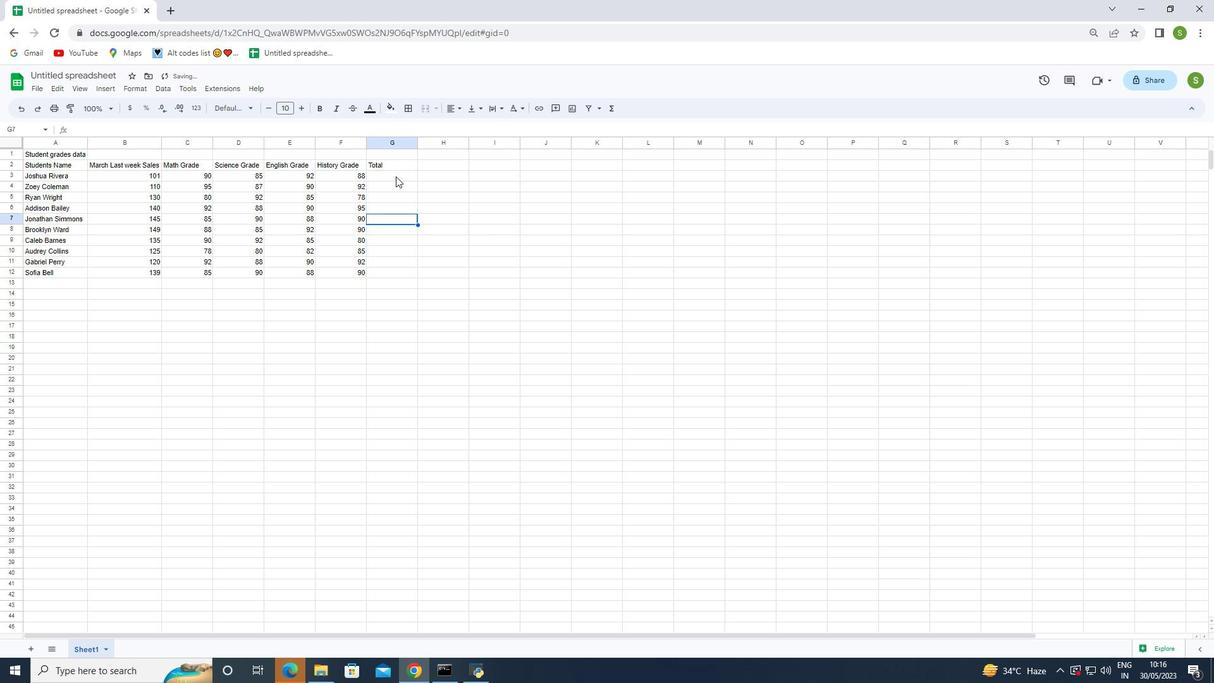 
Action: Mouse pressed left at (396, 175)
Screenshot: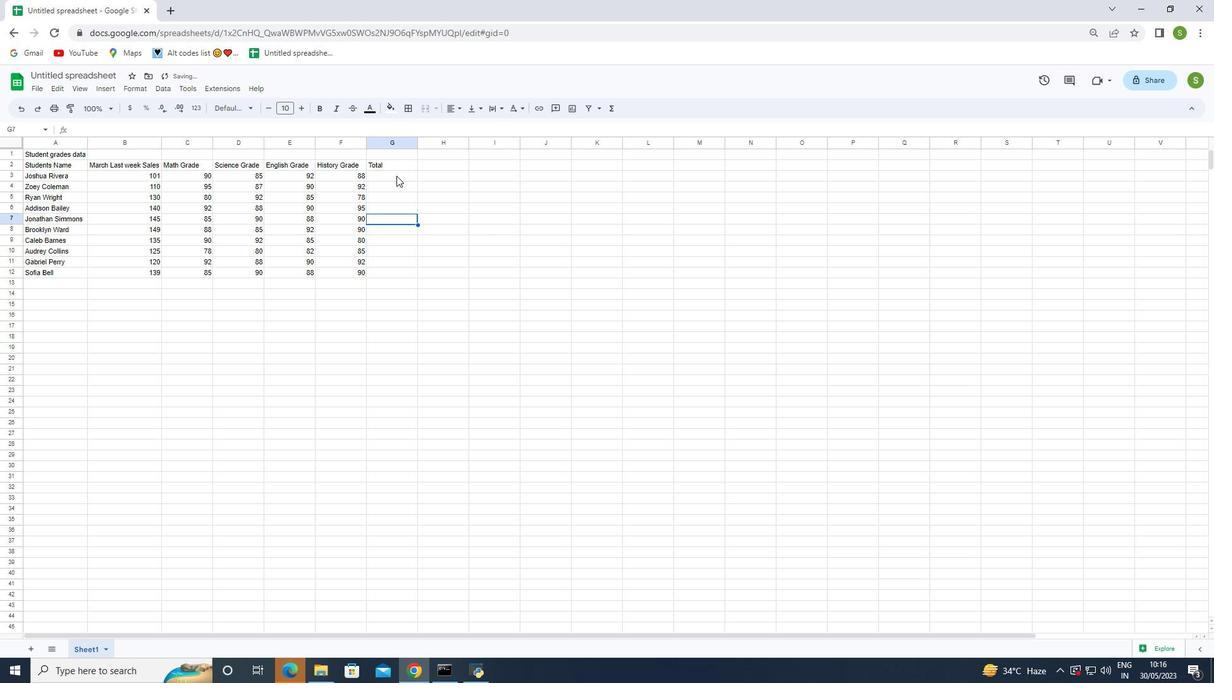
Action: Key pressed =su
Screenshot: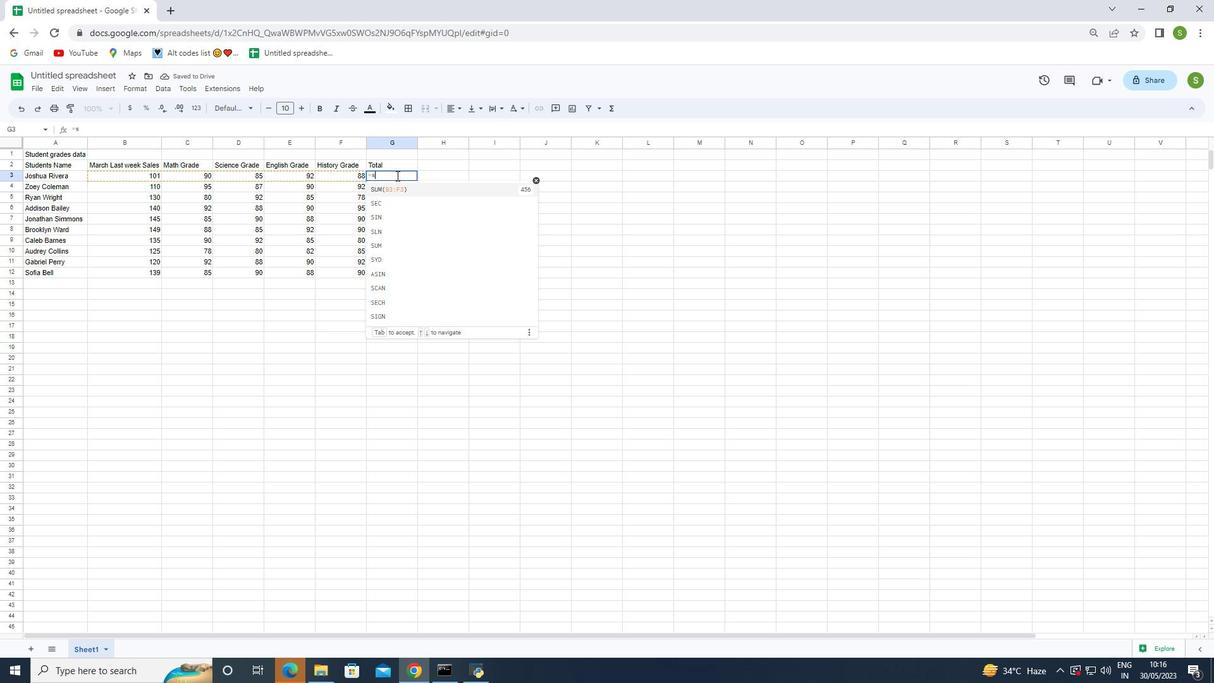 
Action: Mouse moved to (376, 191)
Screenshot: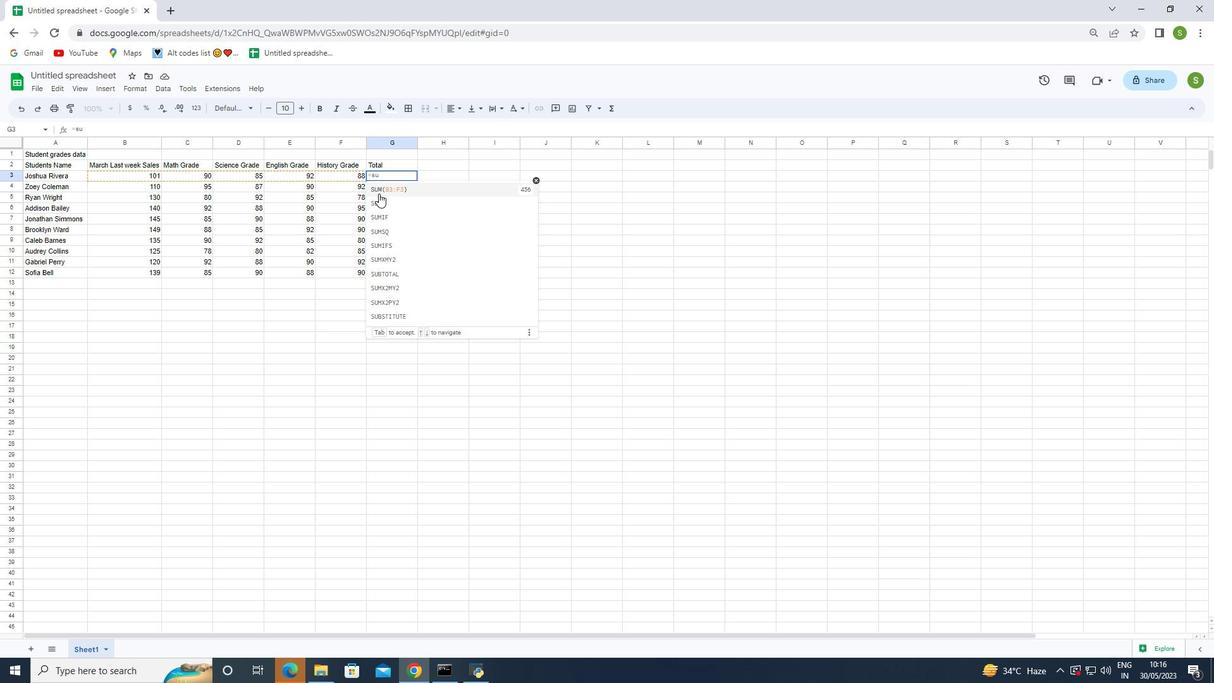 
Action: Mouse pressed left at (376, 191)
Screenshot: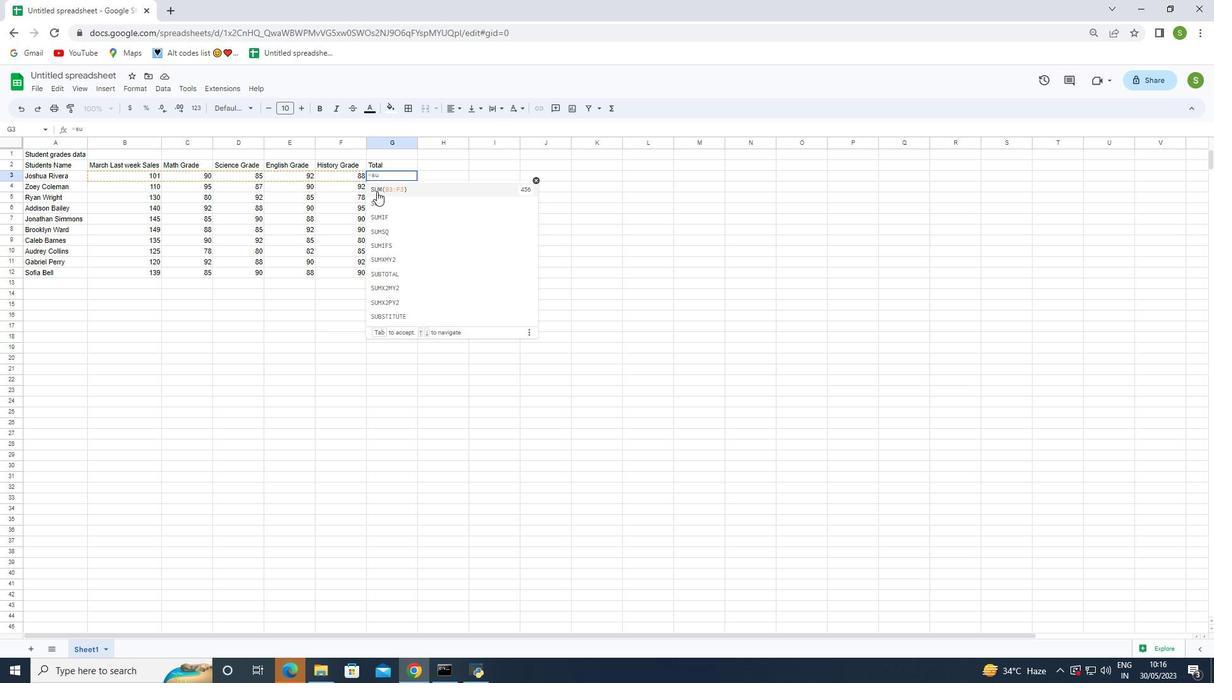 
Action: Mouse moved to (394, 177)
Screenshot: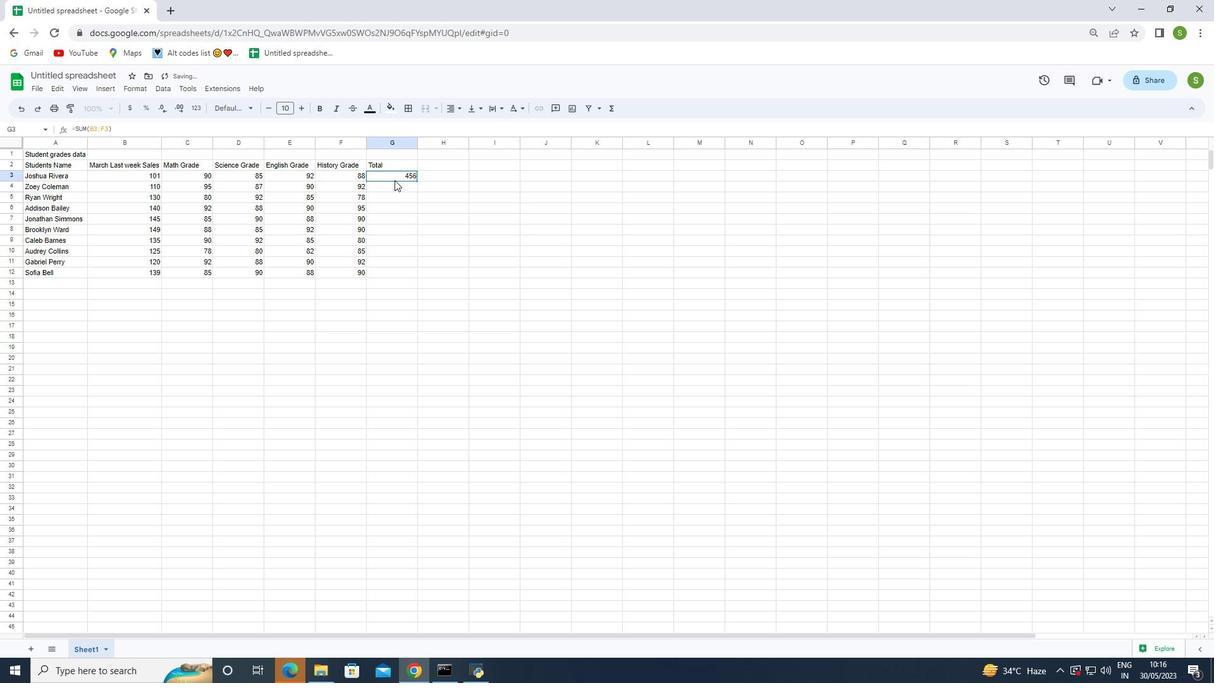 
Action: Mouse pressed left at (394, 177)
Screenshot: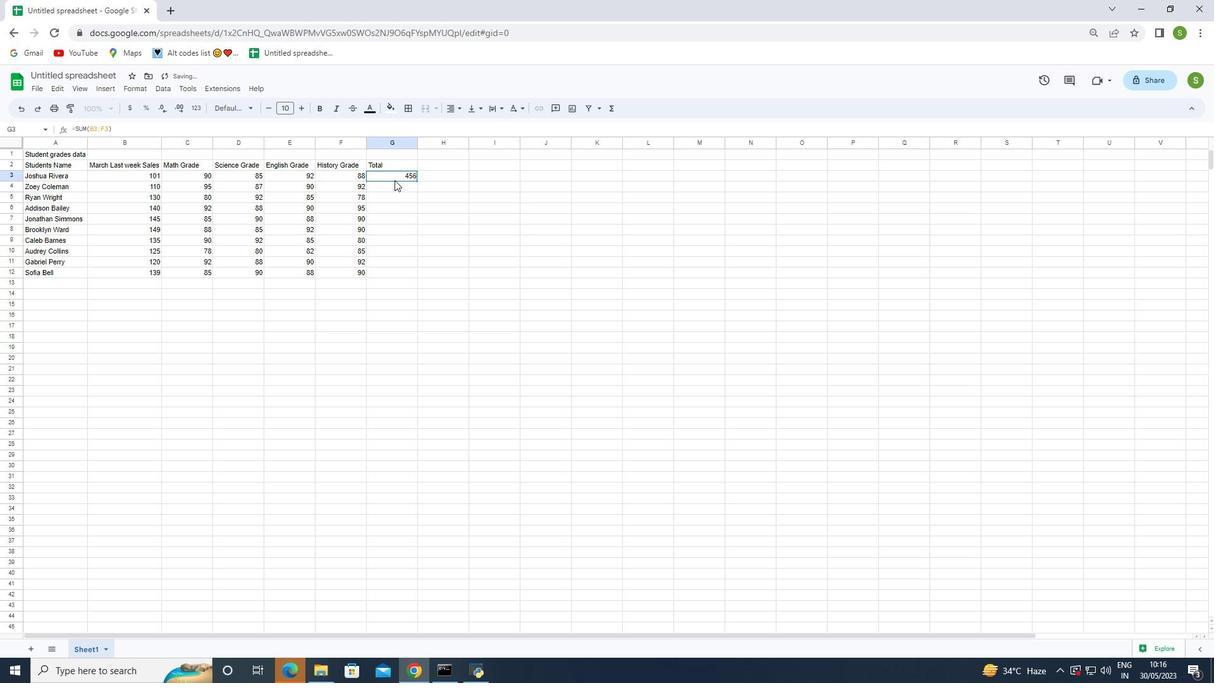 
Action: Mouse moved to (391, 181)
Screenshot: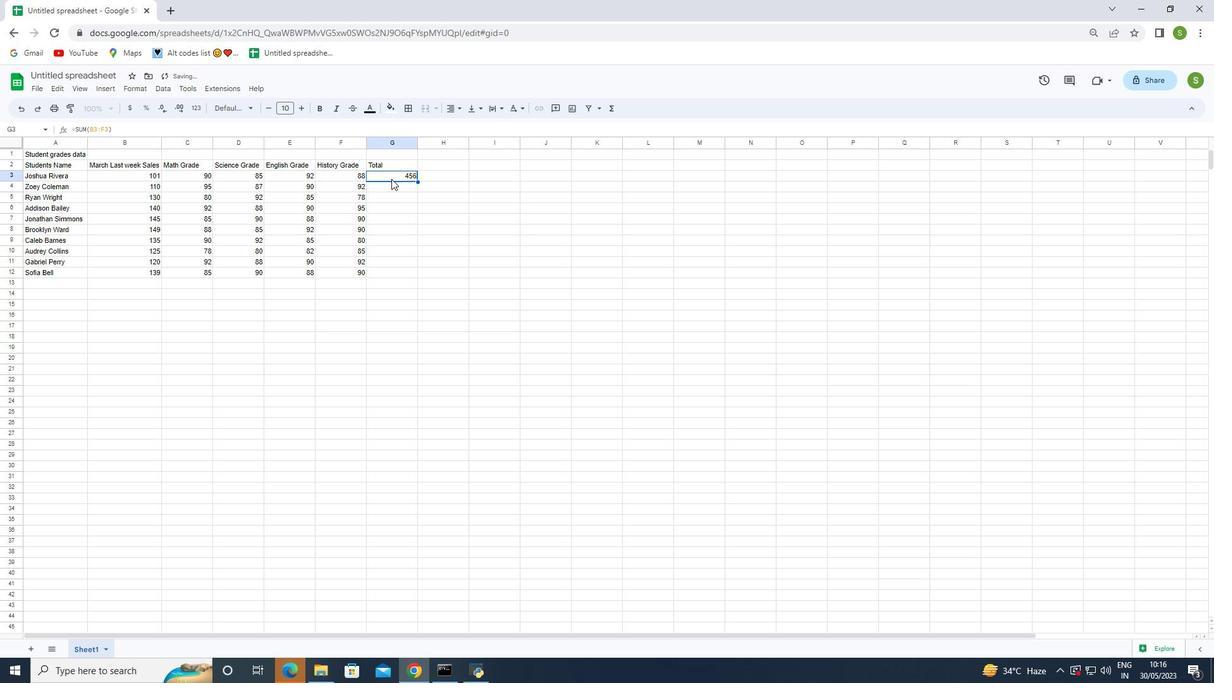 
Action: Key pressed <Key.backspace>
Screenshot: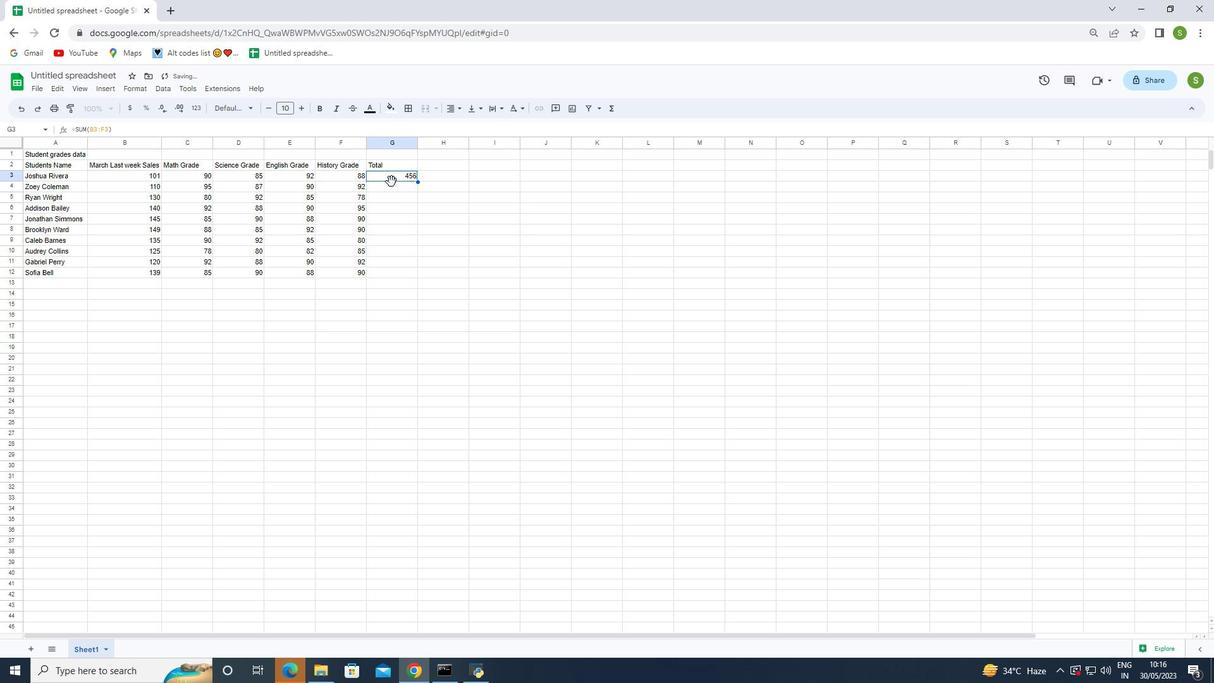 
Action: Mouse moved to (399, 190)
Screenshot: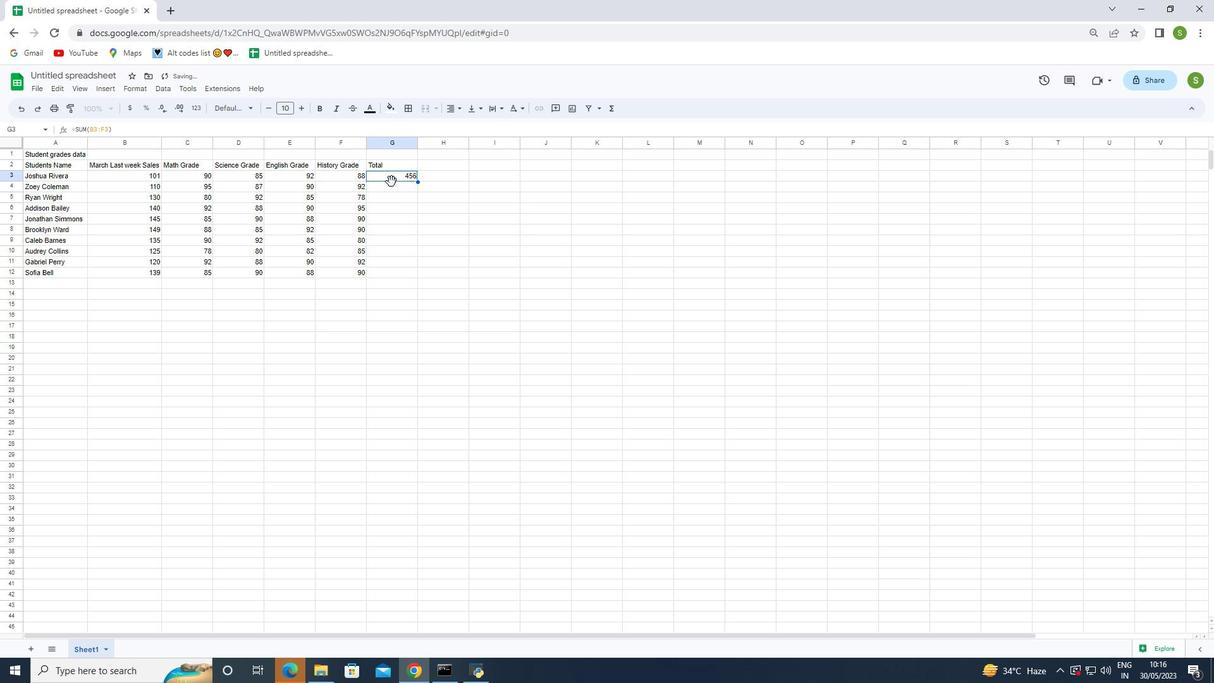 
Action: Key pressed =sum<Key.shift_r><Key.shift_r><Key.shift_r><Key.shift_r><Key.shift_r><Key.shift_r><Key.shift_r><Key.shift_r><Key.shift_r><Key.shift_r><Key.shift_r><Key.shift_r><Key.shift_r>(
Screenshot: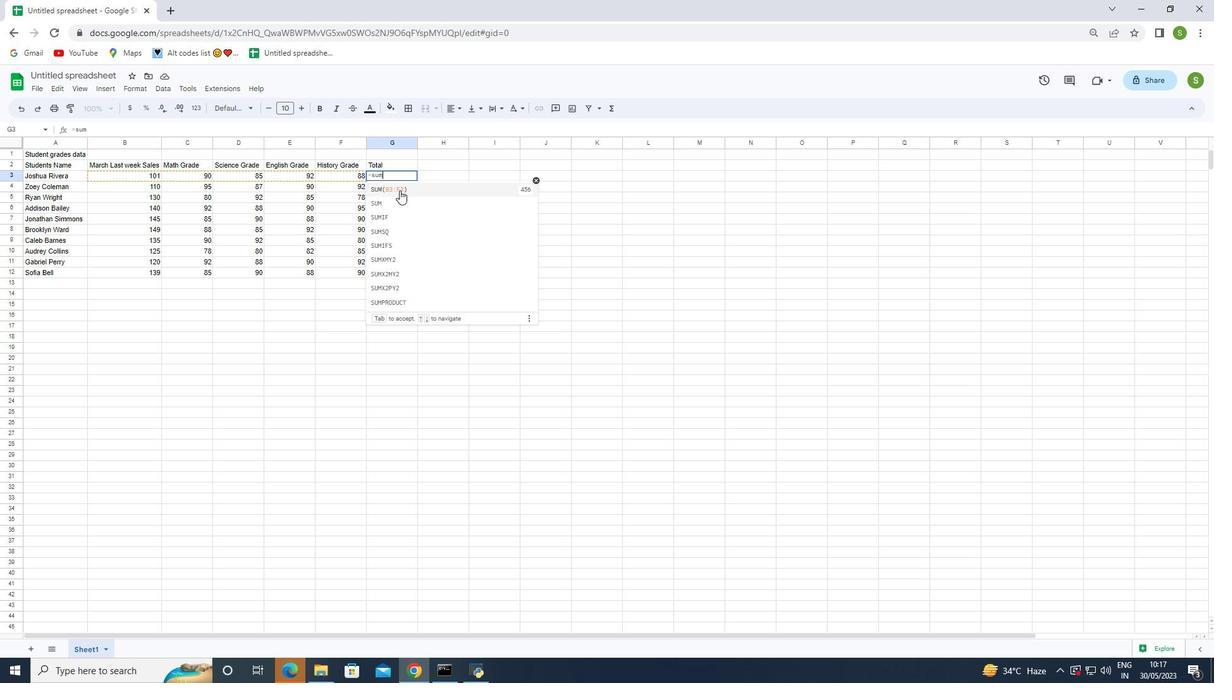 
Action: Mouse moved to (194, 174)
Screenshot: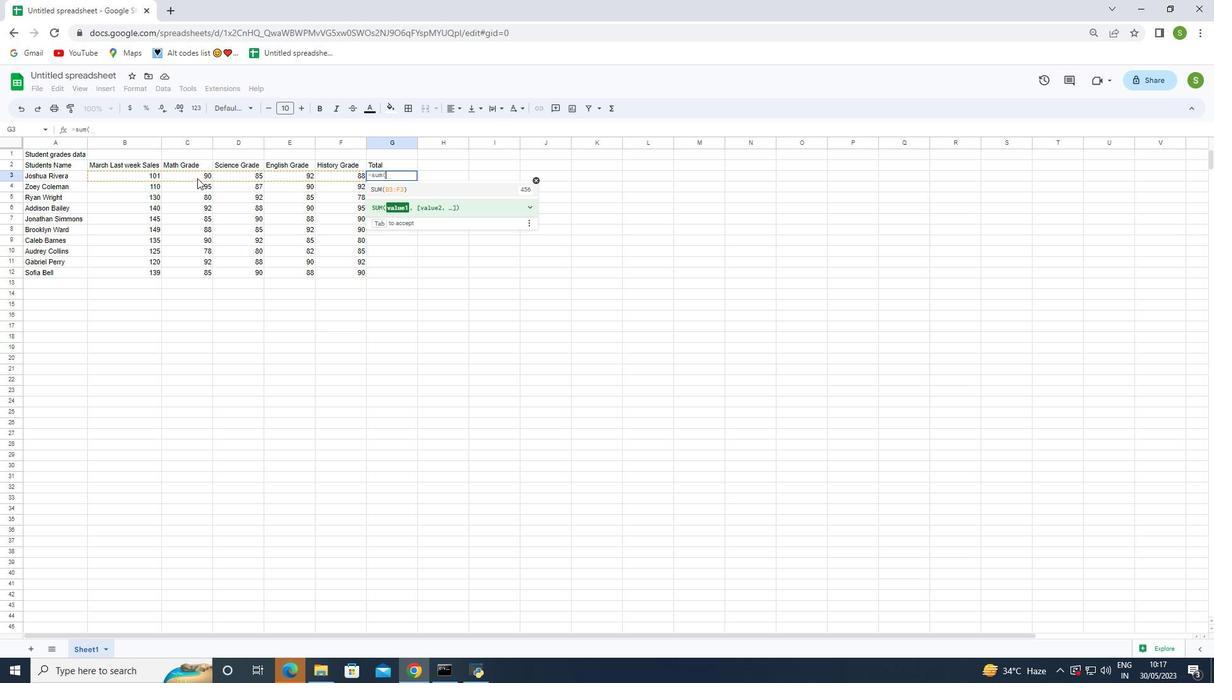 
Action: Mouse pressed left at (194, 174)
Screenshot: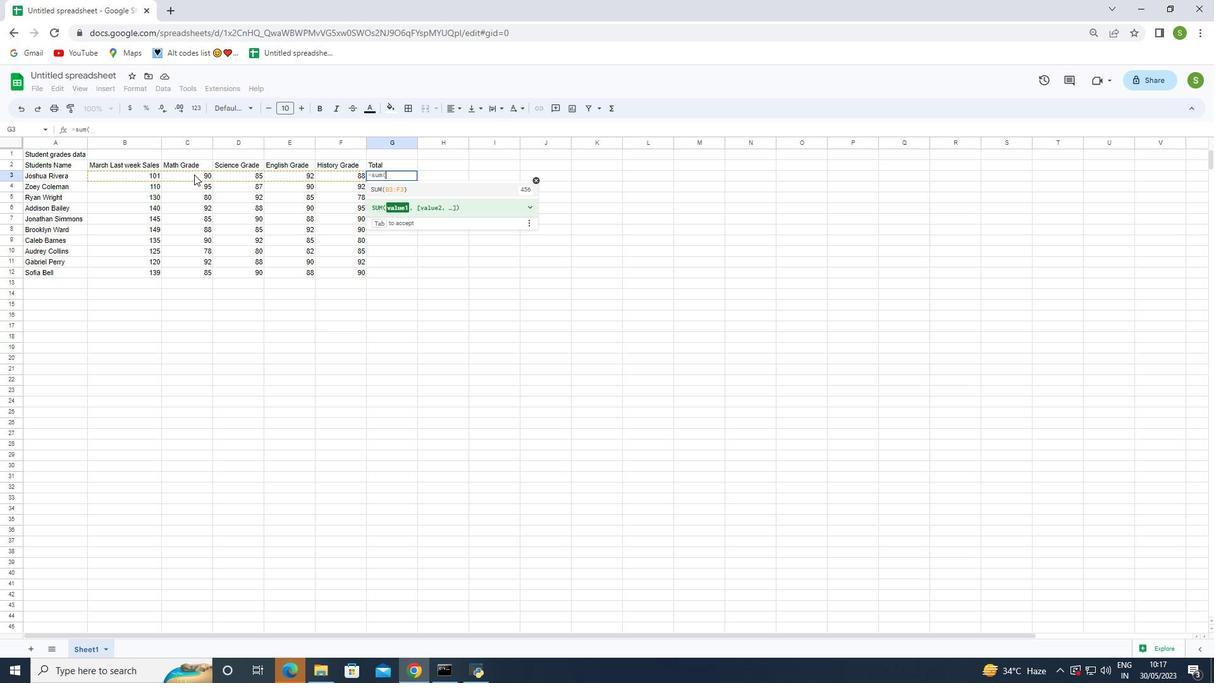 
Action: Mouse moved to (194, 174)
Screenshot: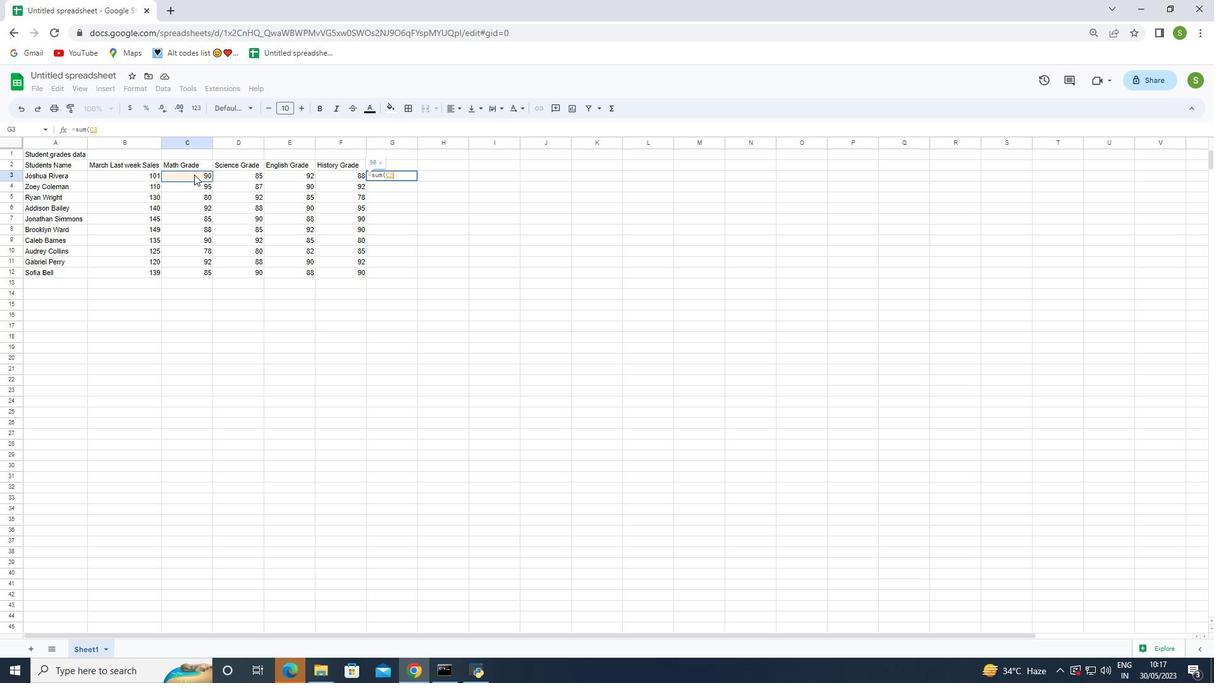 
Action: Mouse pressed left at (194, 174)
Screenshot: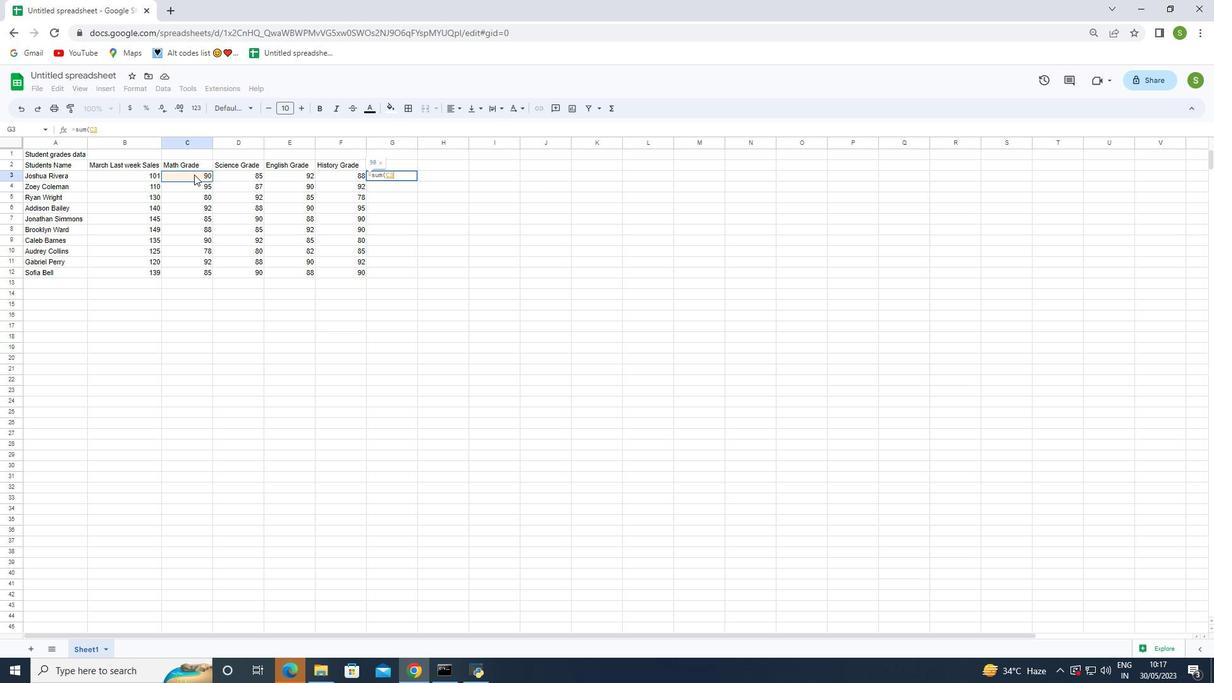 
Action: Mouse moved to (340, 223)
Screenshot: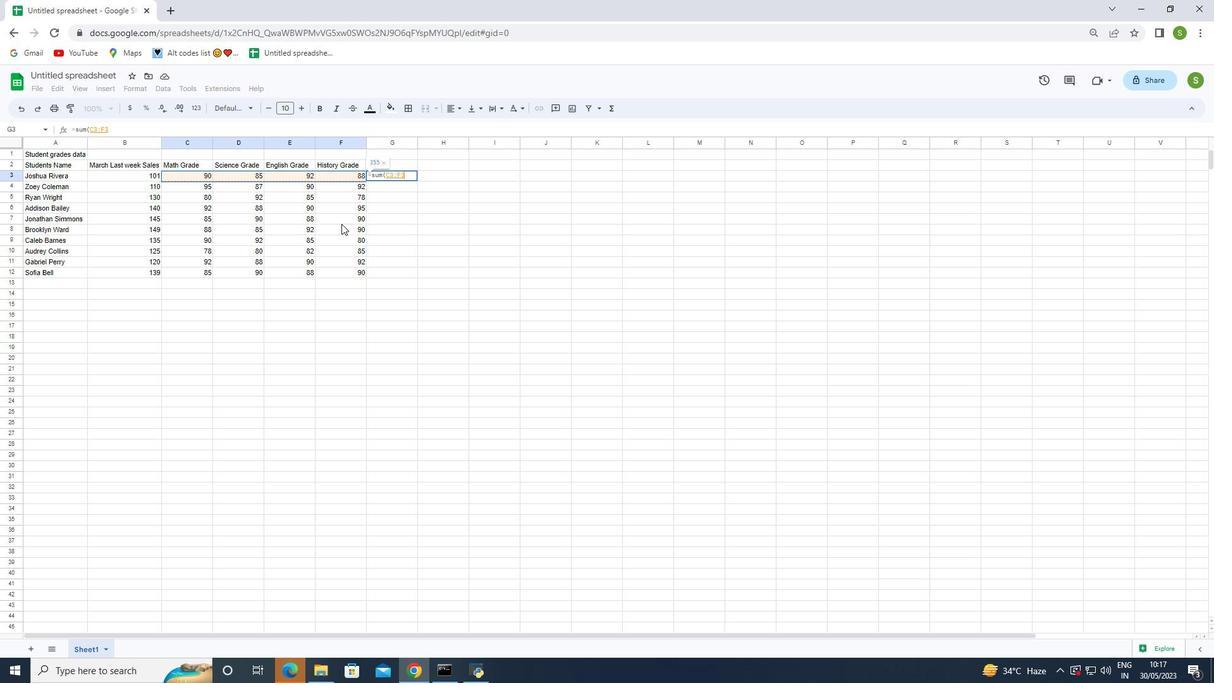 
Action: Key pressed <Key.enter>
Screenshot: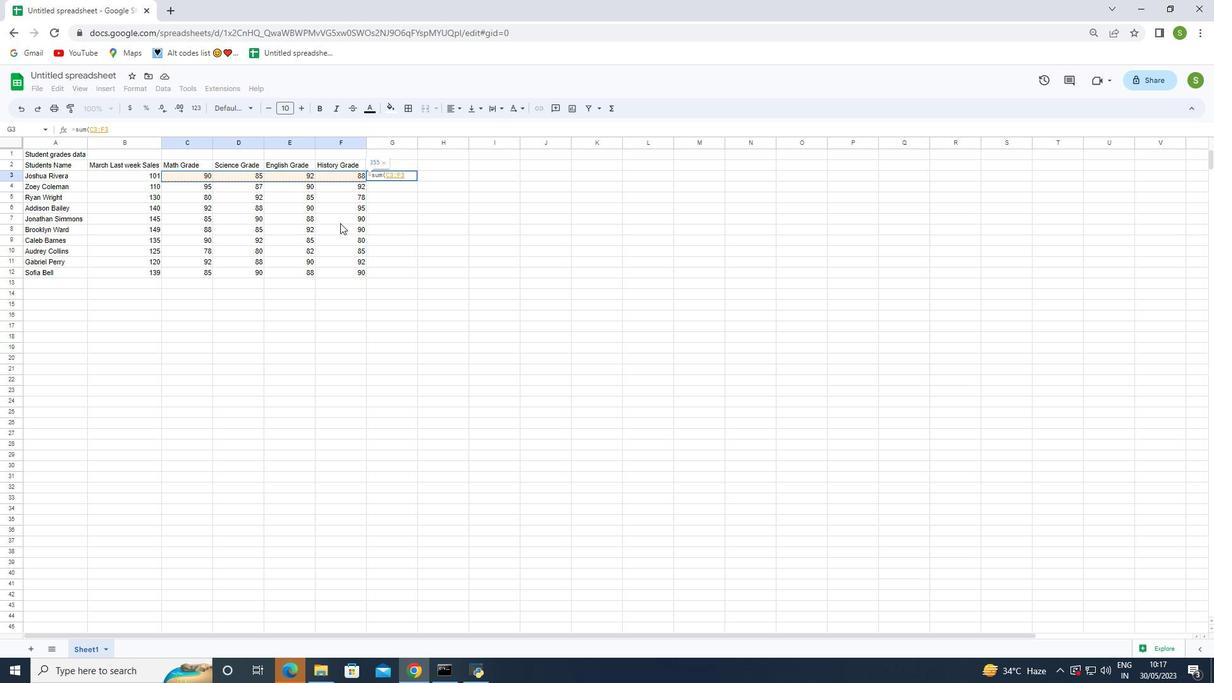 
Action: Mouse moved to (419, 335)
Screenshot: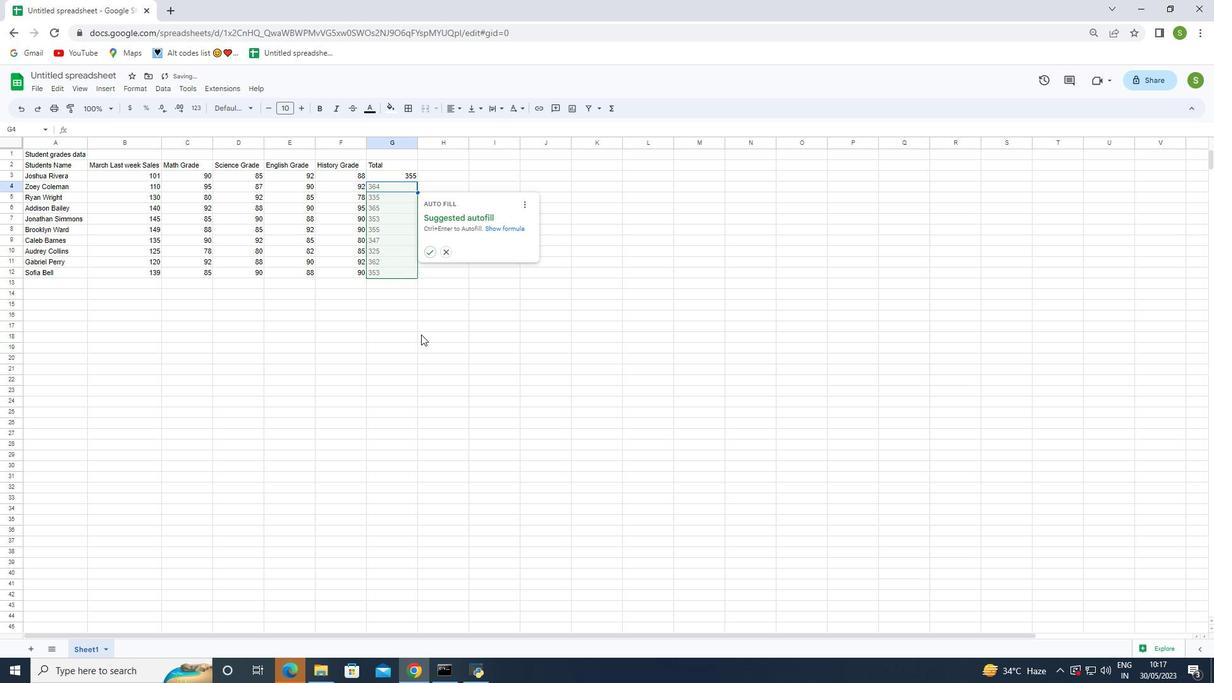 
Action: Mouse pressed left at (419, 335)
Screenshot: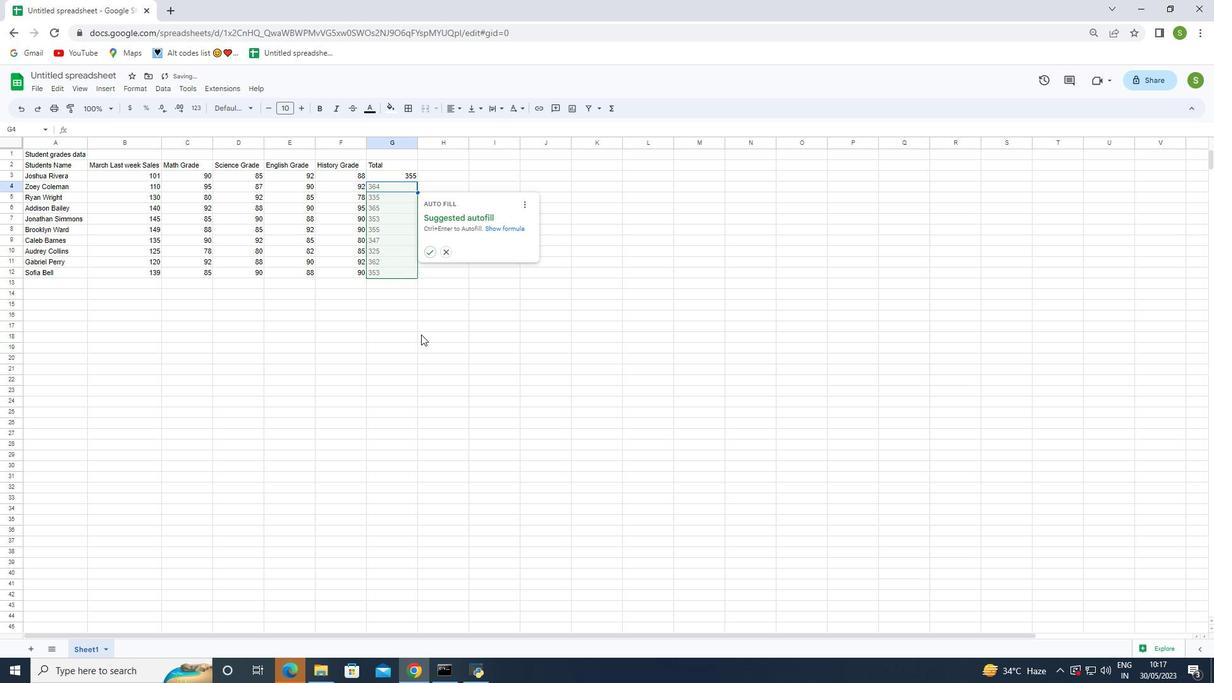 
Action: Mouse moved to (396, 178)
Screenshot: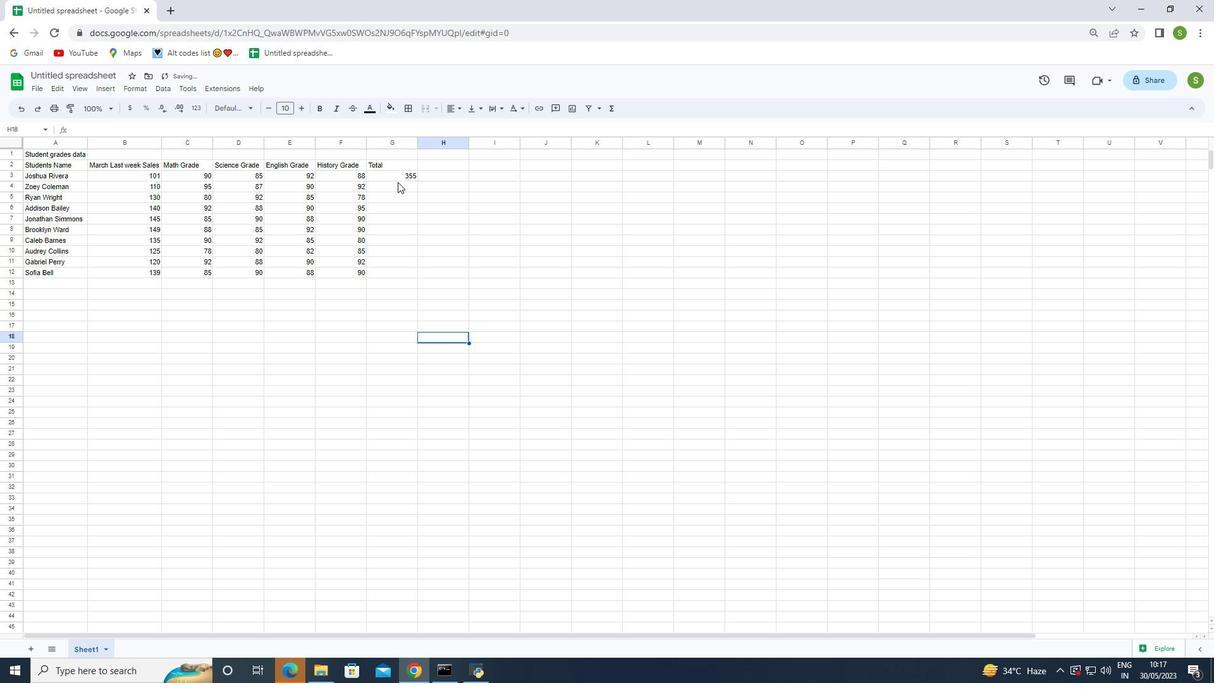 
Action: Mouse pressed left at (396, 178)
Screenshot: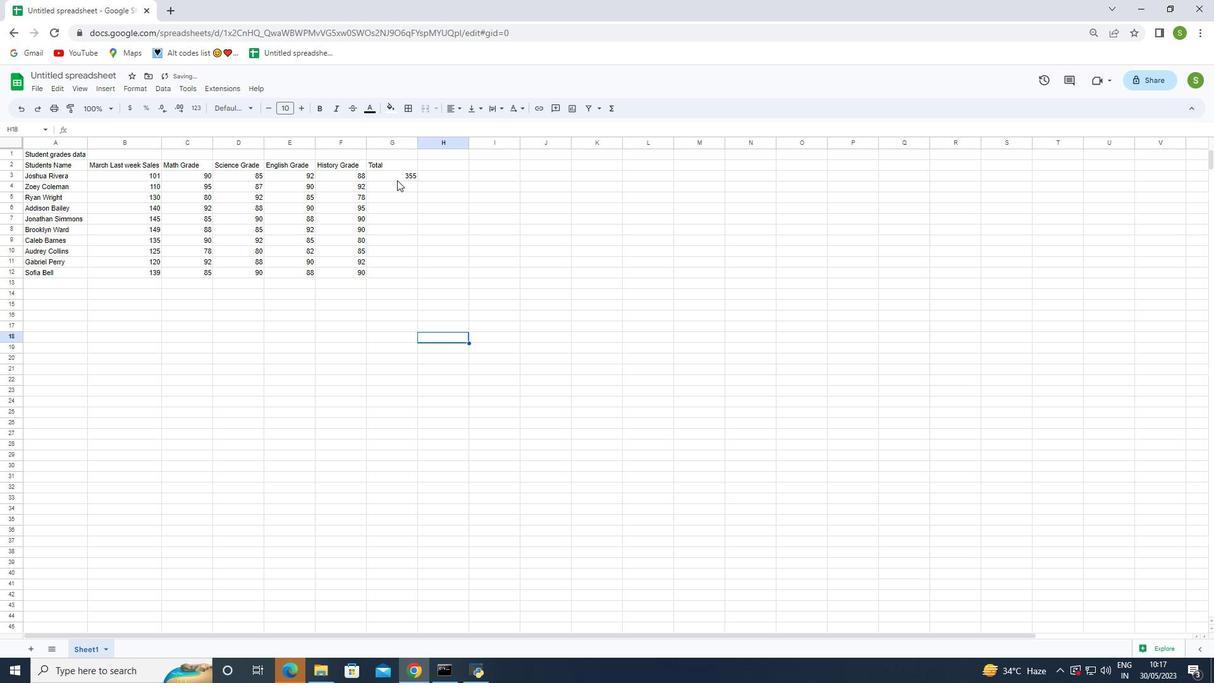 
Action: Mouse moved to (418, 182)
Screenshot: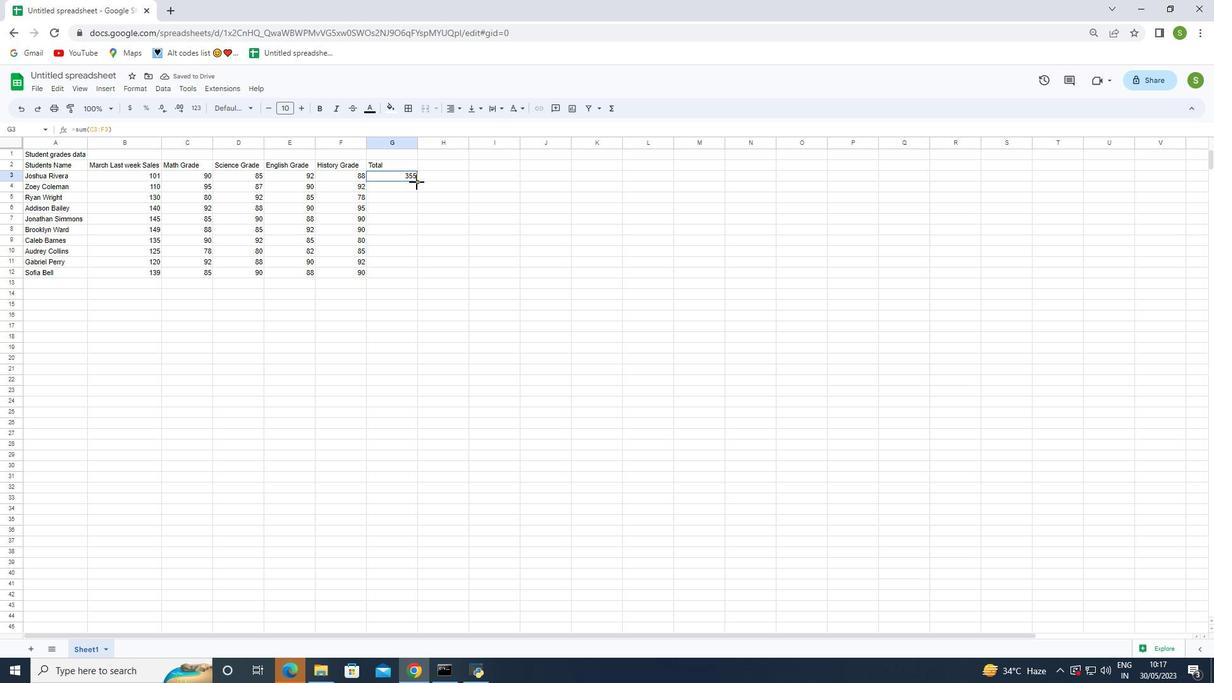 
Action: Mouse pressed left at (418, 182)
Screenshot: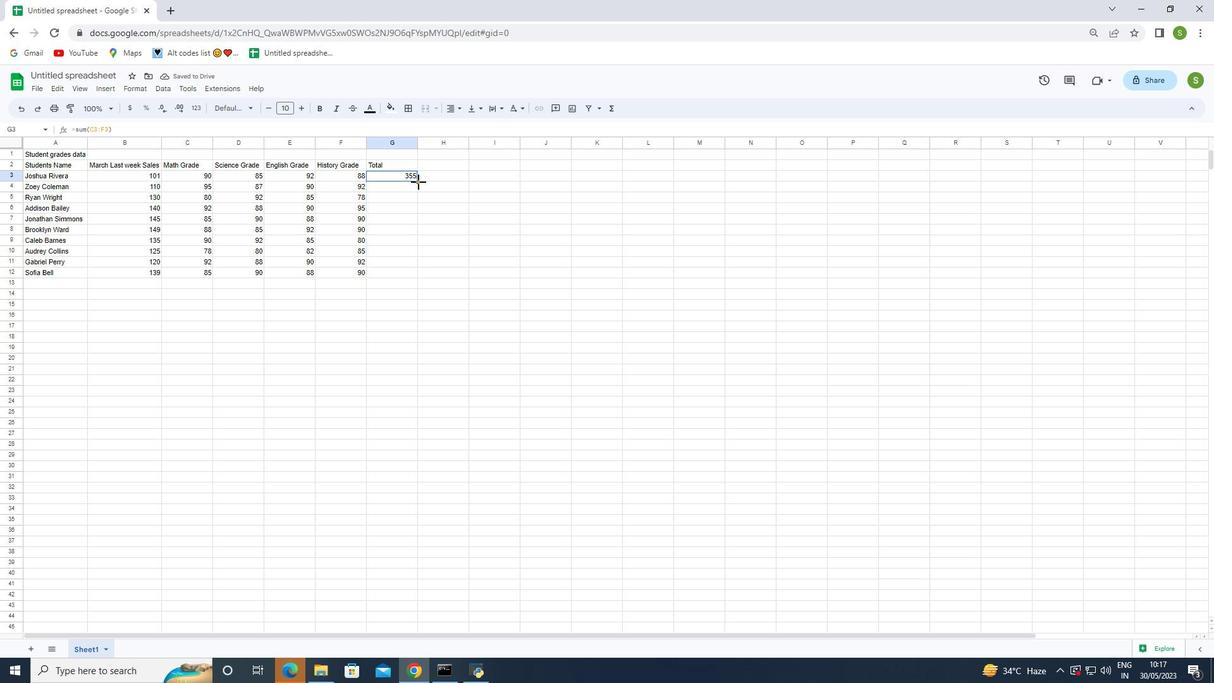 
Action: Mouse moved to (426, 328)
Screenshot: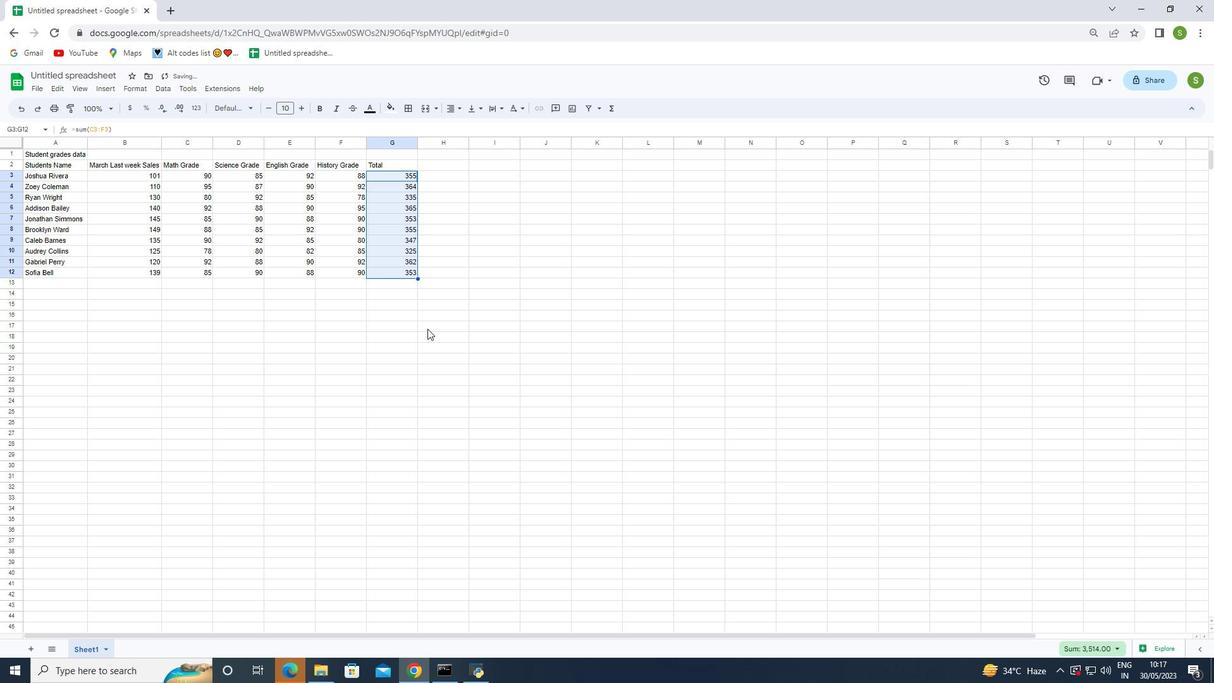 
Action: Mouse pressed left at (426, 328)
Screenshot: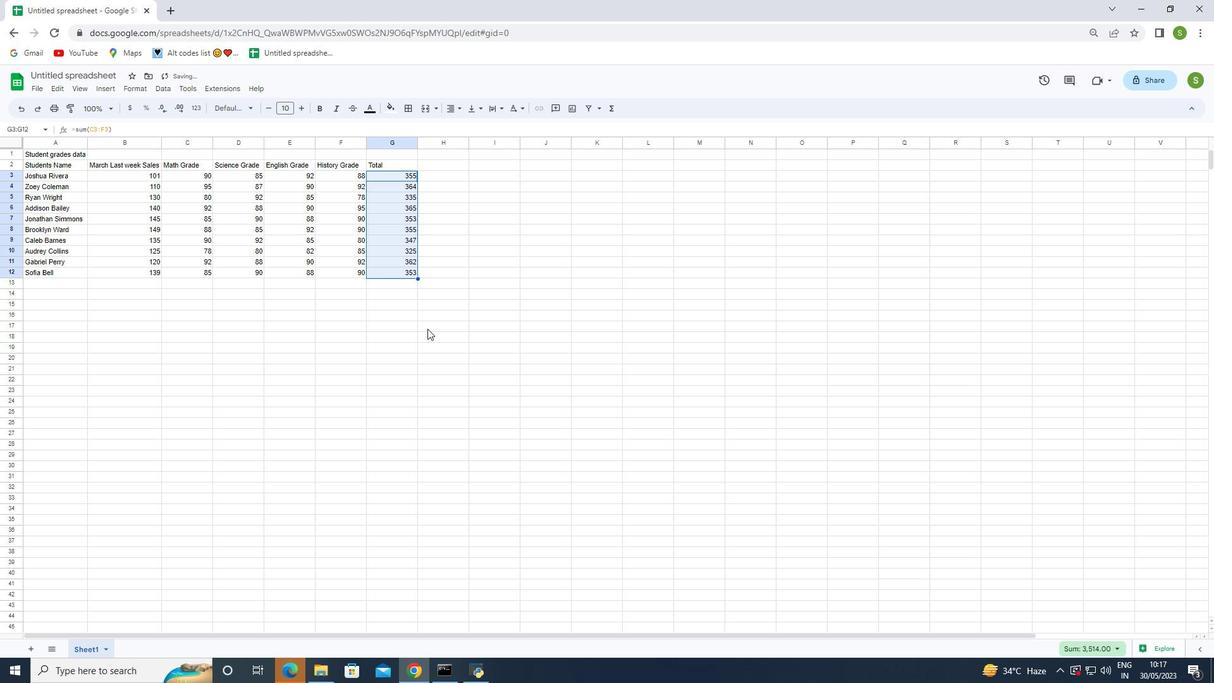 
Action: Mouse moved to (37, 92)
Screenshot: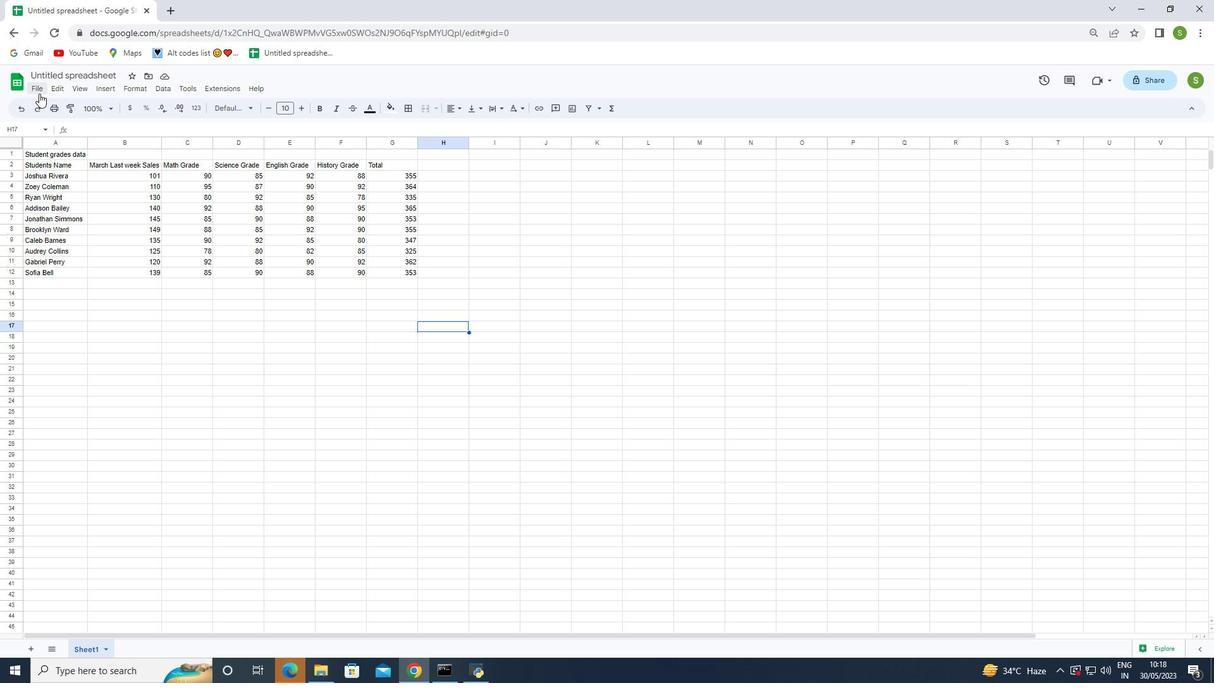 
Action: Mouse pressed left at (37, 92)
Screenshot: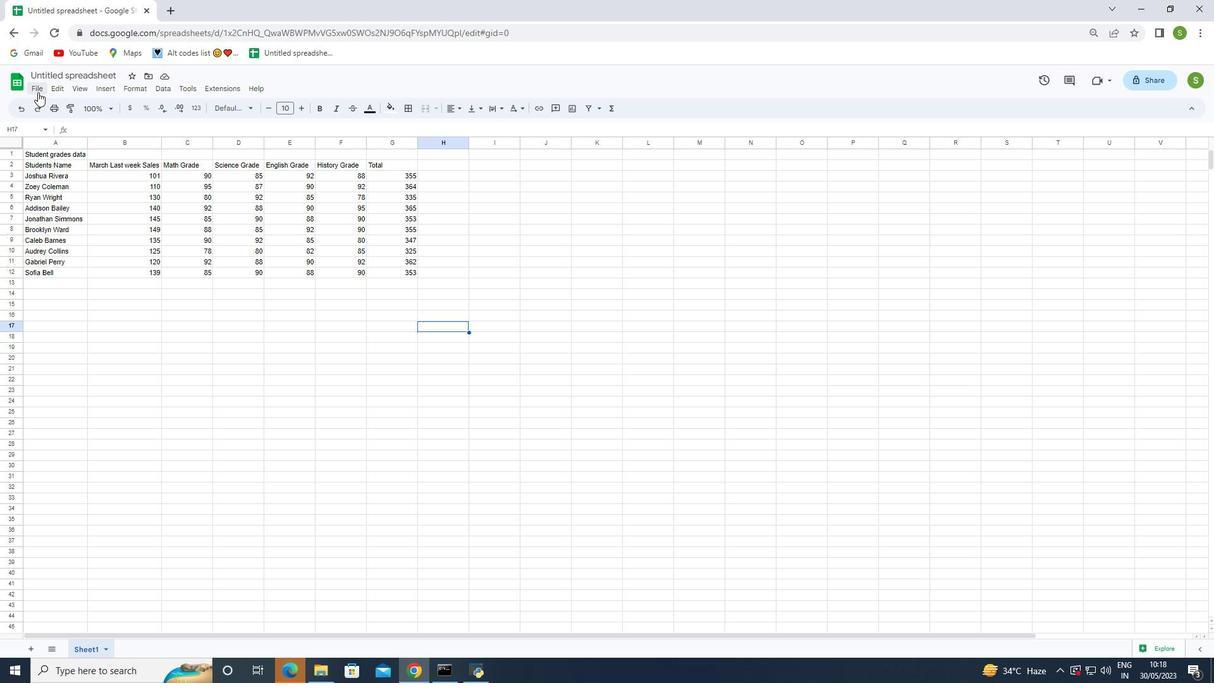 
Action: Mouse moved to (65, 242)
Screenshot: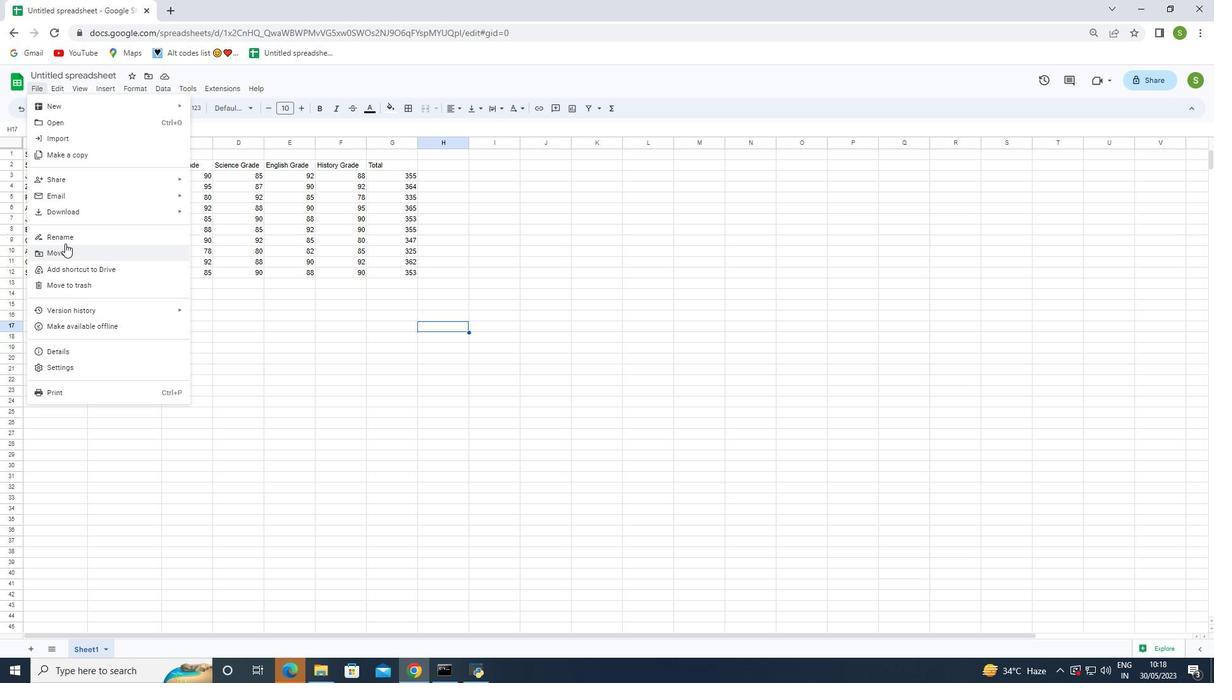 
Action: Mouse pressed left at (65, 242)
Screenshot: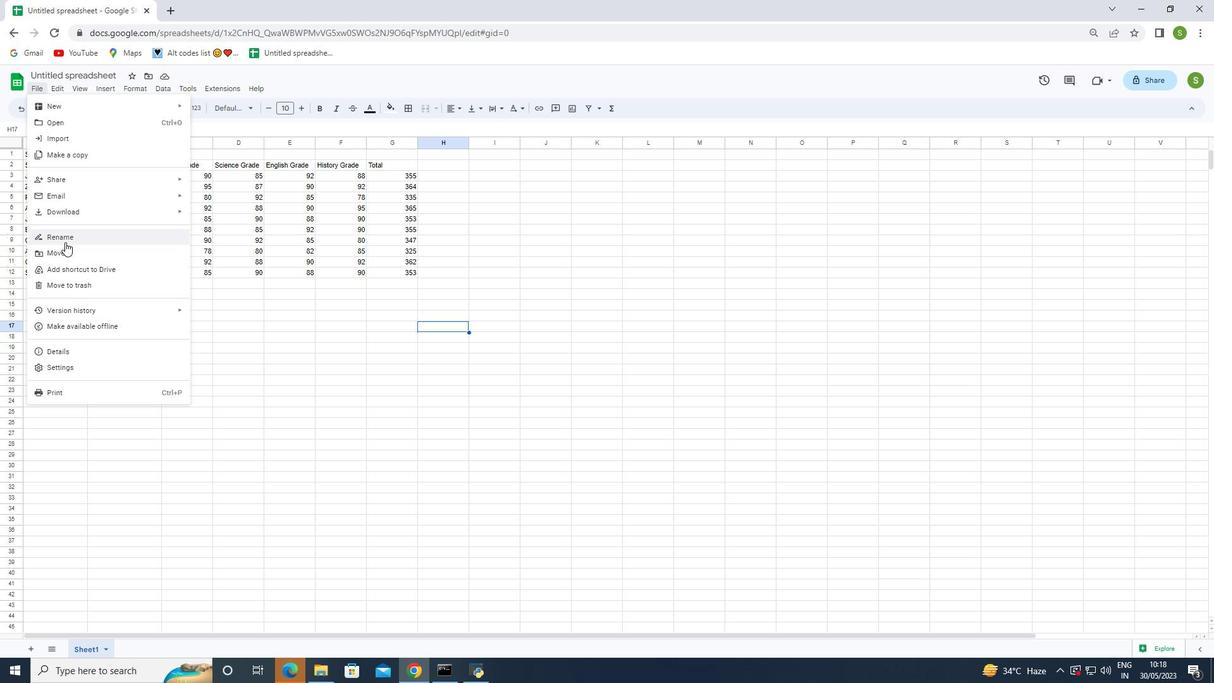 
Action: Key pressed <Key.backspace>auditing<Key.shift>Sales<Key.shift>Forecast<Key.shift_r>_2022
Screenshot: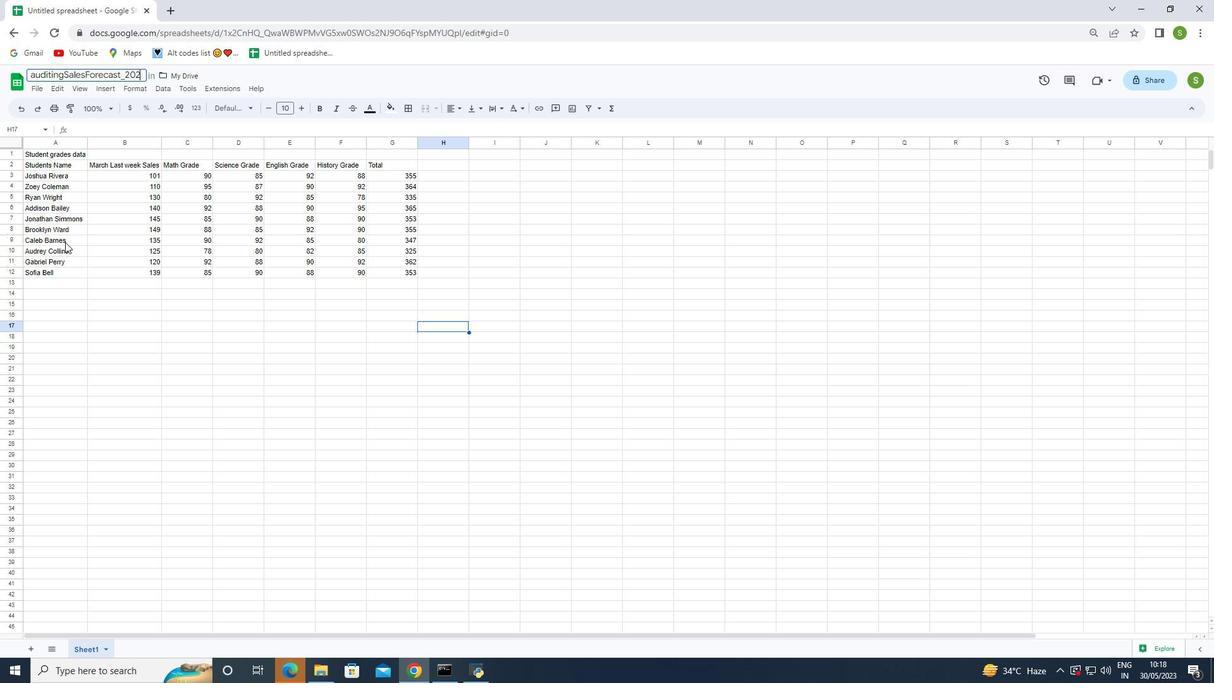 
Action: Mouse moved to (59, 248)
Screenshot: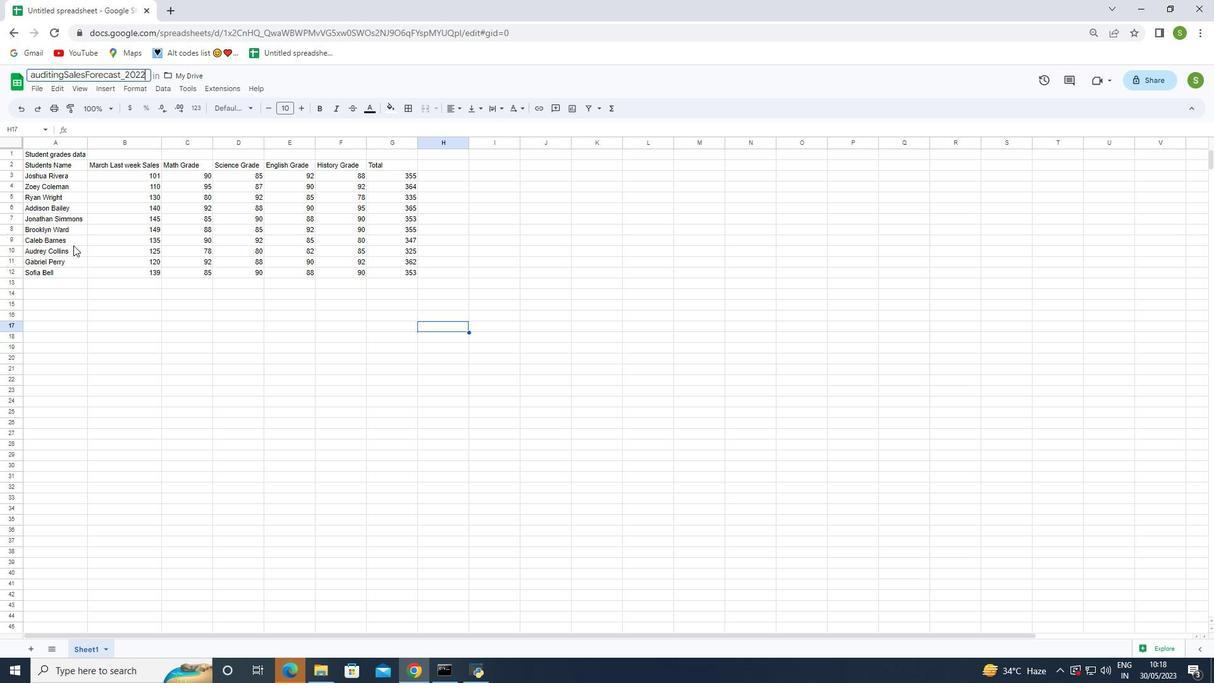 
Action: Key pressed <Key.enter>
Screenshot: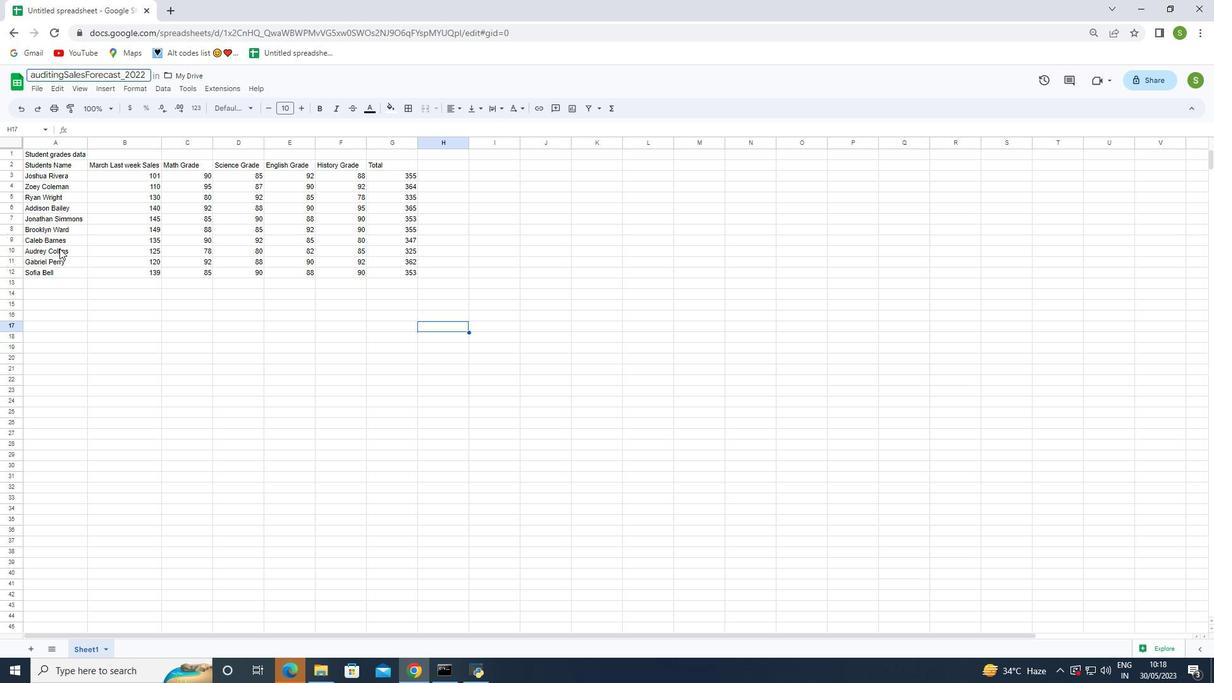 
Action: Mouse moved to (184, 413)
Screenshot: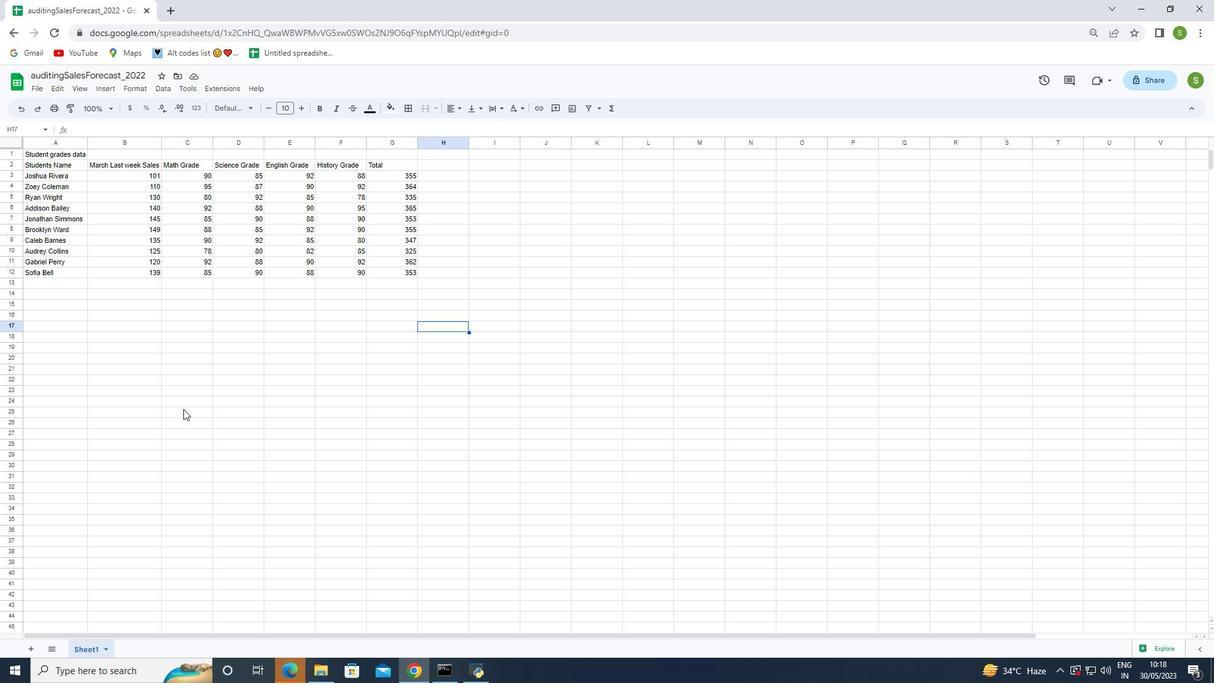 
Action: Mouse pressed left at (184, 413)
Screenshot: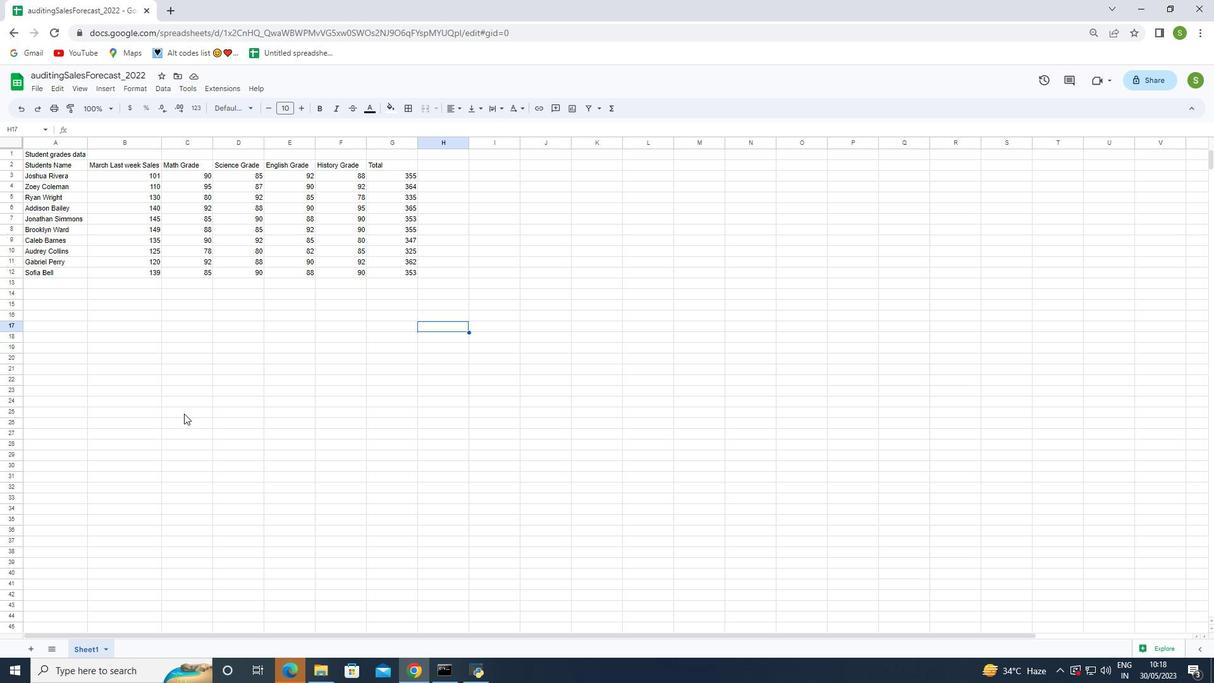 
Action: Mouse moved to (160, 400)
Screenshot: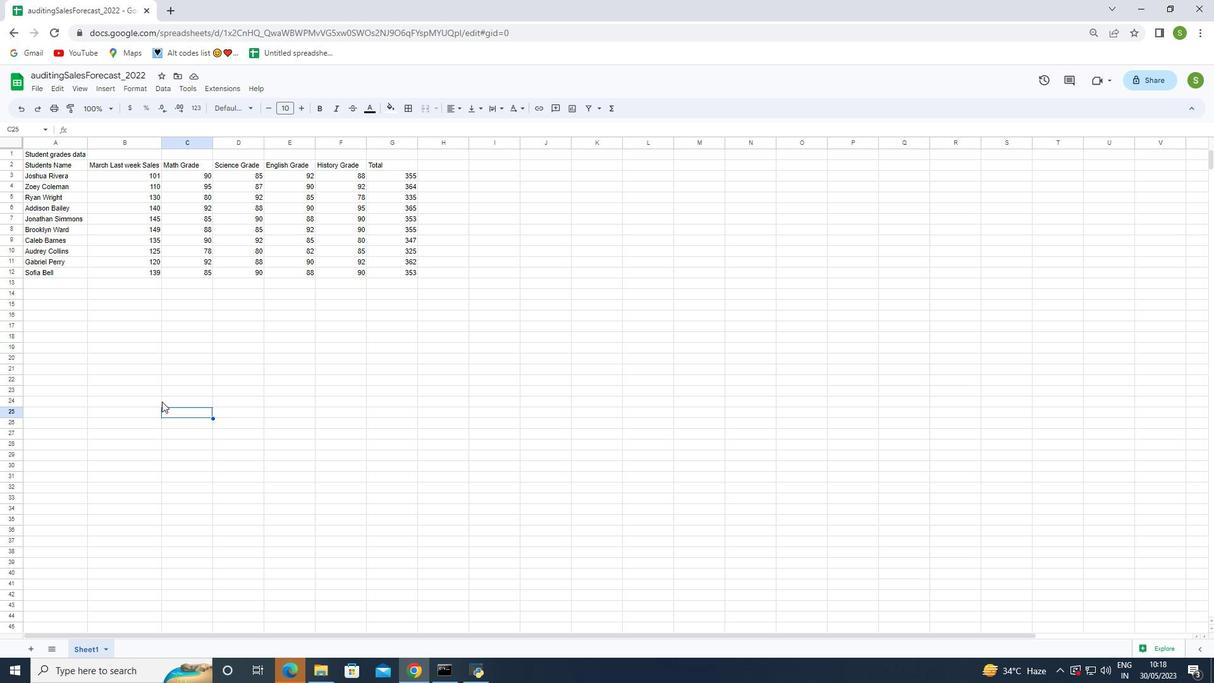
